 Task: Look for space in Lower Earley, United Kingdom from 6th September, 2023 to 15th September, 2023 for 6 adults in price range Rs.8000 to Rs.12000. Place can be entire place or private room with 6 bedrooms having 6 beds and 6 bathrooms. Property type can be house, flat, guest house. Amenities needed are: wifi, TV, free parkinig on premises, gym, breakfast. Booking option can be shelf check-in. Required host language is English.
Action: Mouse moved to (557, 122)
Screenshot: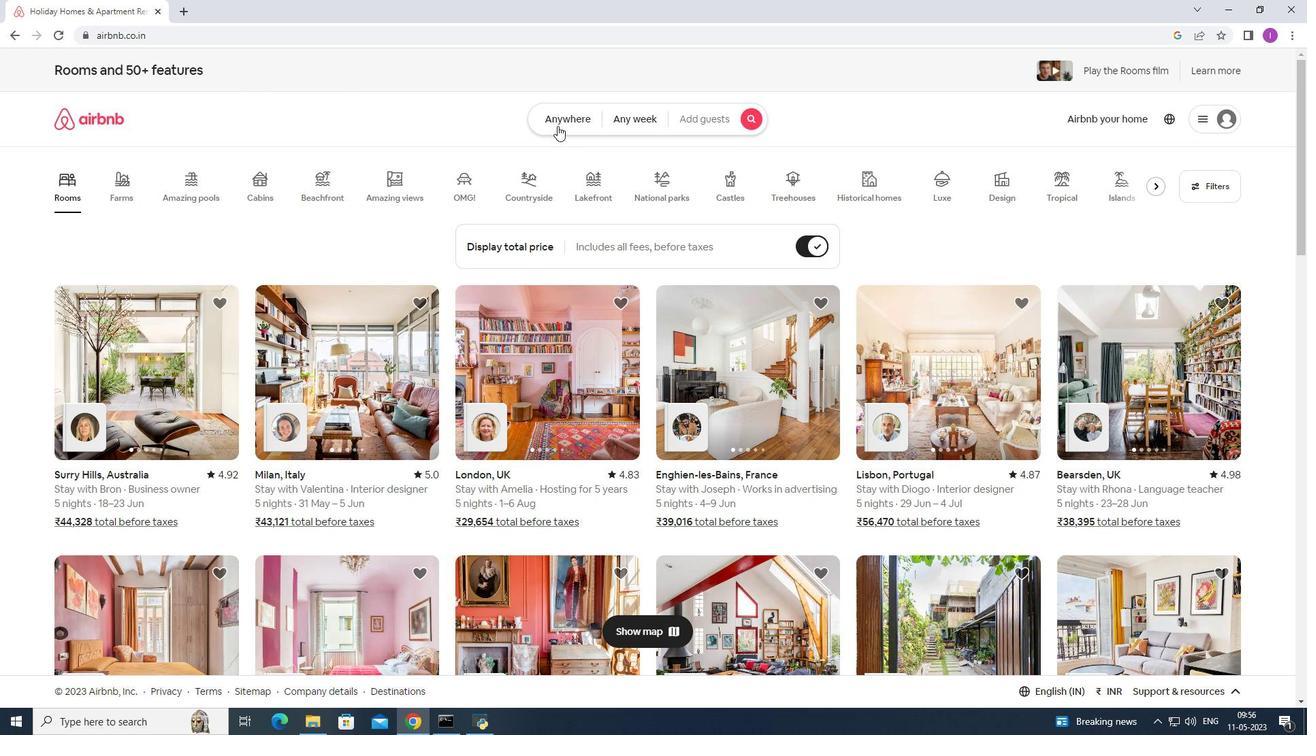 
Action: Mouse pressed left at (557, 122)
Screenshot: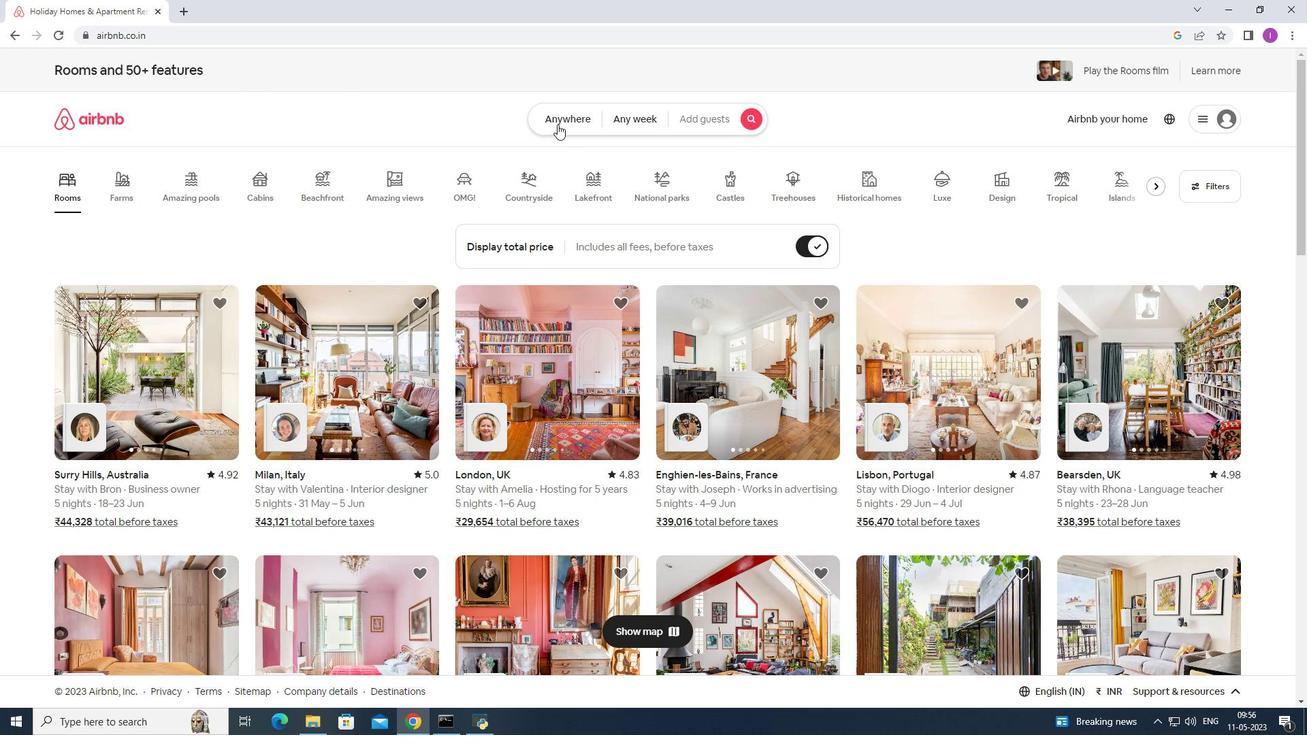 
Action: Mouse moved to (455, 174)
Screenshot: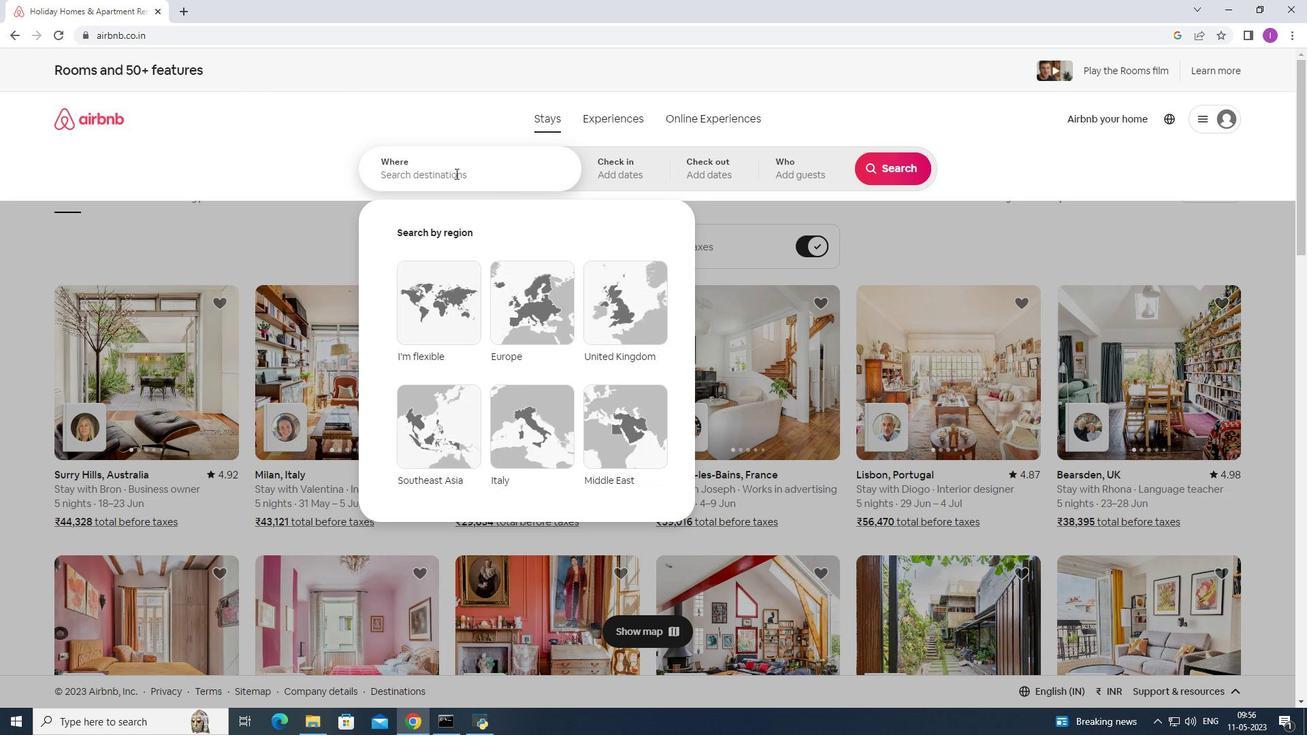 
Action: Mouse pressed left at (455, 174)
Screenshot: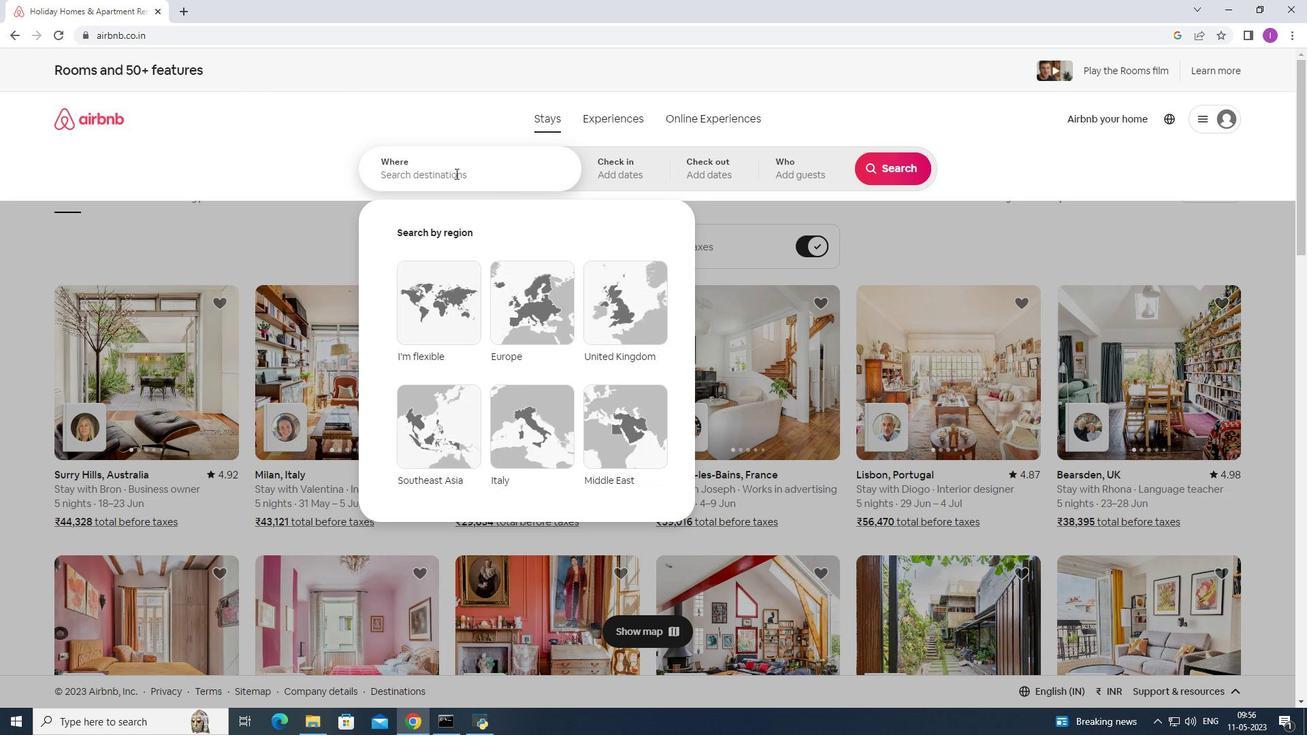 
Action: Mouse moved to (454, 198)
Screenshot: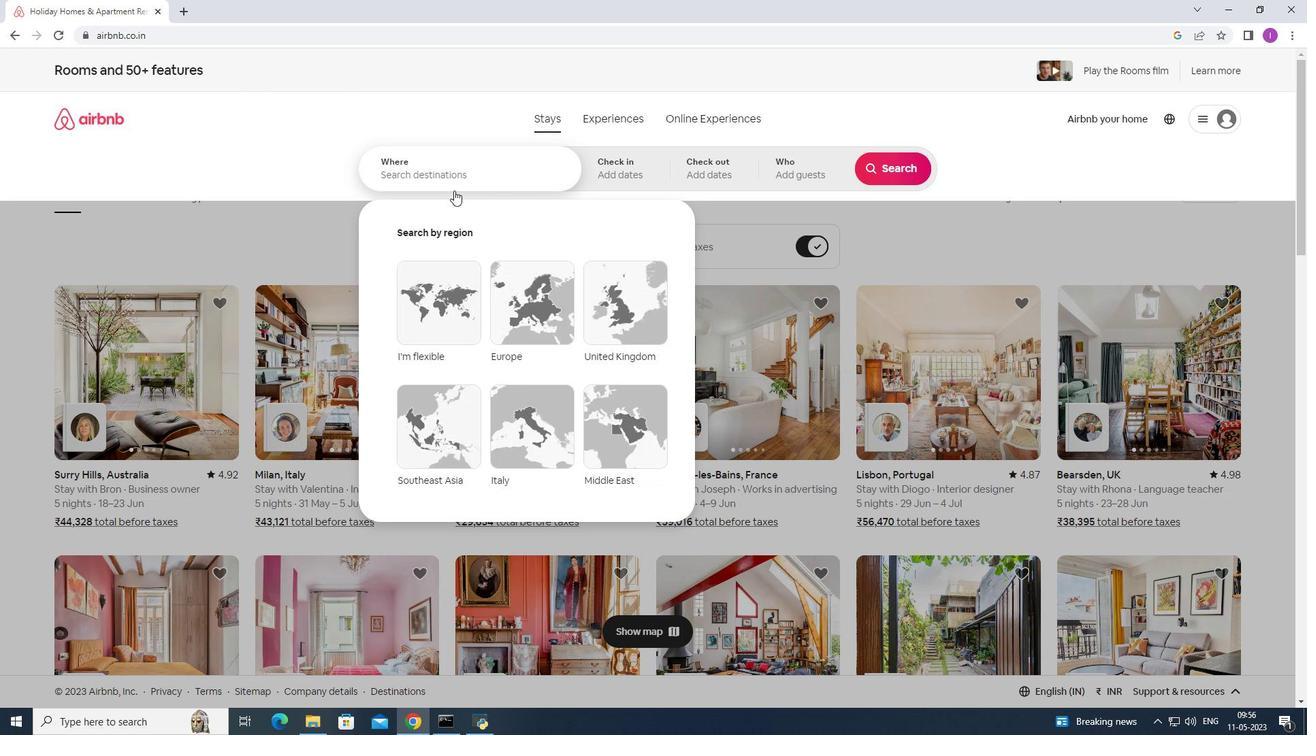 
Action: Key pressed <Key.shift>Lower<Key.space><Key.shift>Earlw<Key.backspace>ey,<Key.shift>United<Key.shift>Kingdom
Screenshot: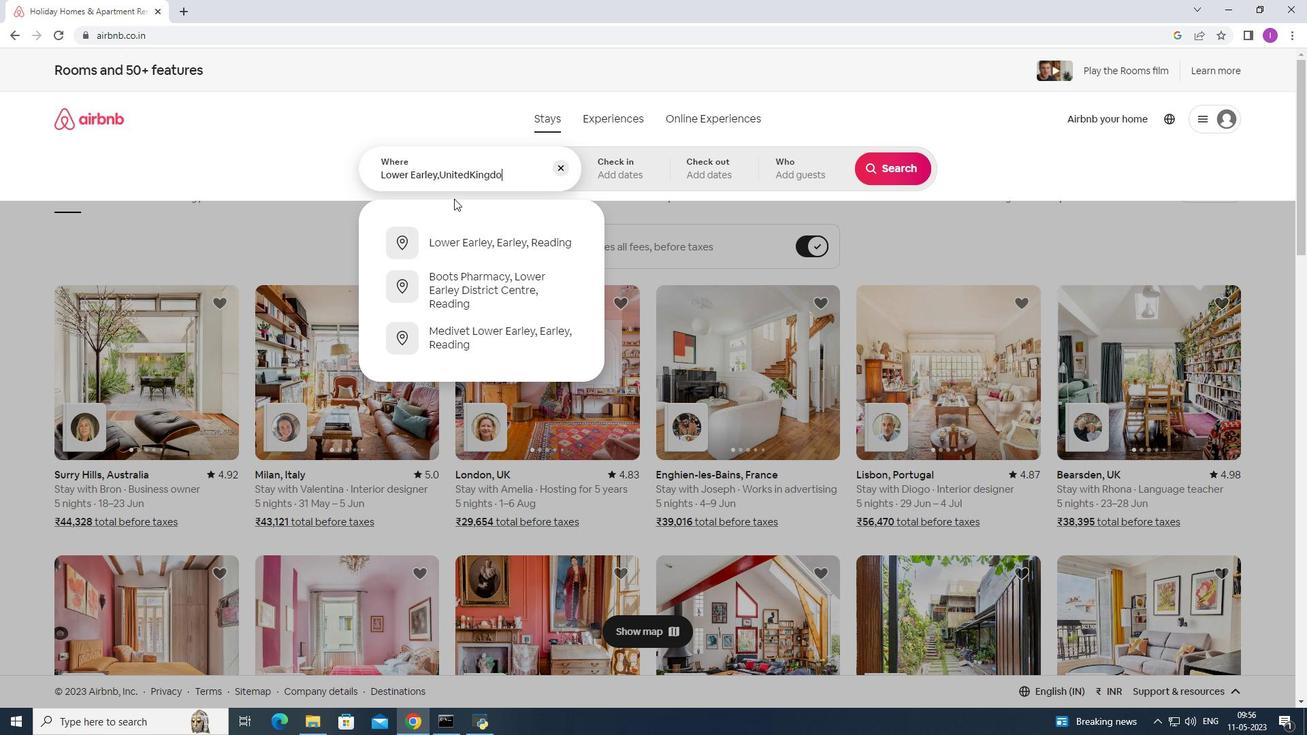 
Action: Mouse moved to (467, 174)
Screenshot: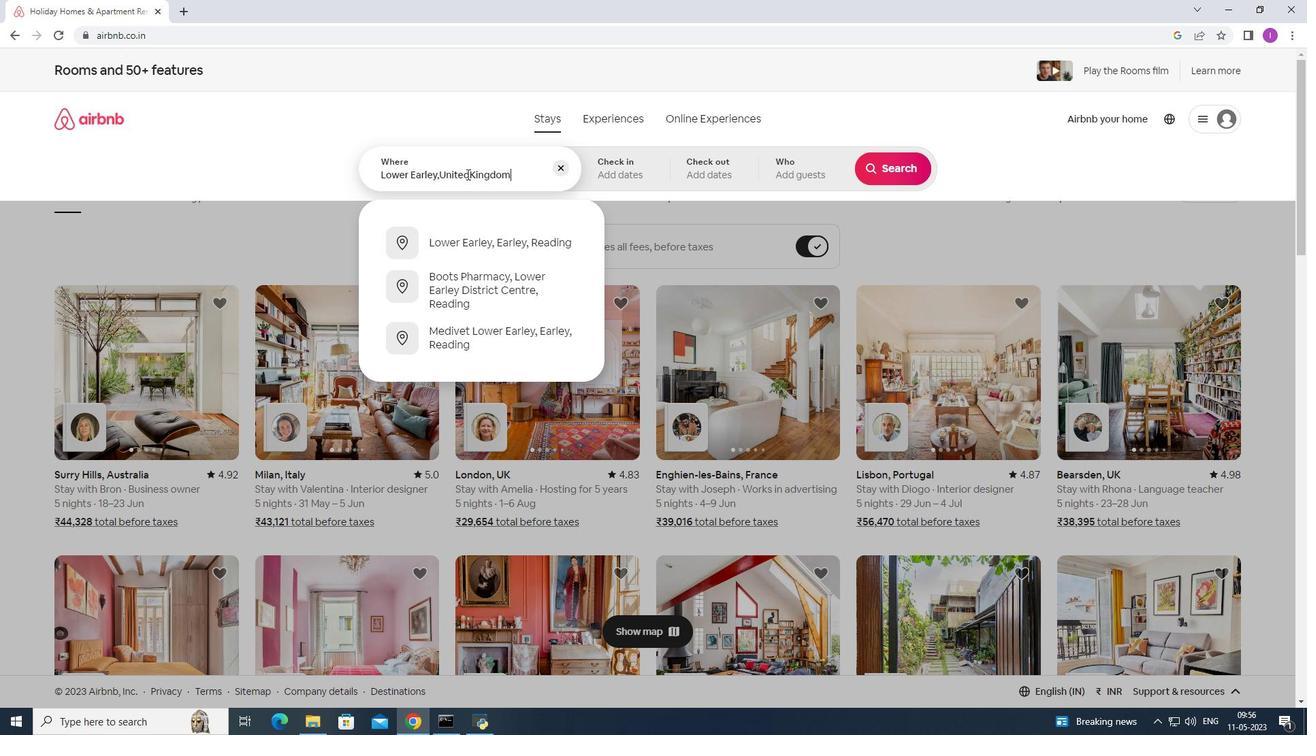 
Action: Mouse pressed left at (467, 174)
Screenshot: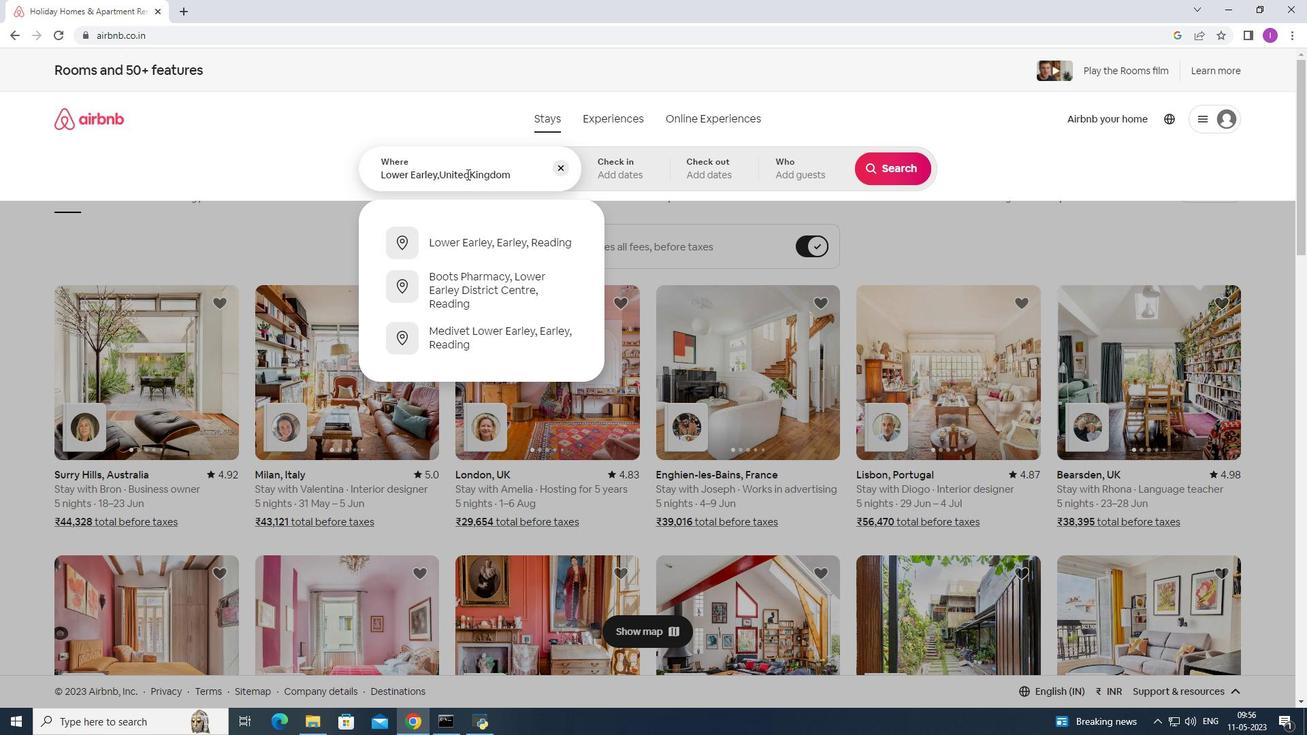 
Action: Mouse moved to (462, 184)
Screenshot: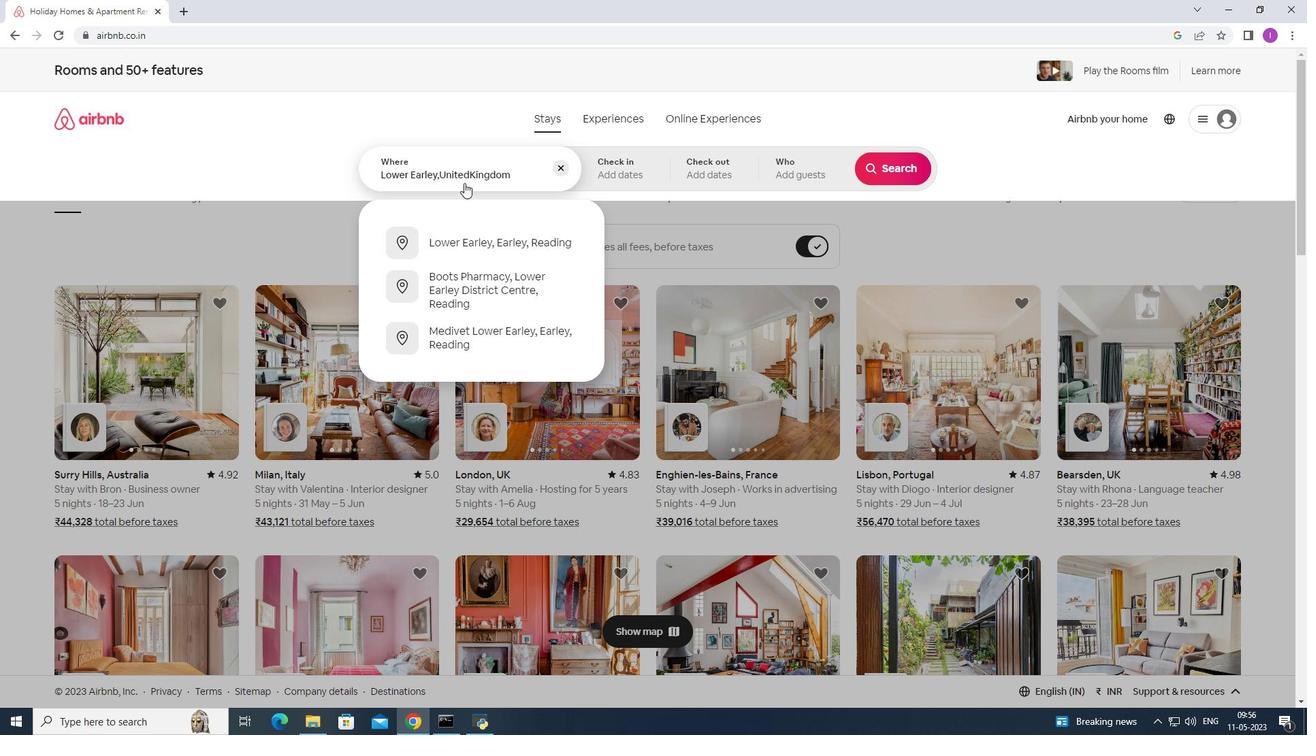 
Action: Key pressed <Key.space>
Screenshot: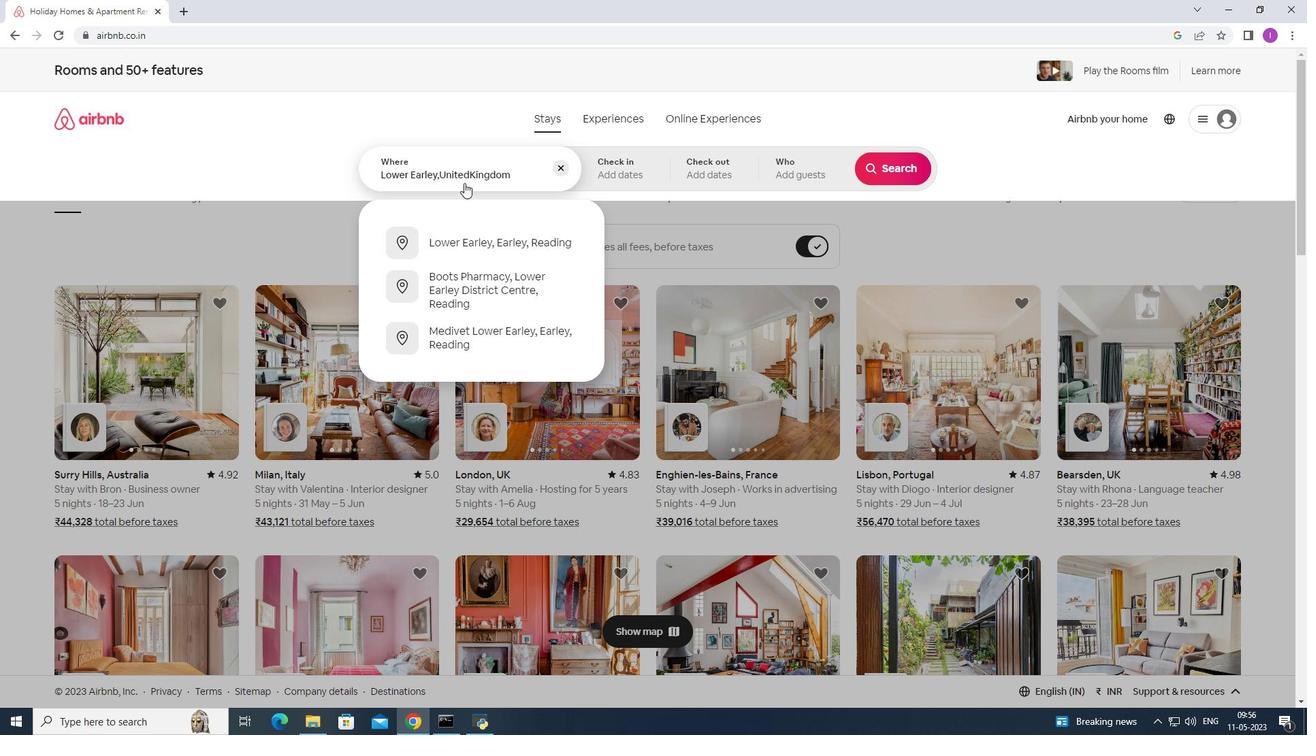 
Action: Mouse moved to (625, 171)
Screenshot: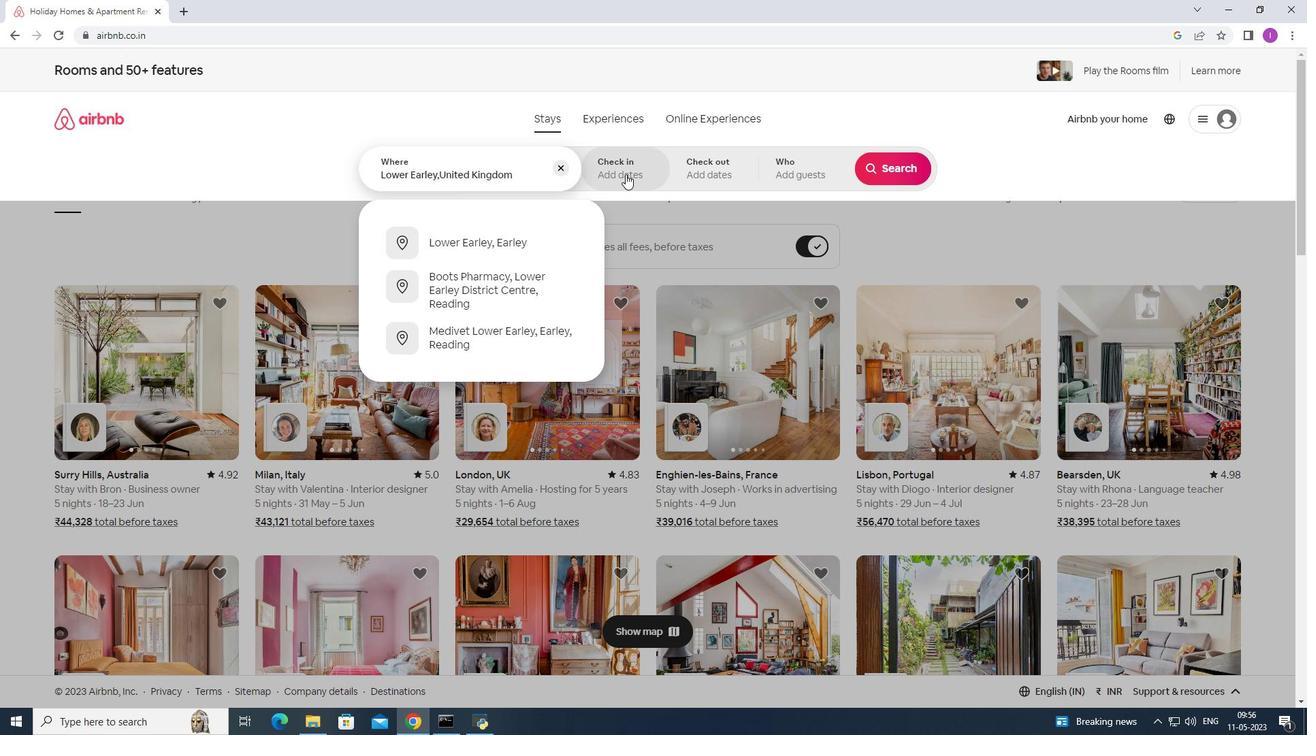 
Action: Mouse pressed left at (625, 171)
Screenshot: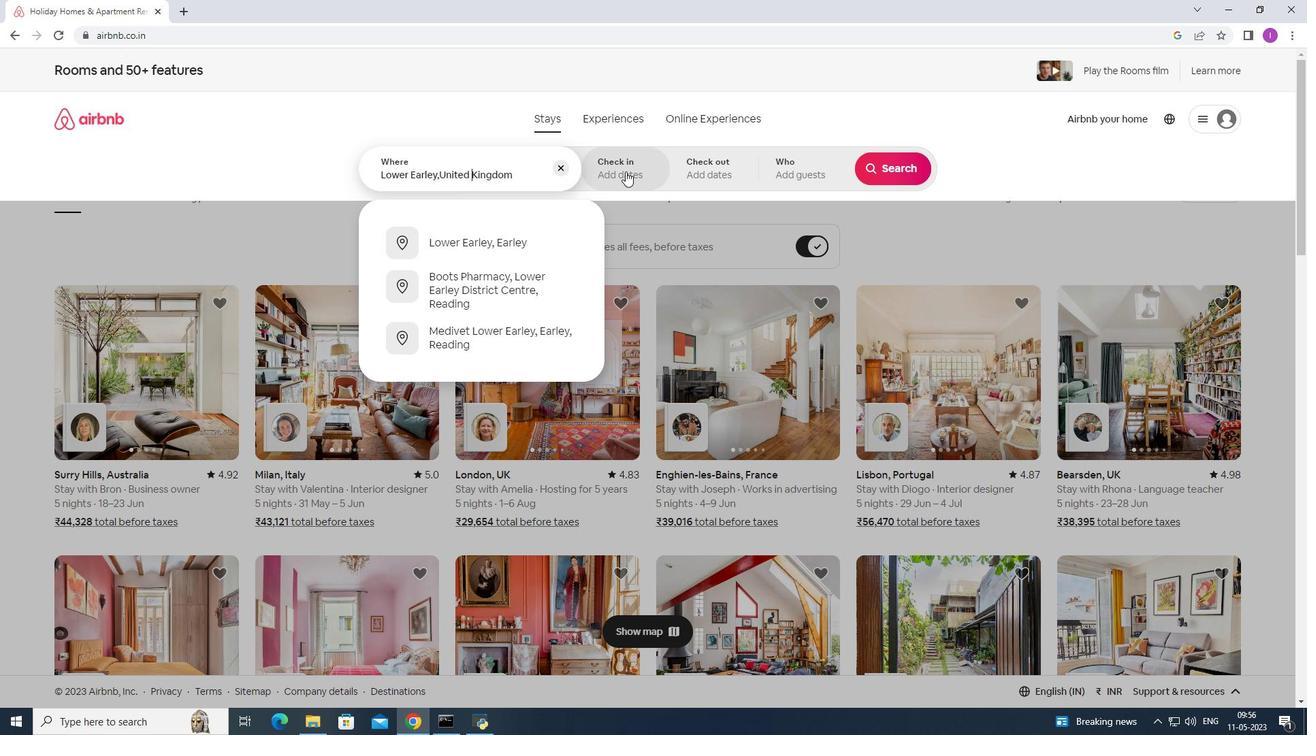 
Action: Mouse moved to (891, 277)
Screenshot: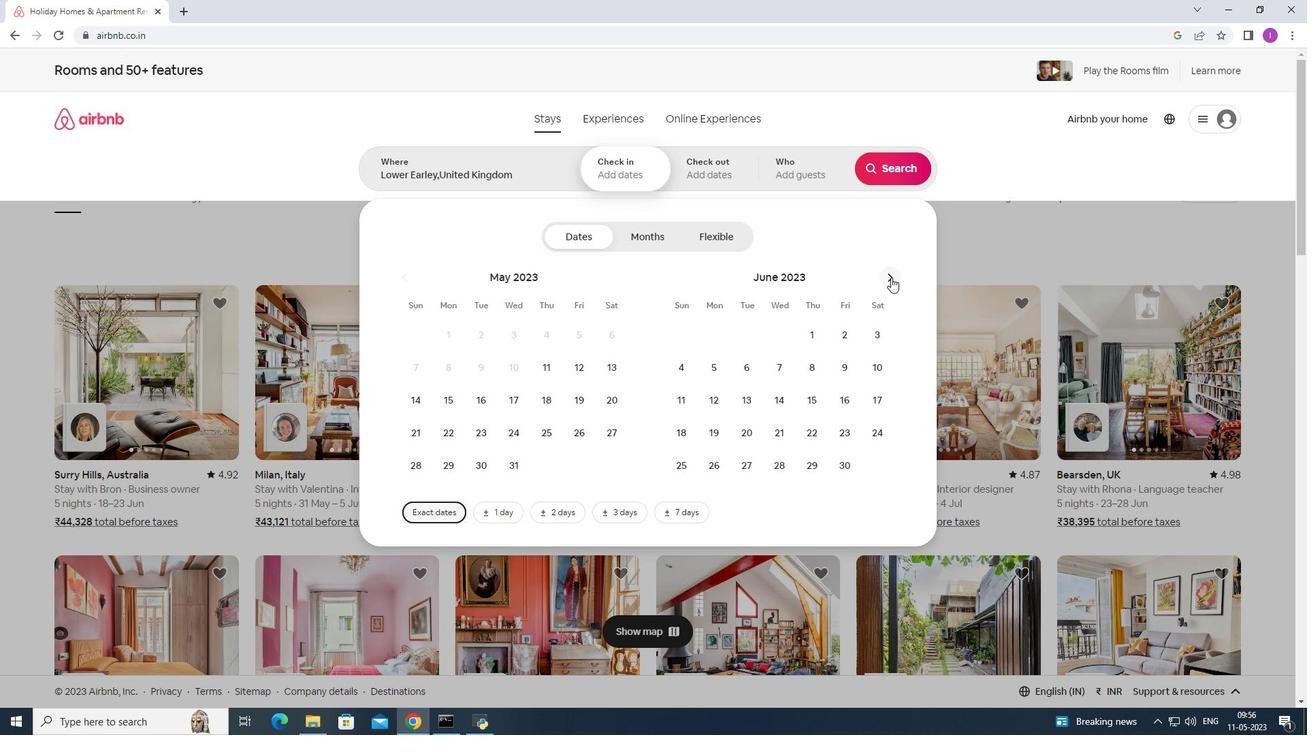 
Action: Mouse pressed left at (891, 277)
Screenshot: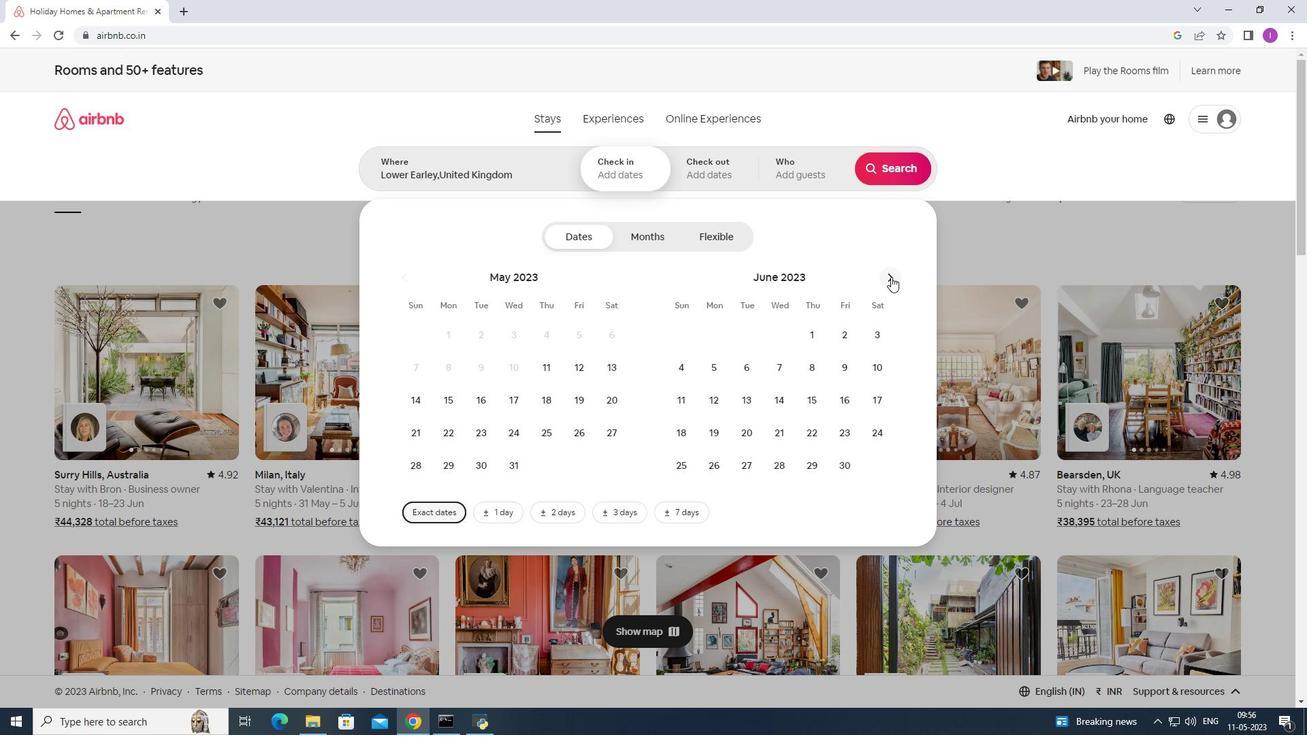 
Action: Mouse pressed left at (891, 277)
Screenshot: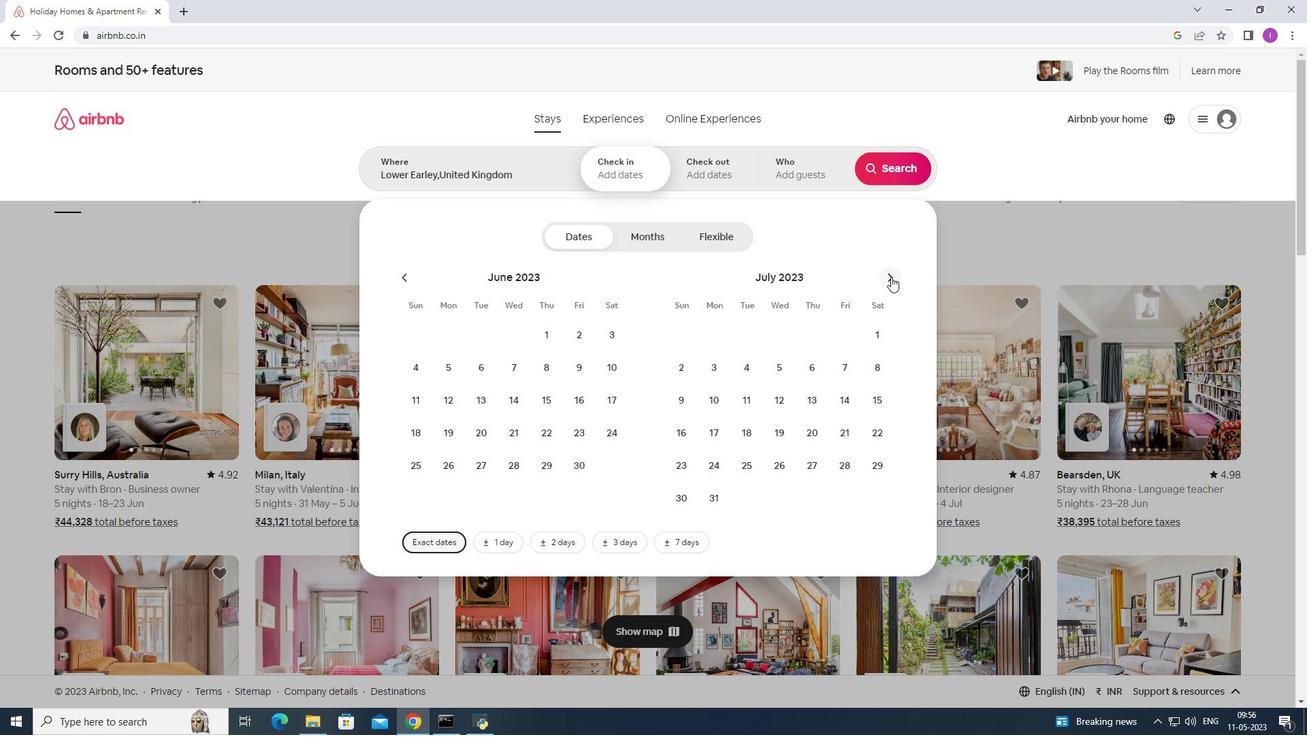 
Action: Mouse pressed left at (891, 277)
Screenshot: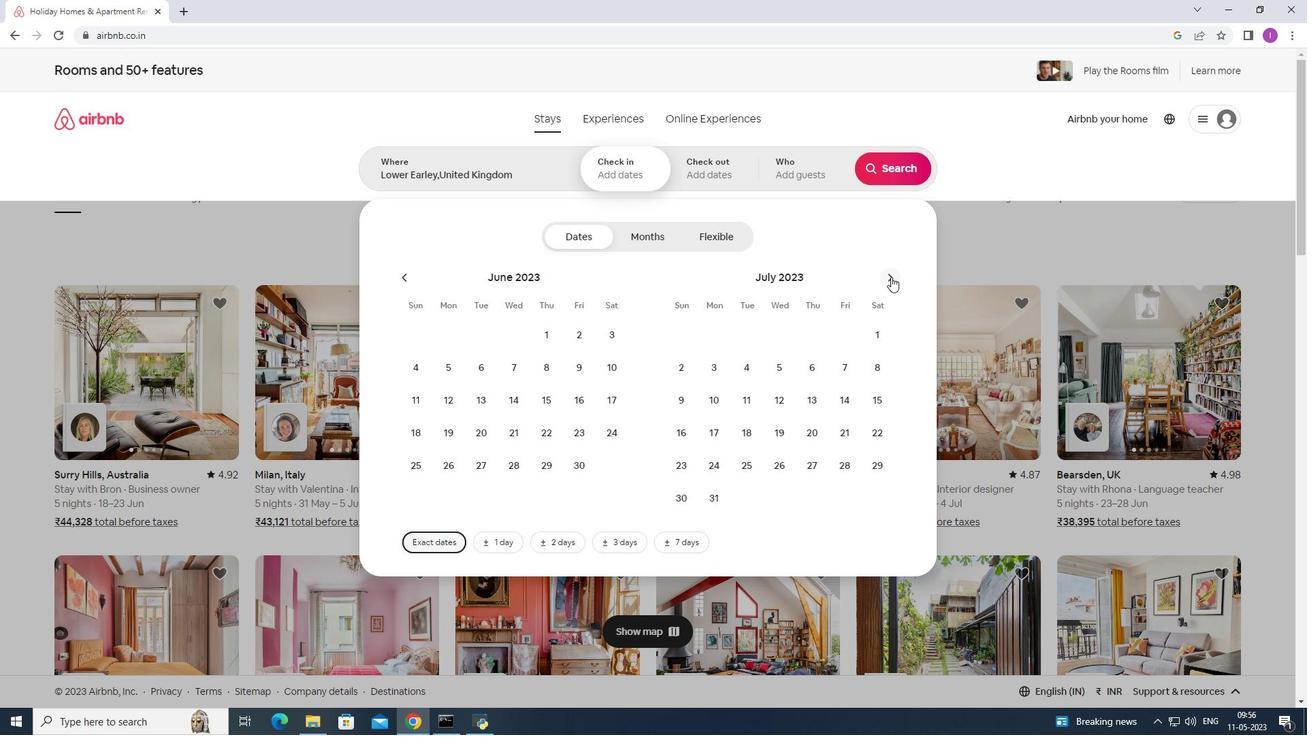 
Action: Mouse pressed left at (891, 277)
Screenshot: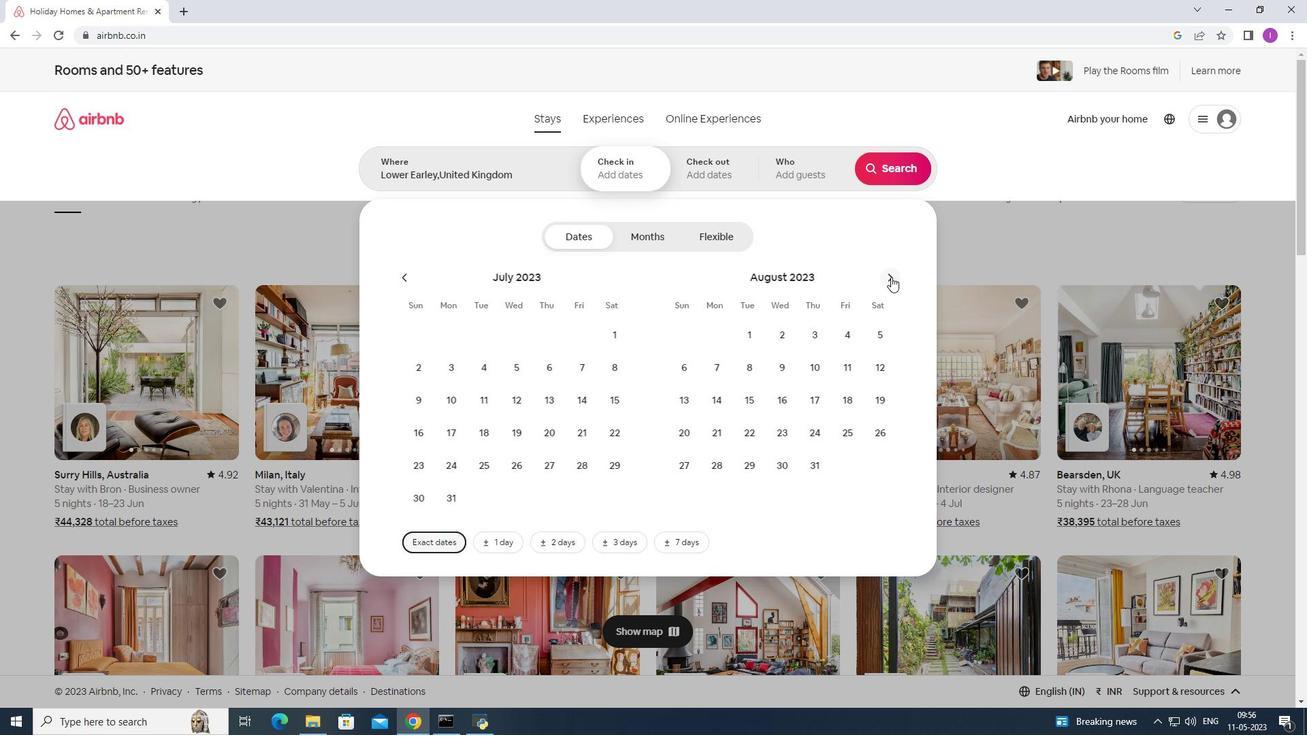 
Action: Mouse pressed left at (891, 277)
Screenshot: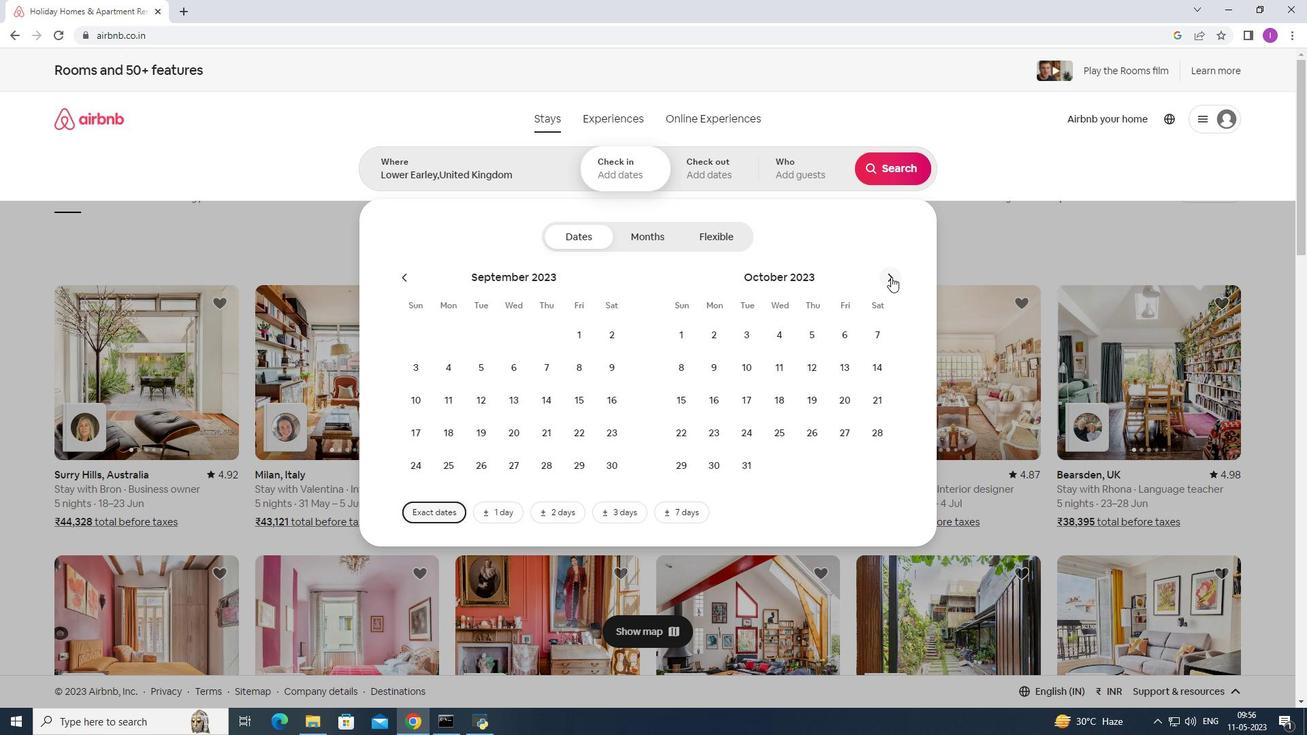 
Action: Mouse moved to (401, 282)
Screenshot: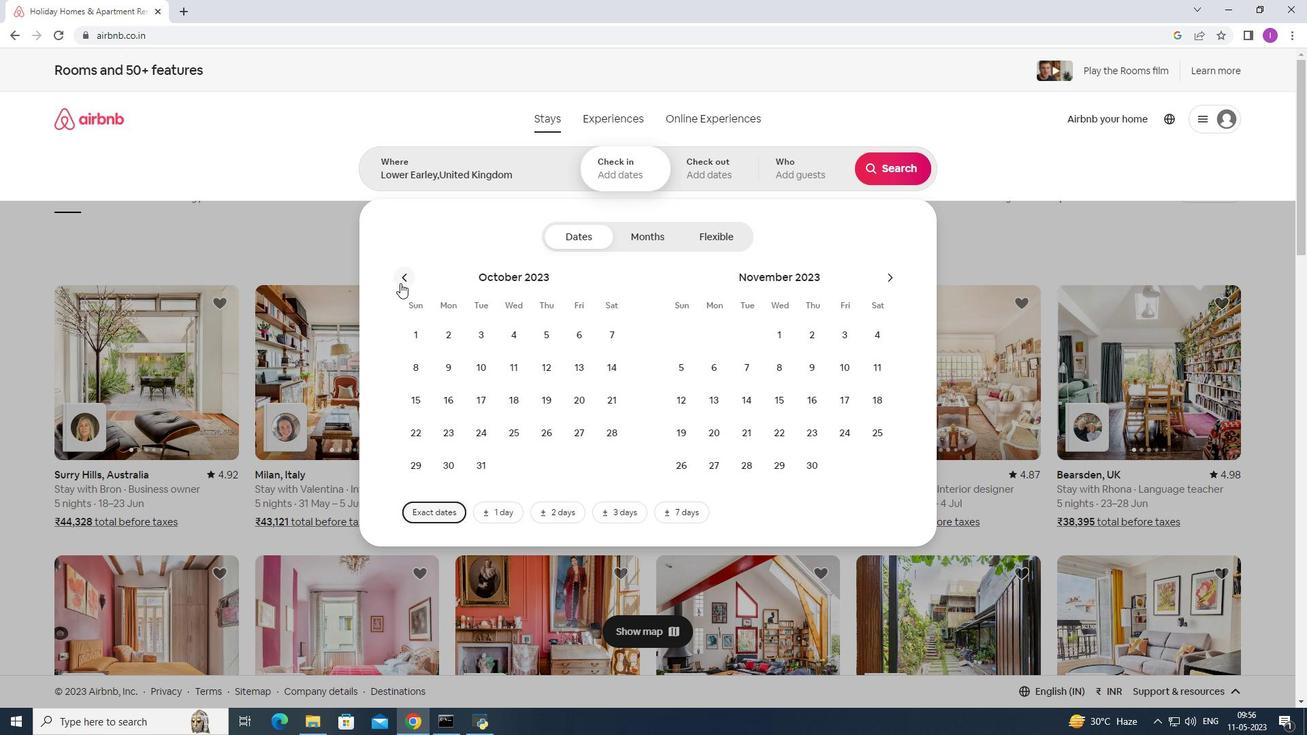 
Action: Mouse pressed left at (401, 282)
Screenshot: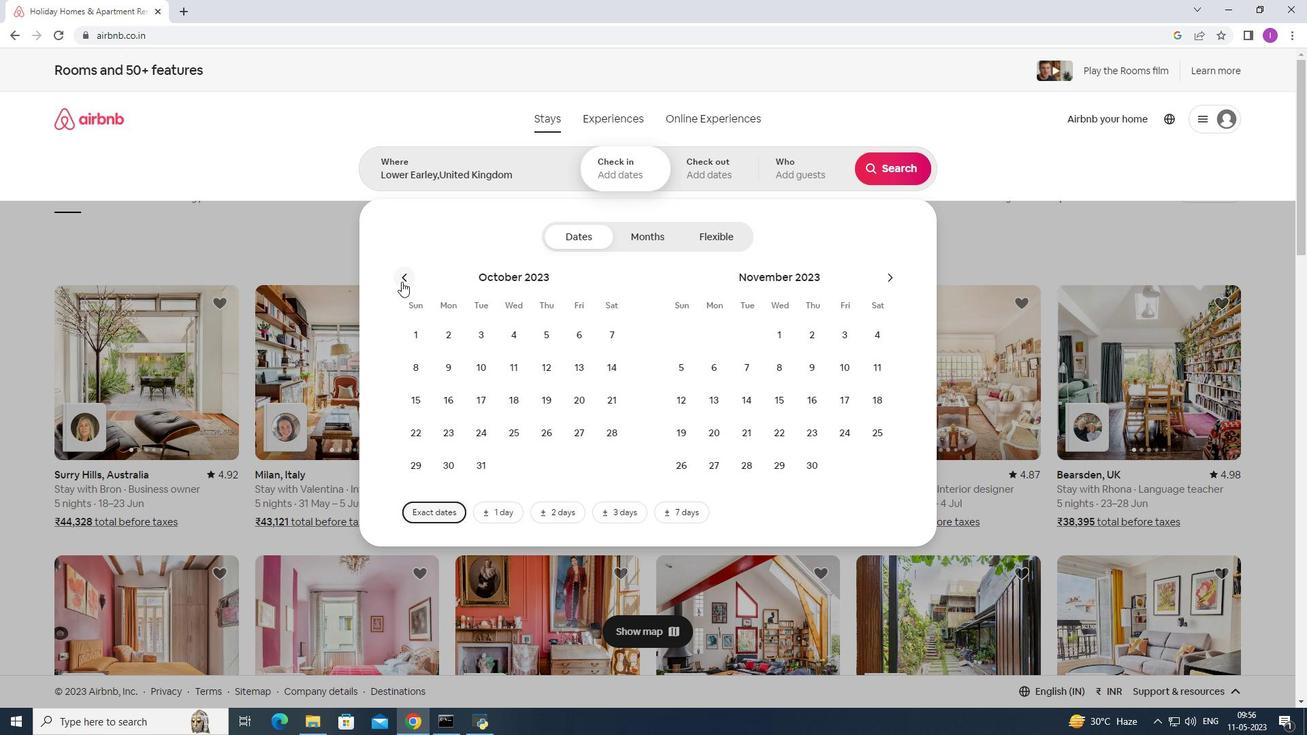 
Action: Mouse moved to (521, 368)
Screenshot: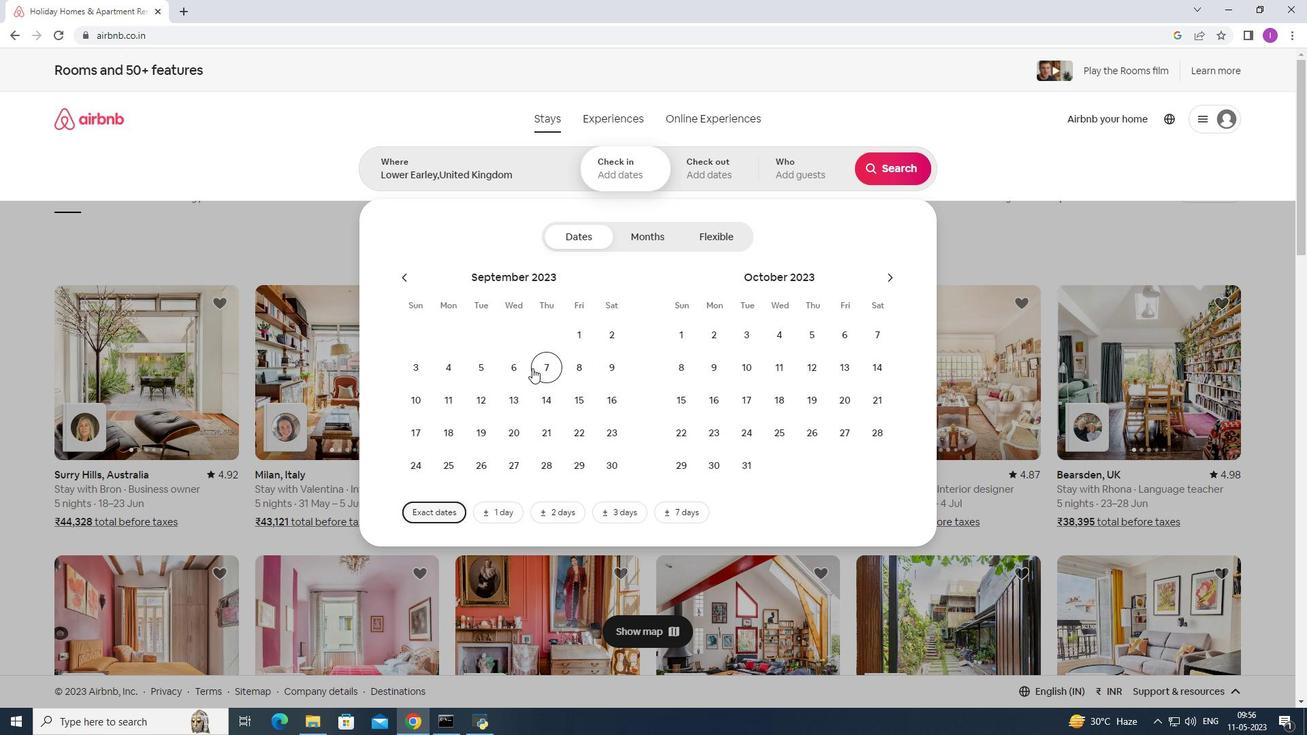 
Action: Mouse pressed left at (521, 368)
Screenshot: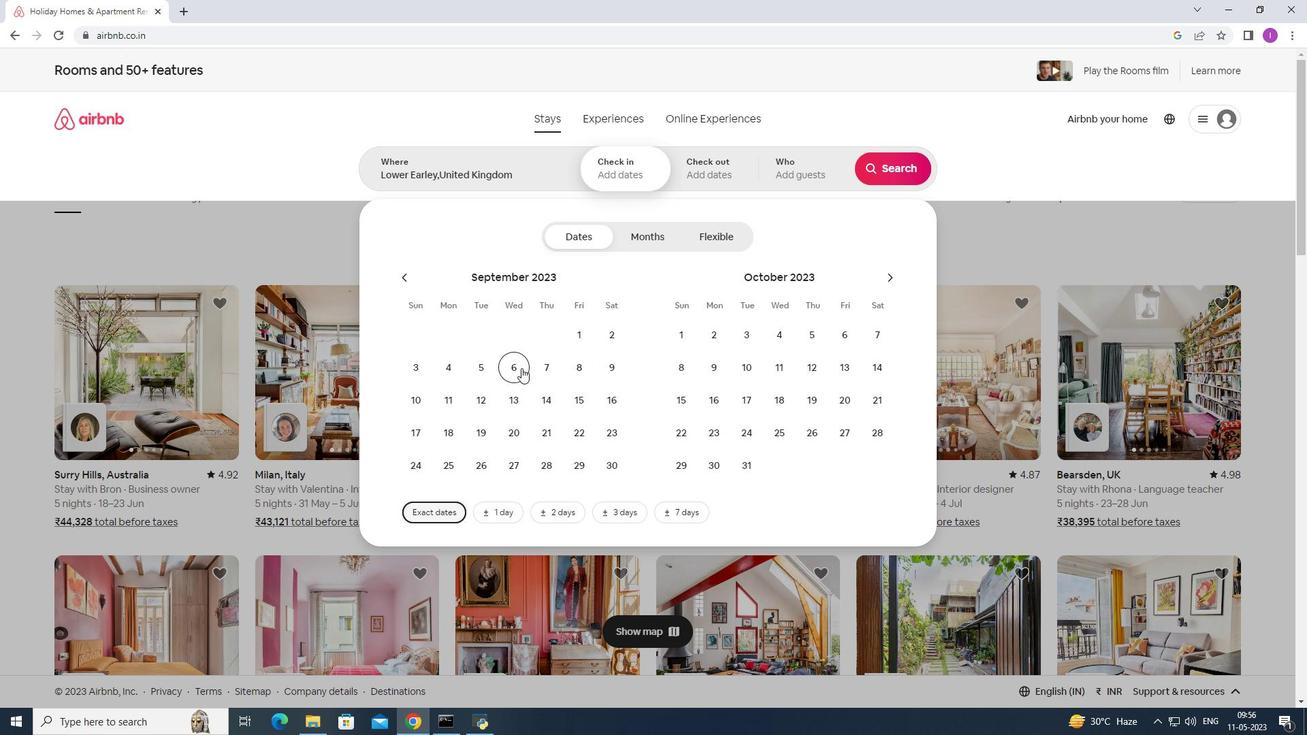
Action: Mouse moved to (582, 404)
Screenshot: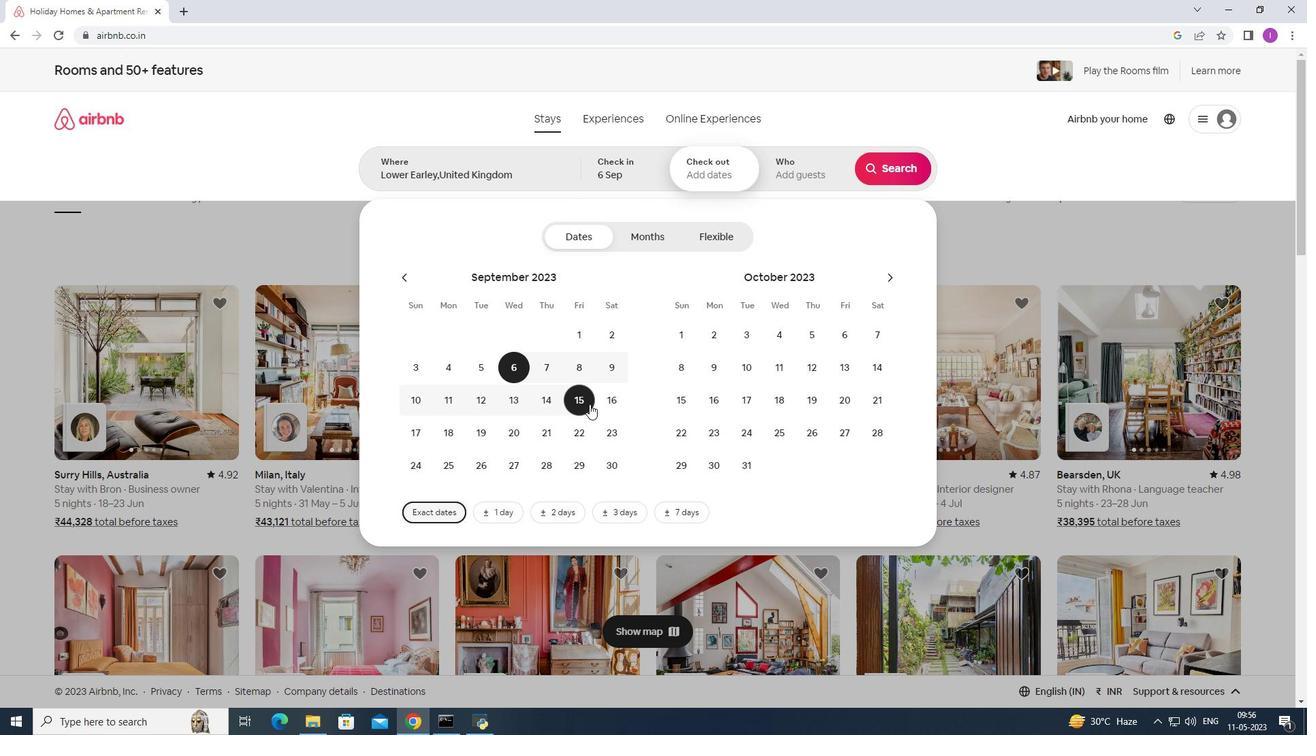
Action: Mouse pressed left at (582, 404)
Screenshot: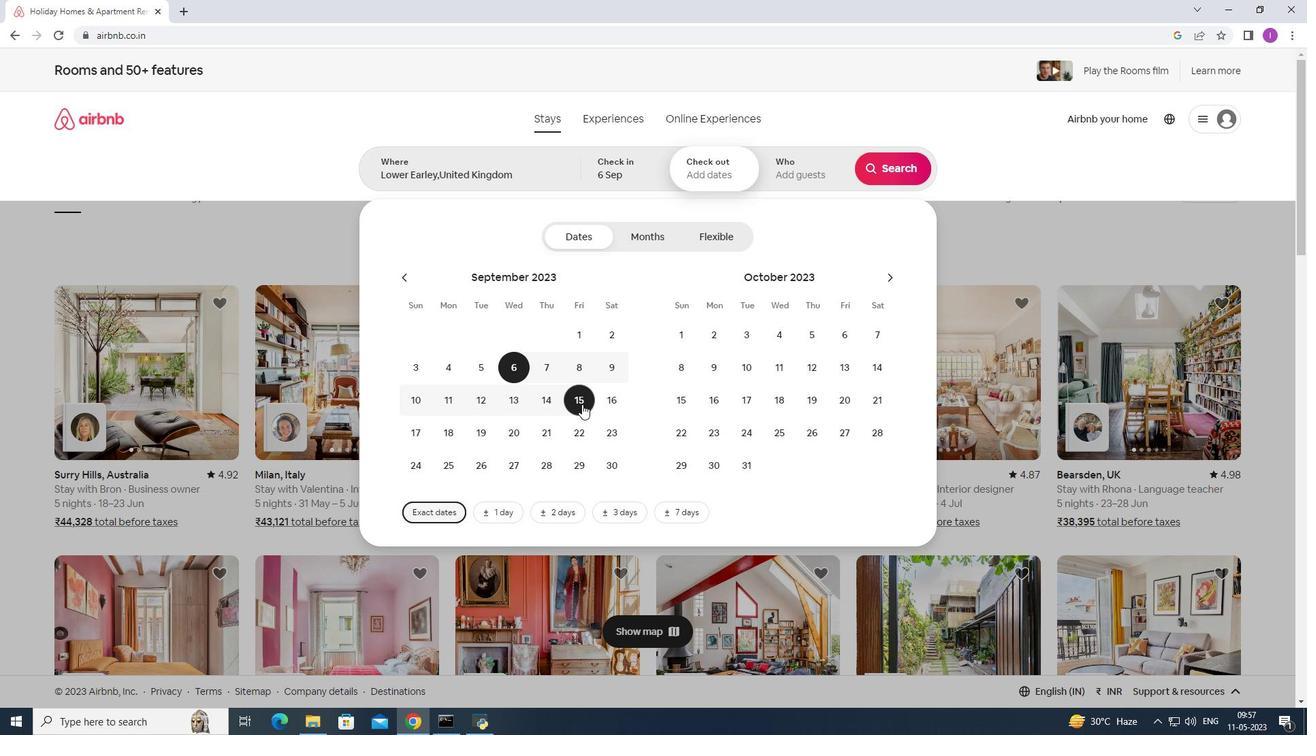 
Action: Mouse moved to (791, 169)
Screenshot: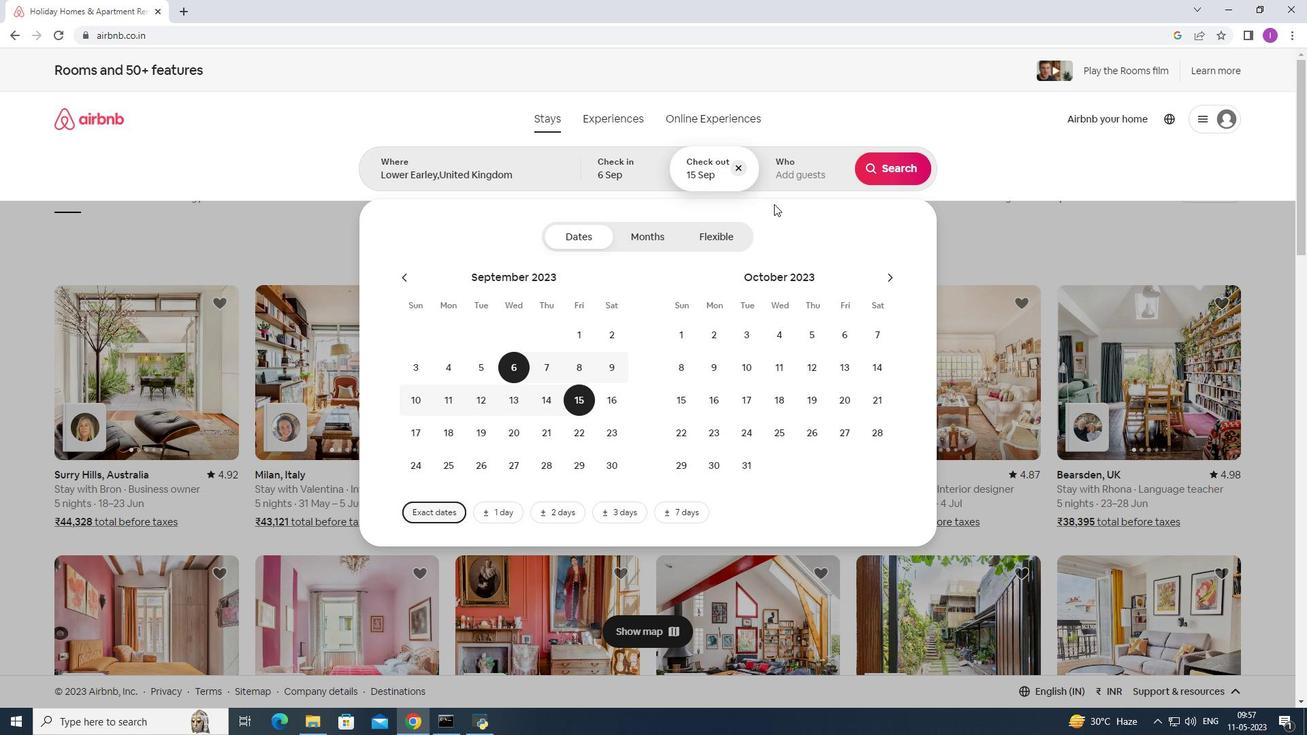 
Action: Mouse pressed left at (791, 169)
Screenshot: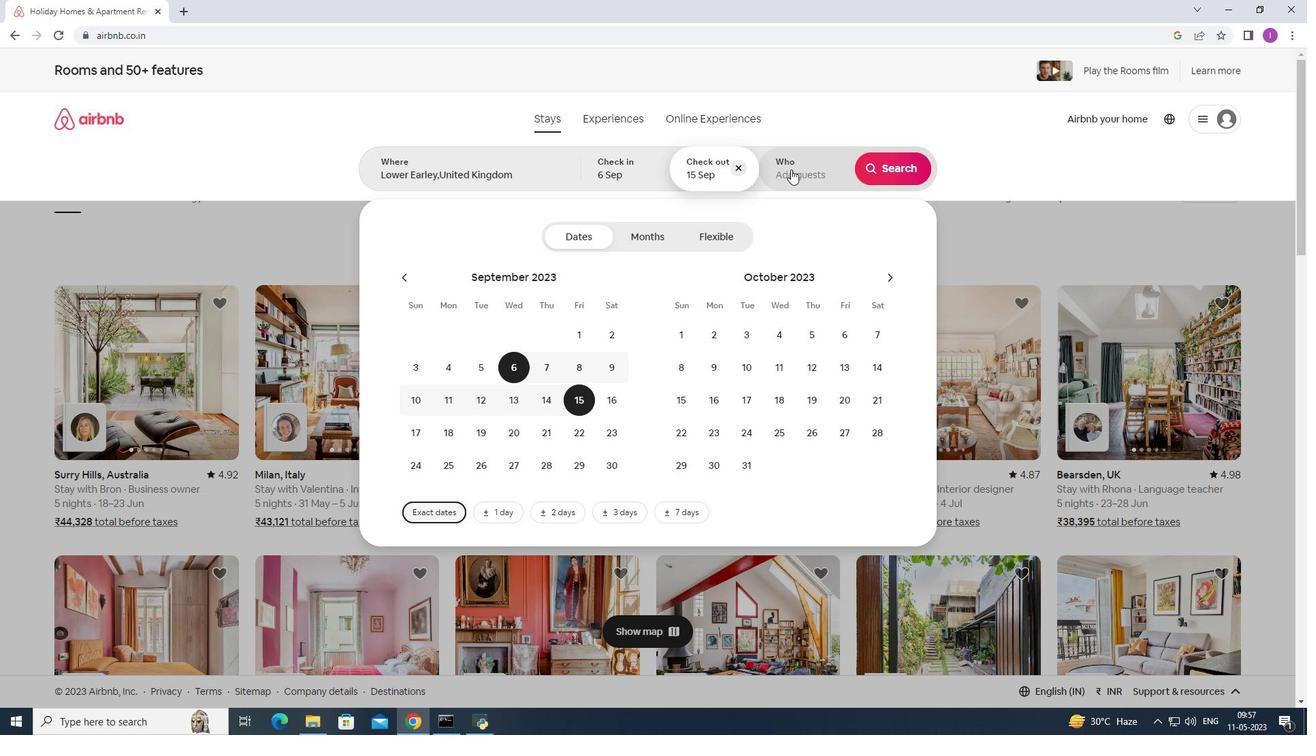 
Action: Mouse moved to (907, 237)
Screenshot: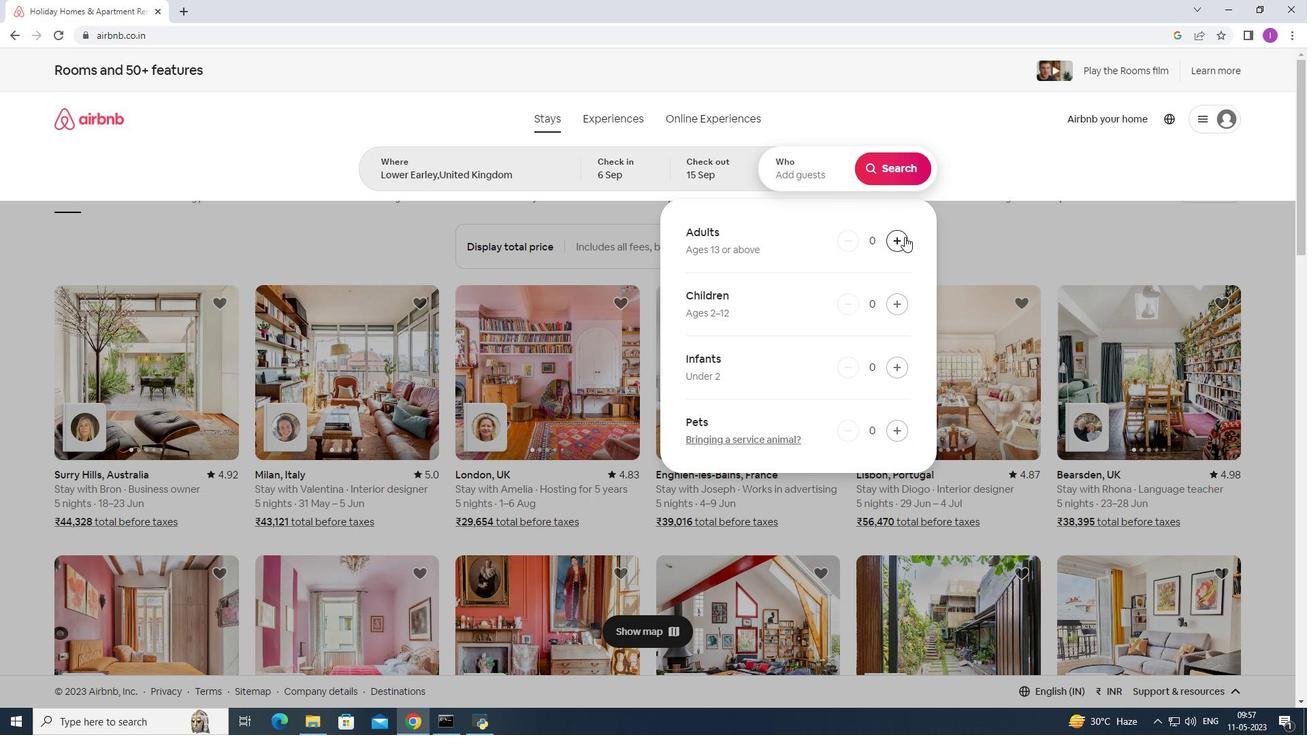 
Action: Mouse pressed left at (907, 237)
Screenshot: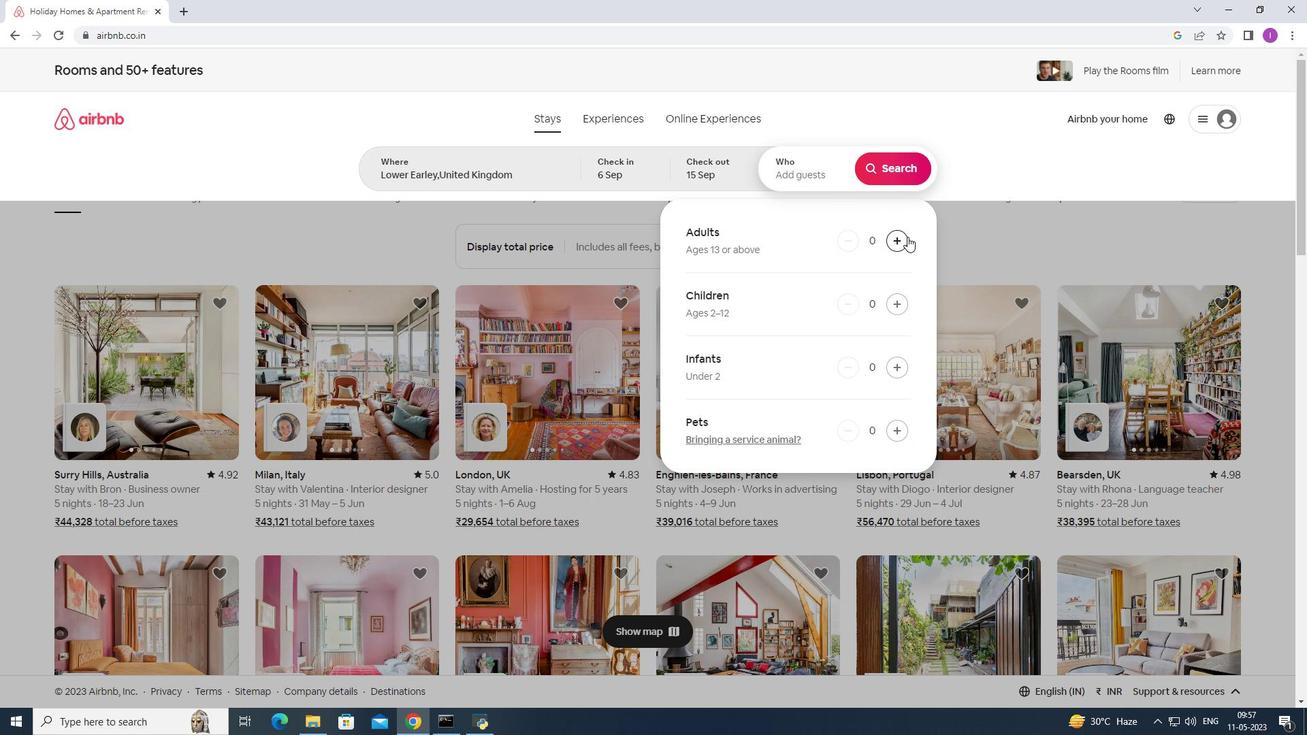 
Action: Mouse moved to (903, 240)
Screenshot: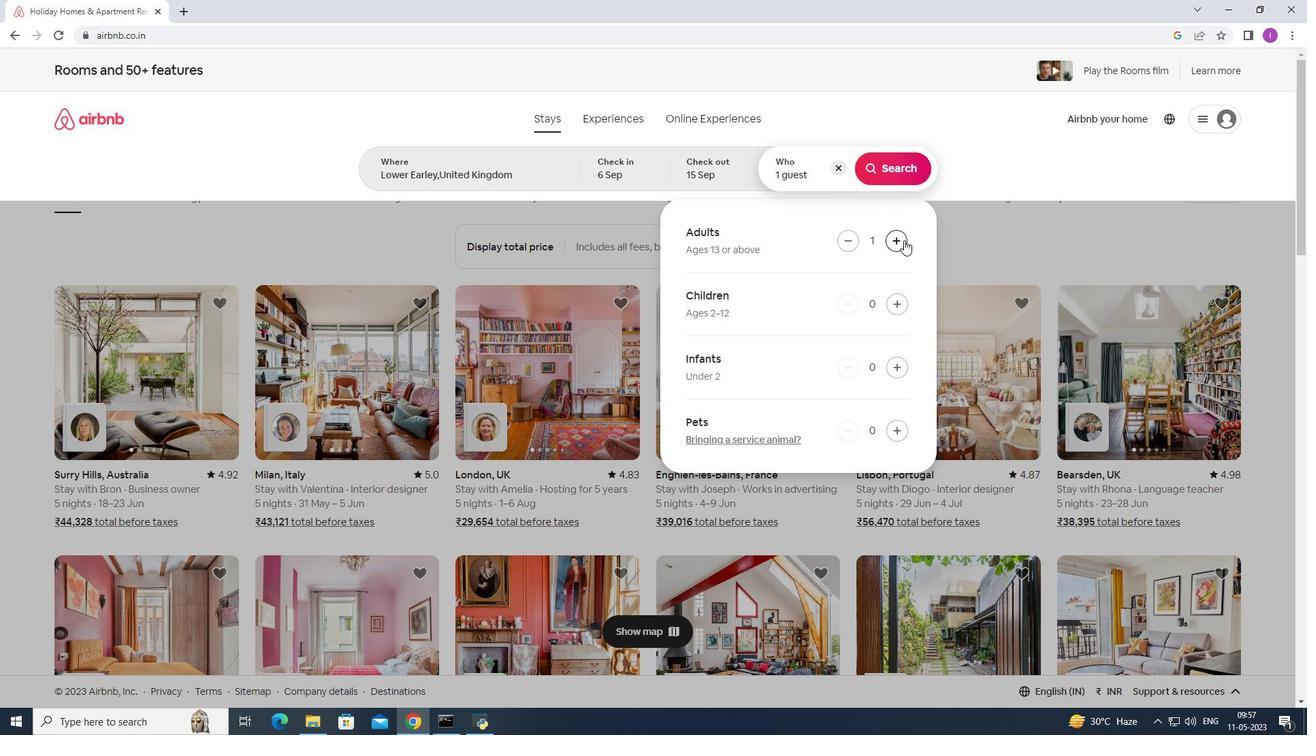 
Action: Mouse pressed left at (903, 240)
Screenshot: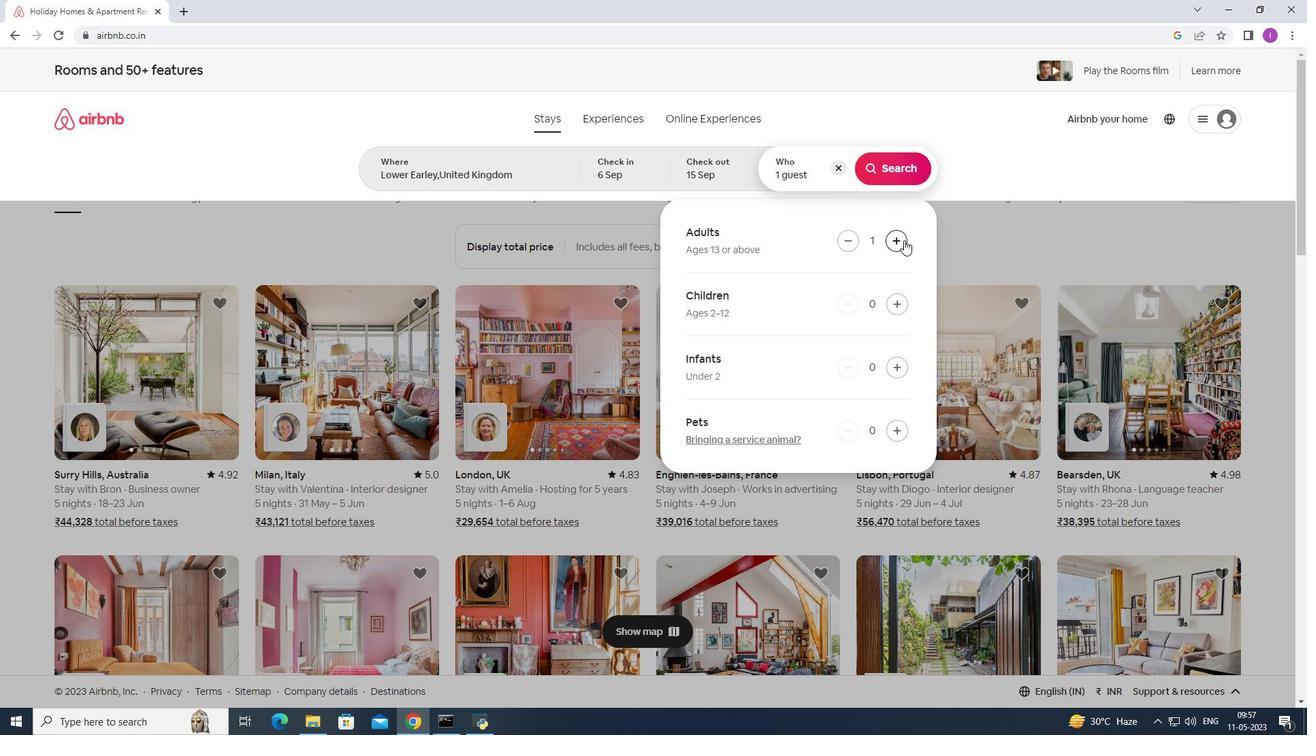 
Action: Mouse pressed left at (903, 240)
Screenshot: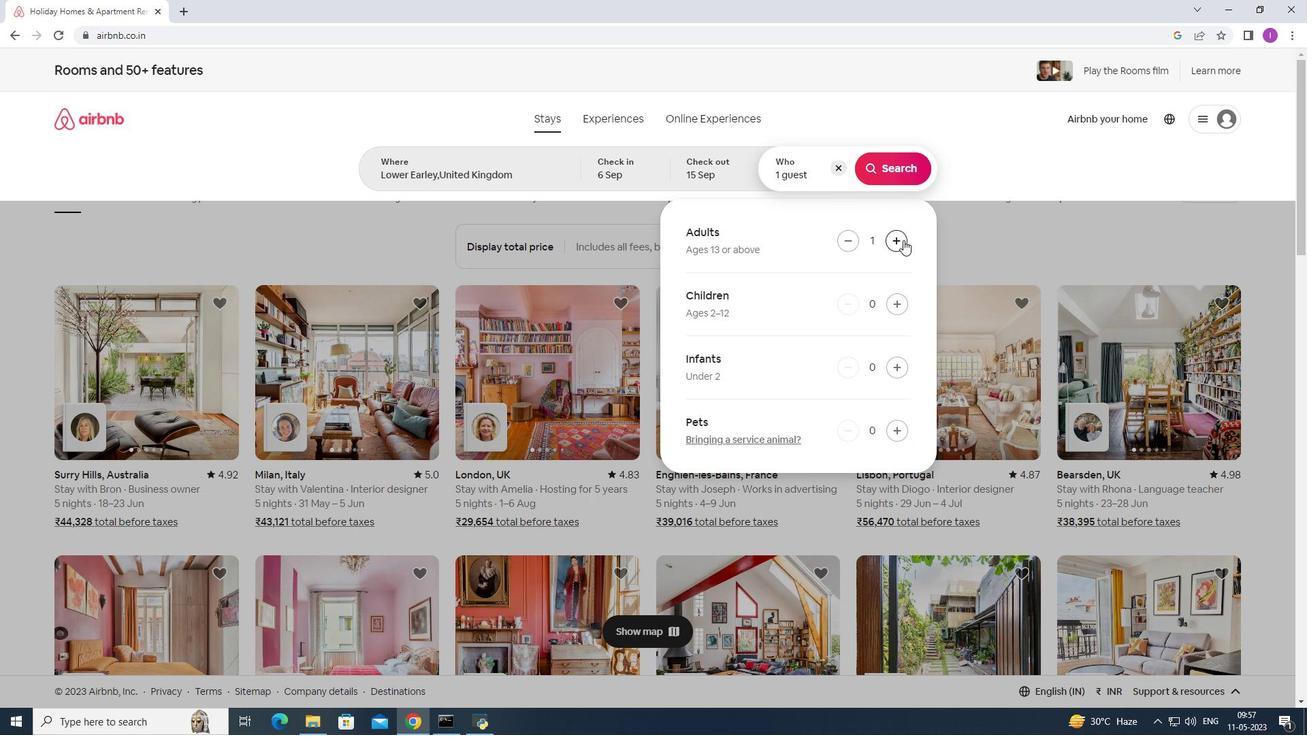 
Action: Mouse pressed left at (903, 240)
Screenshot: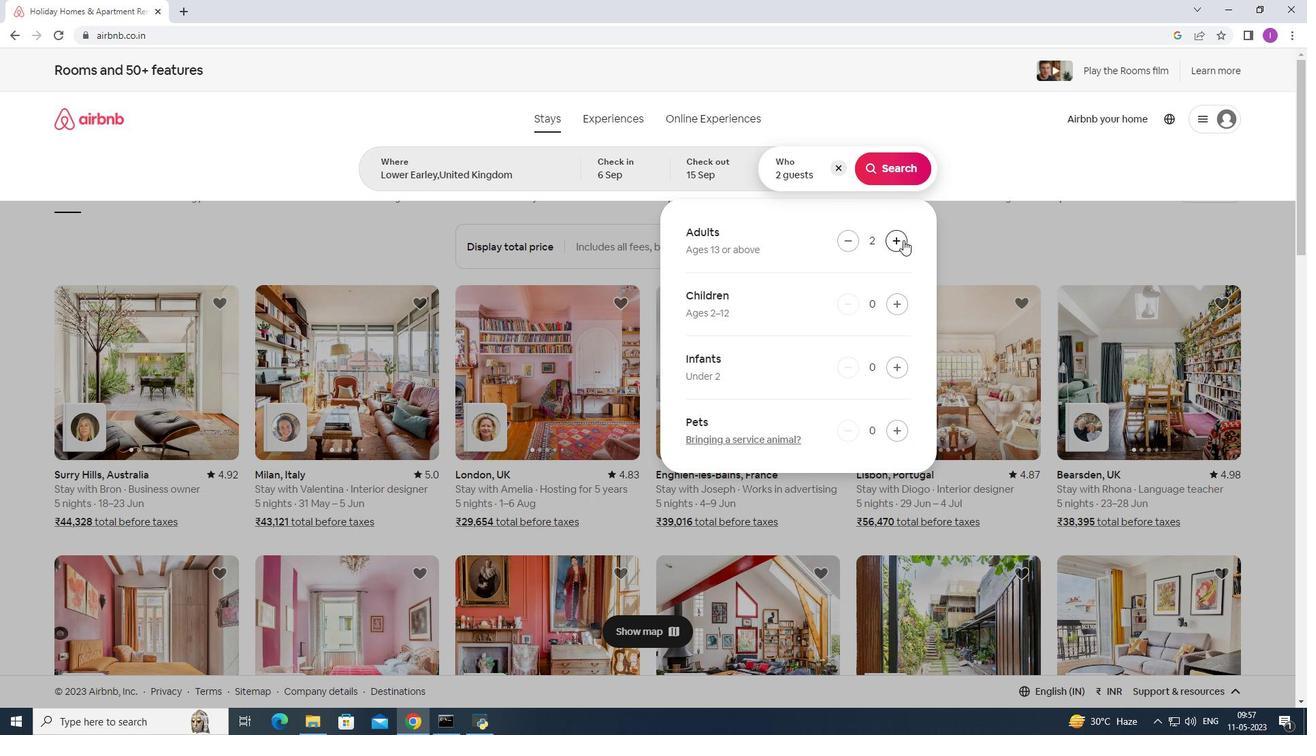
Action: Mouse pressed left at (903, 240)
Screenshot: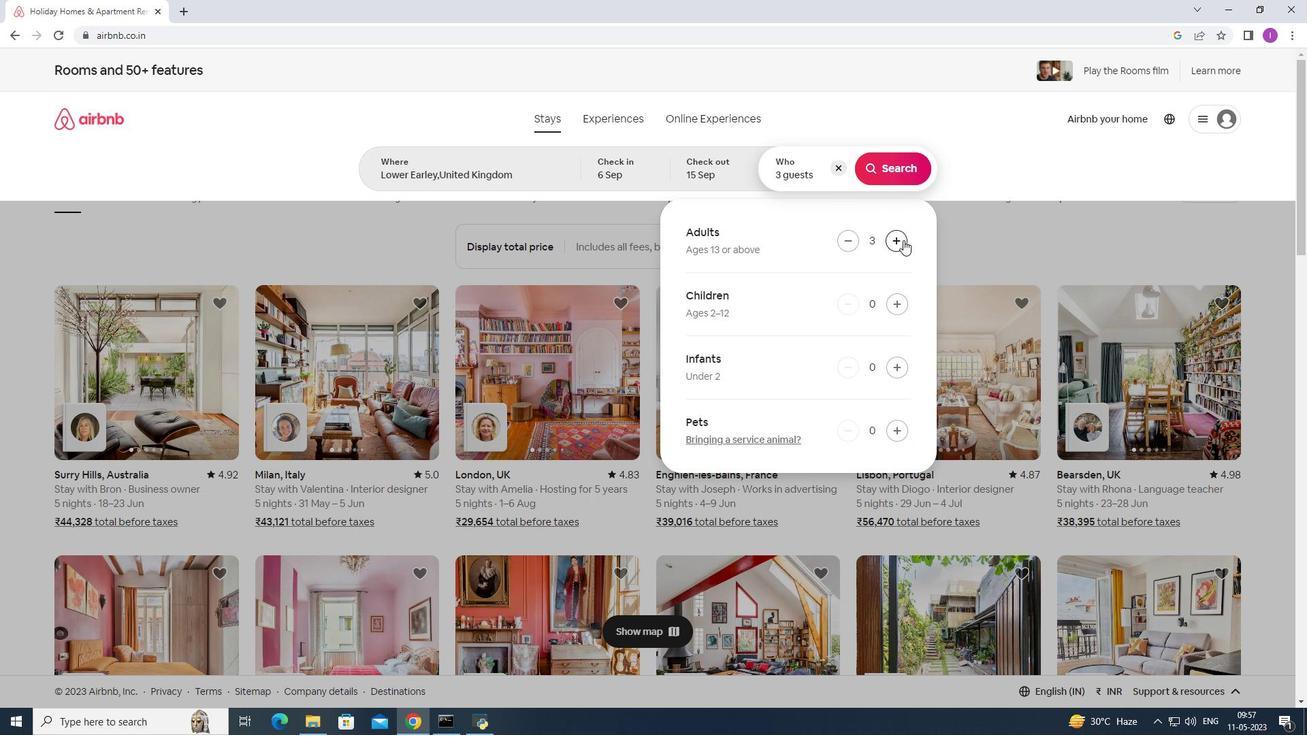 
Action: Mouse pressed left at (903, 240)
Screenshot: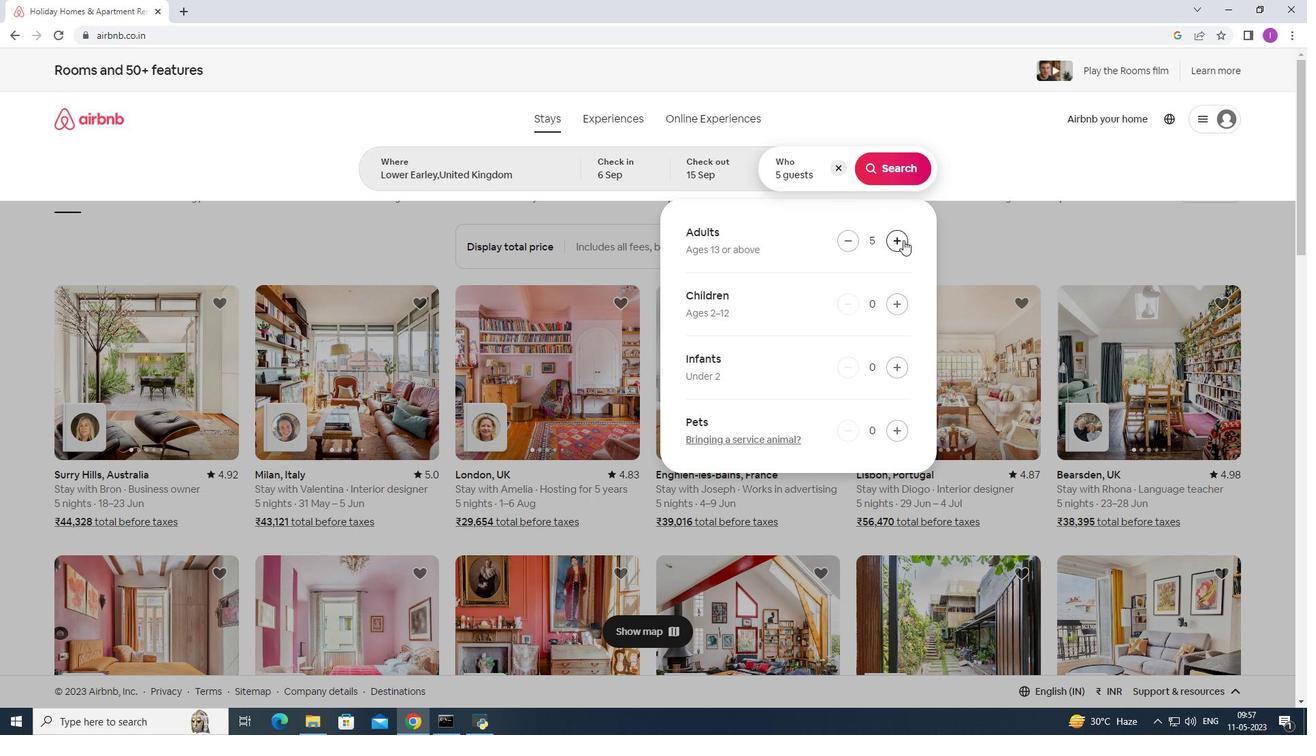 
Action: Mouse moved to (883, 173)
Screenshot: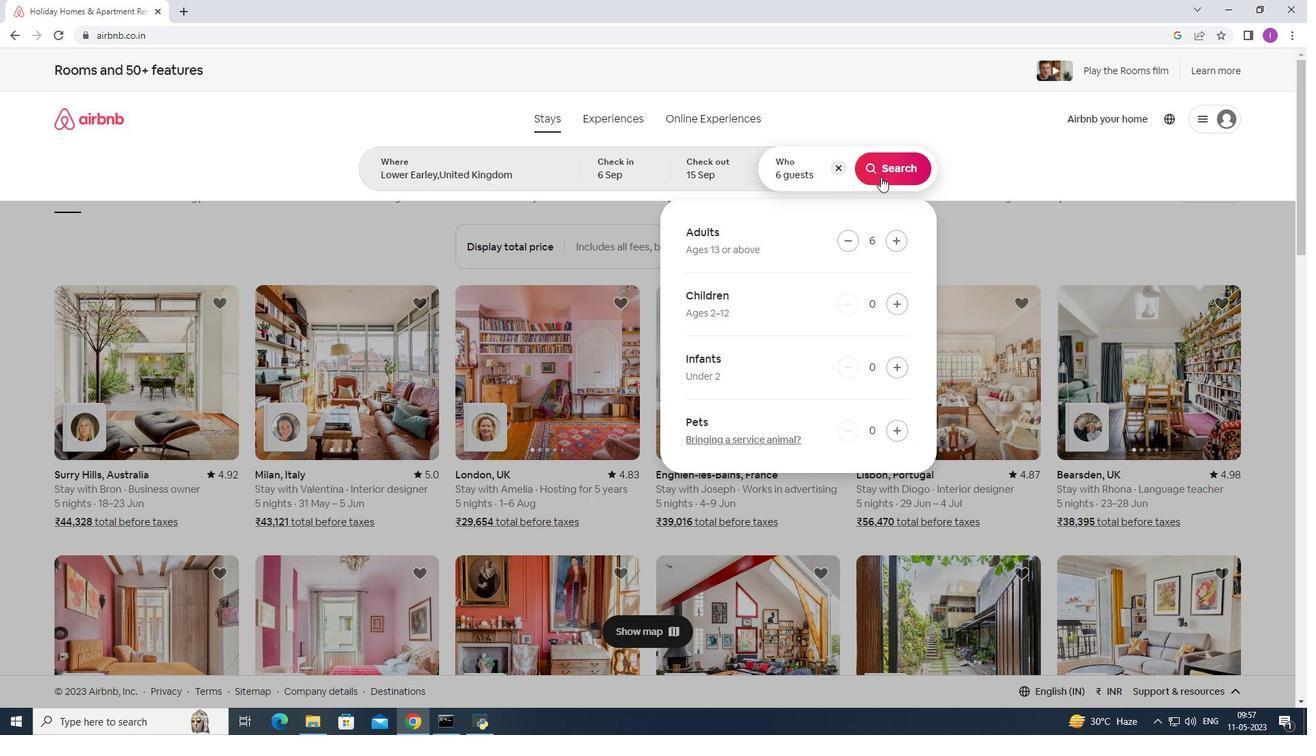 
Action: Mouse pressed left at (883, 173)
Screenshot: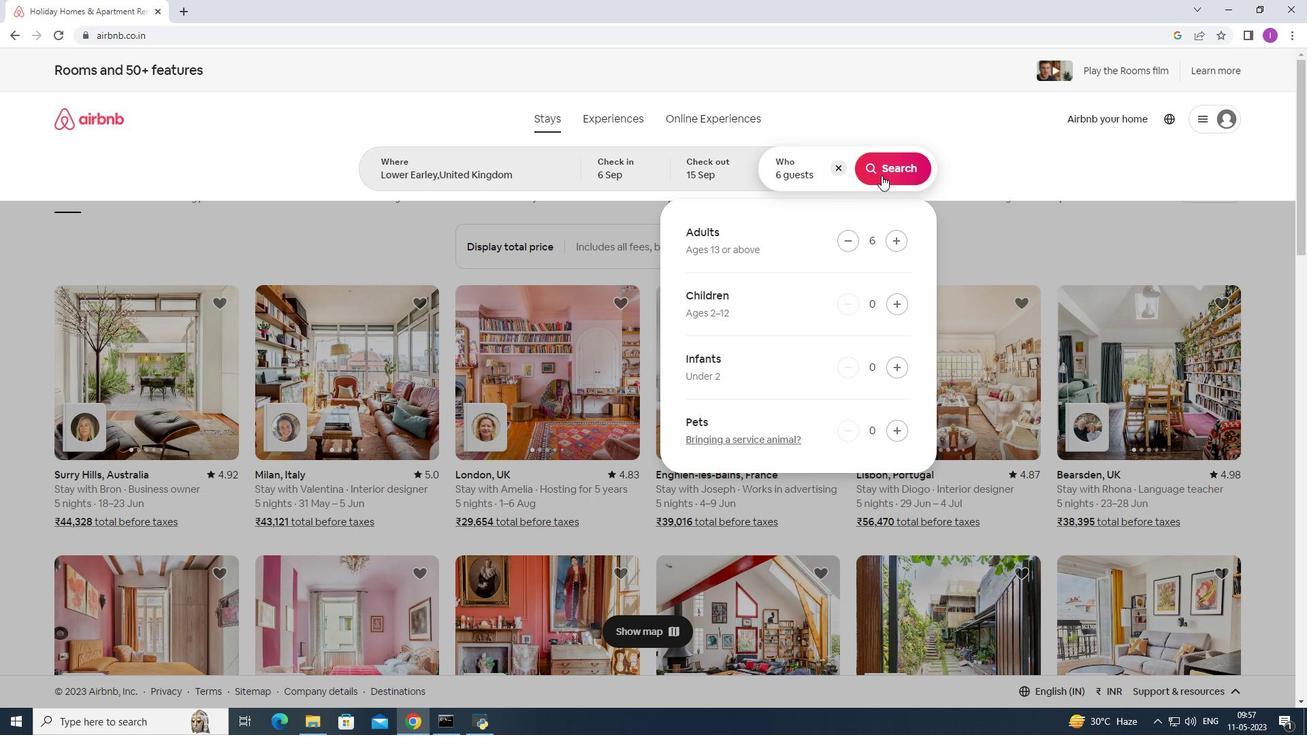 
Action: Mouse moved to (1243, 123)
Screenshot: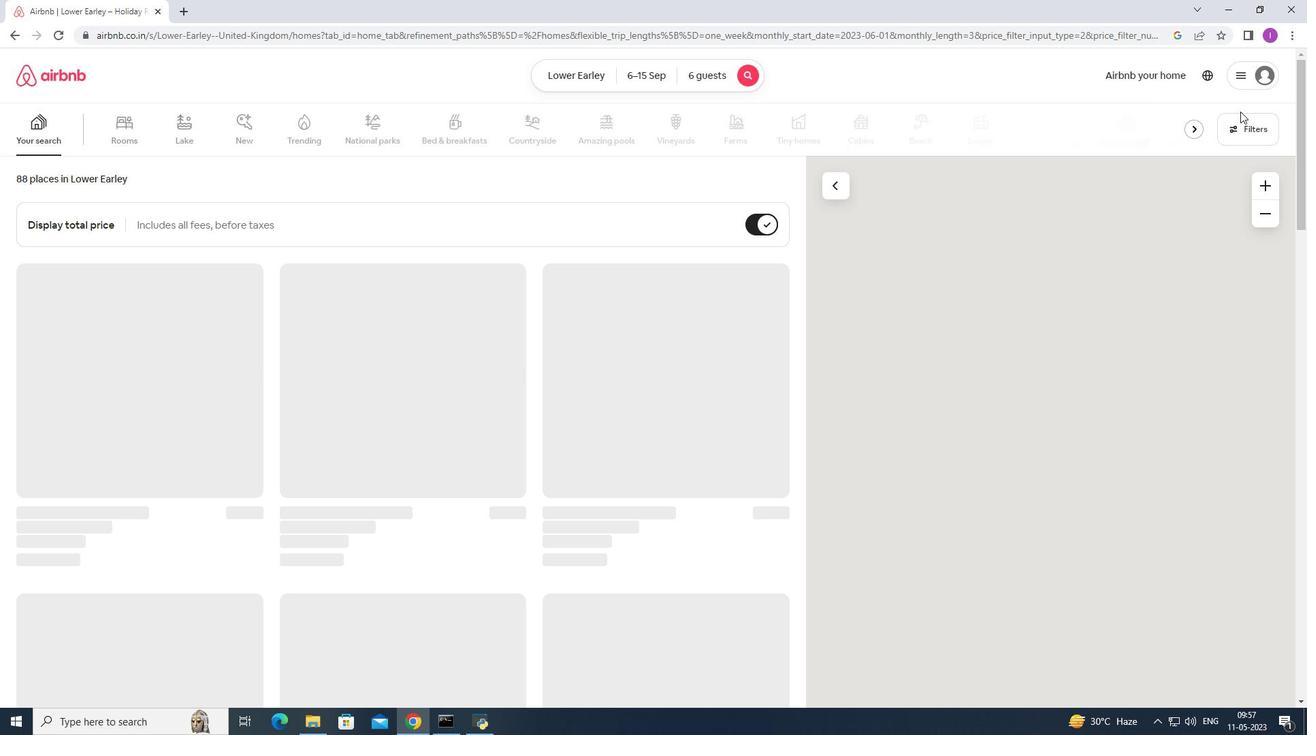 
Action: Mouse pressed left at (1243, 123)
Screenshot: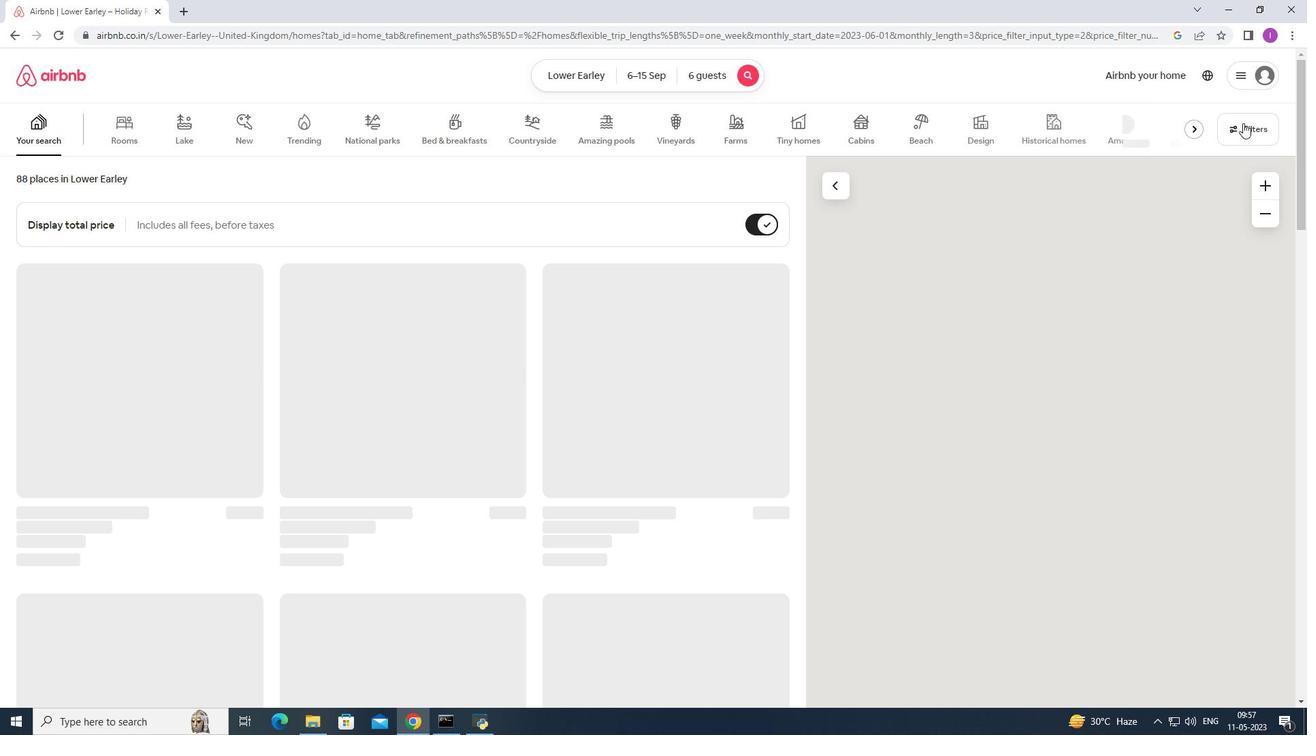 
Action: Mouse moved to (733, 462)
Screenshot: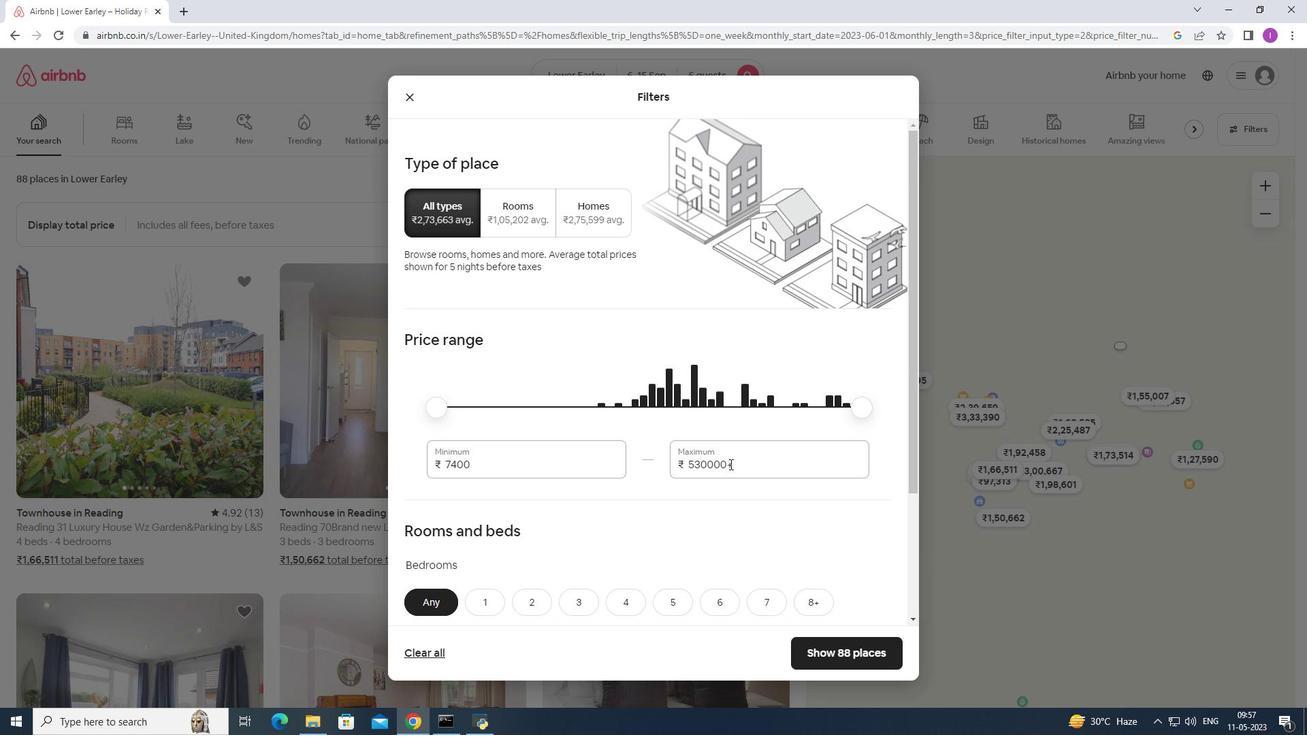
Action: Mouse pressed left at (733, 462)
Screenshot: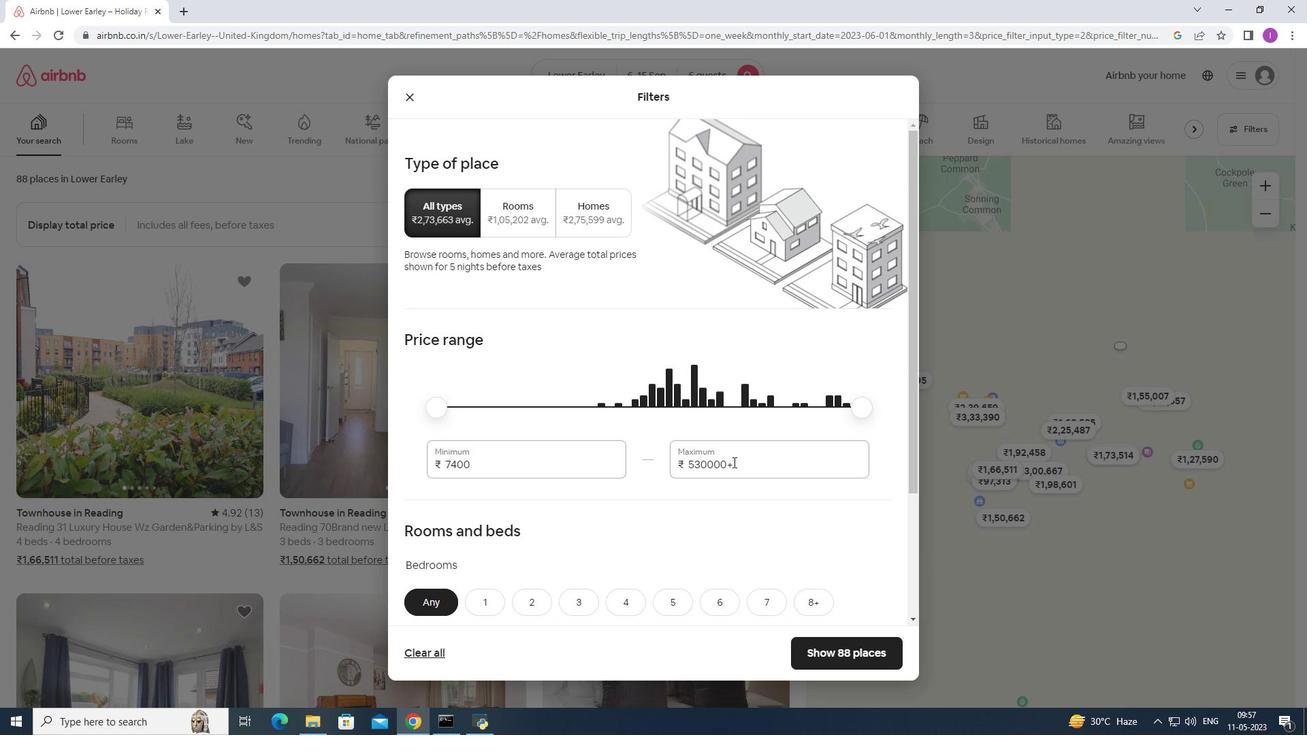 
Action: Mouse moved to (680, 457)
Screenshot: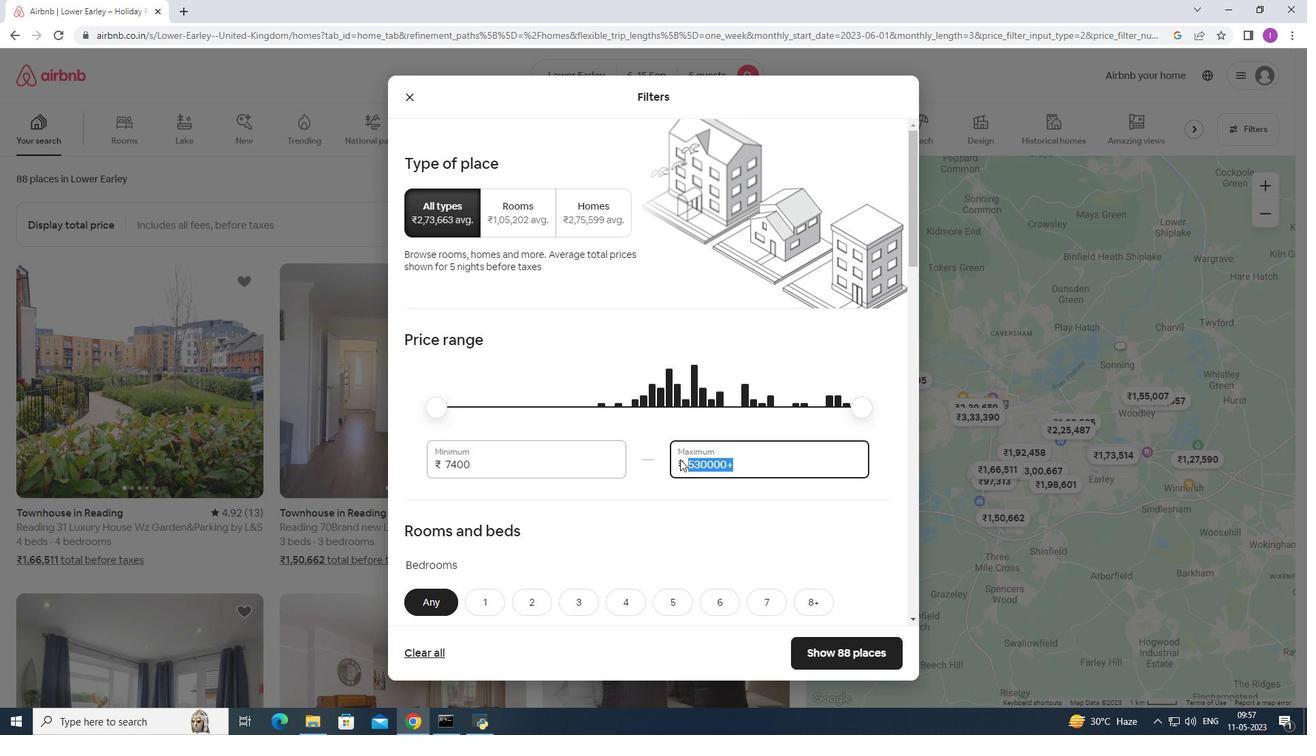 
Action: Key pressed 12
Screenshot: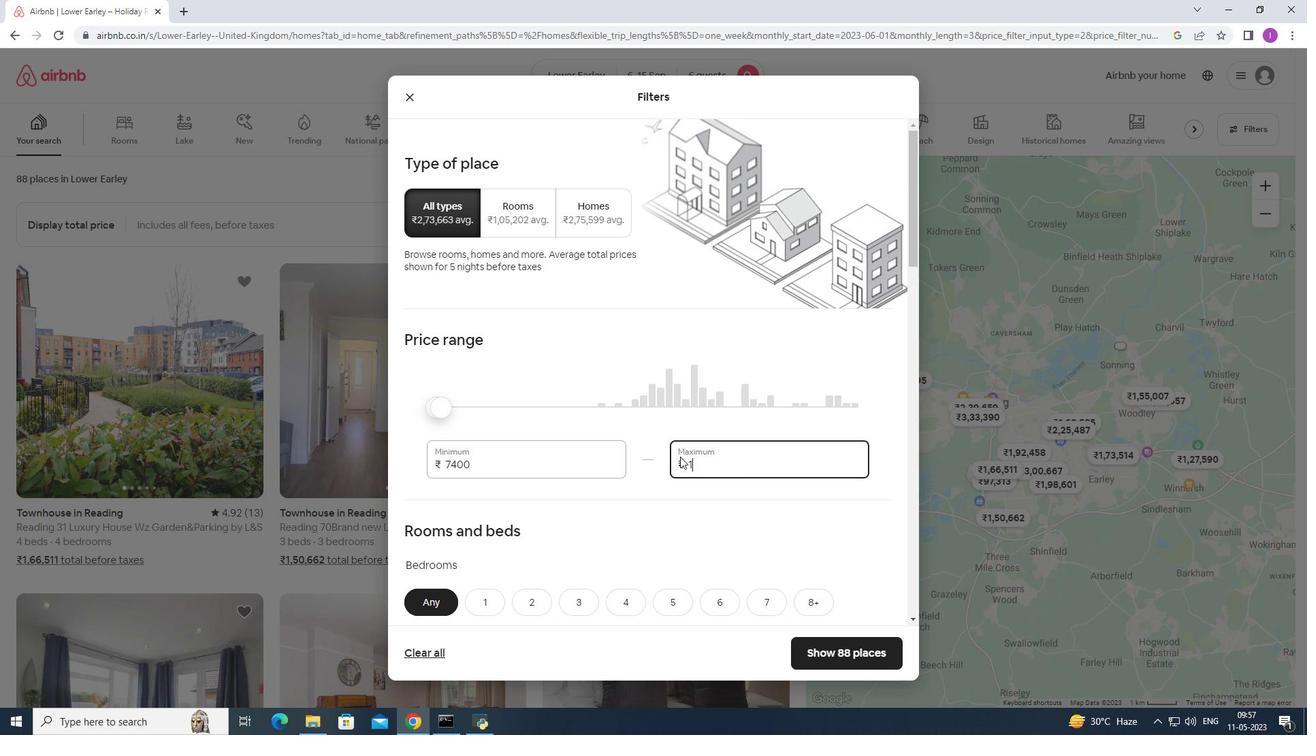 
Action: Mouse moved to (679, 453)
Screenshot: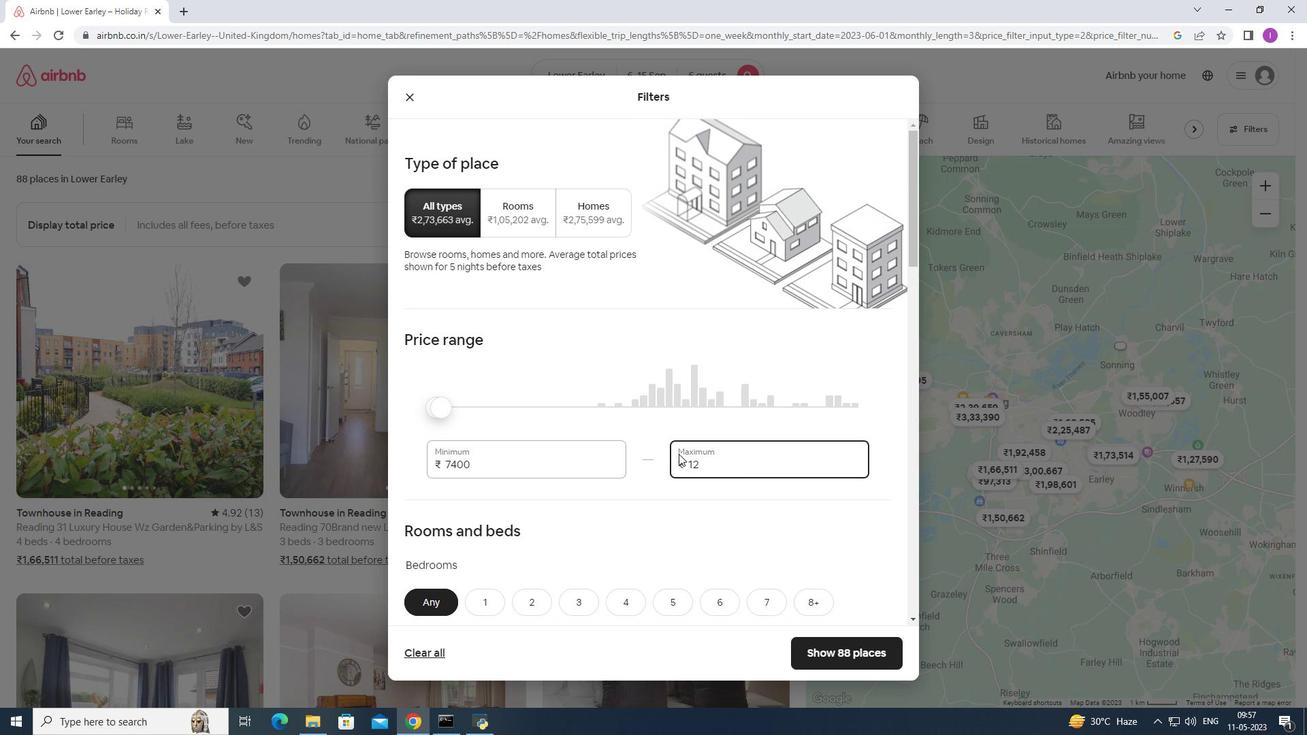 
Action: Key pressed 0
Screenshot: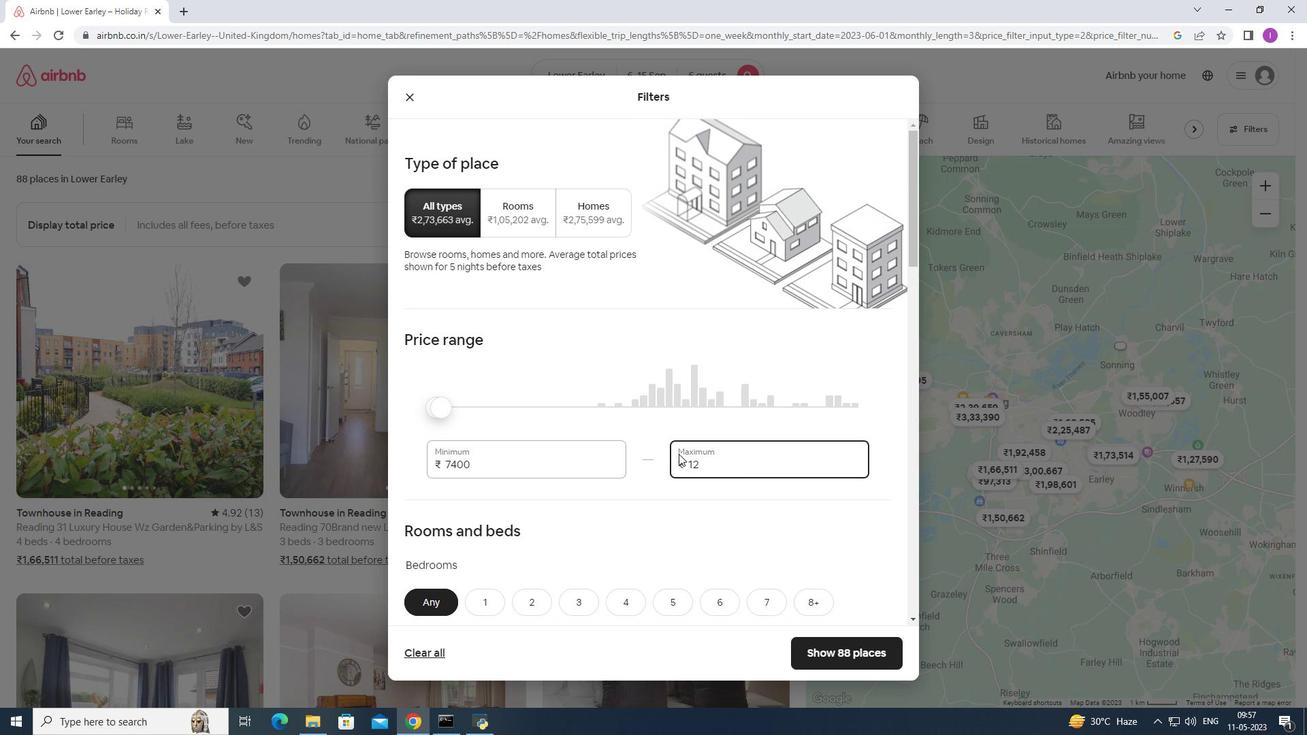 
Action: Mouse moved to (679, 452)
Screenshot: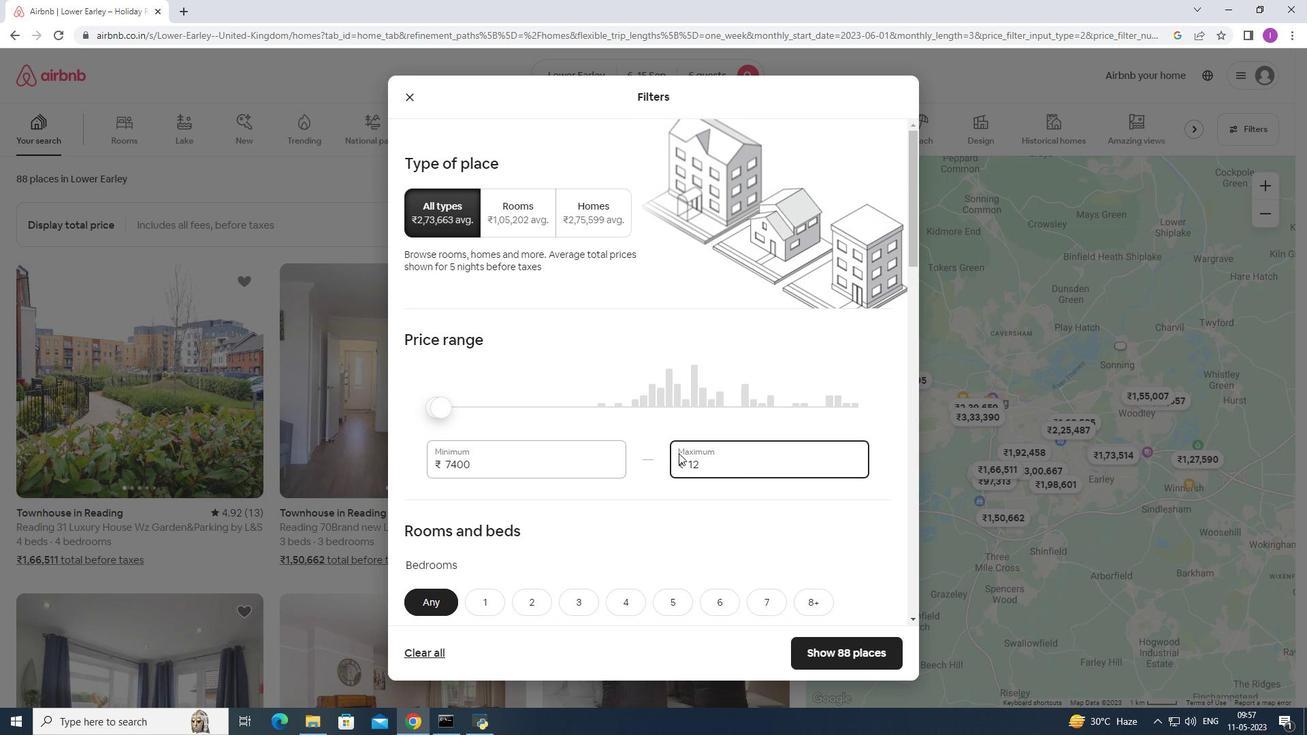 
Action: Key pressed 00
Screenshot: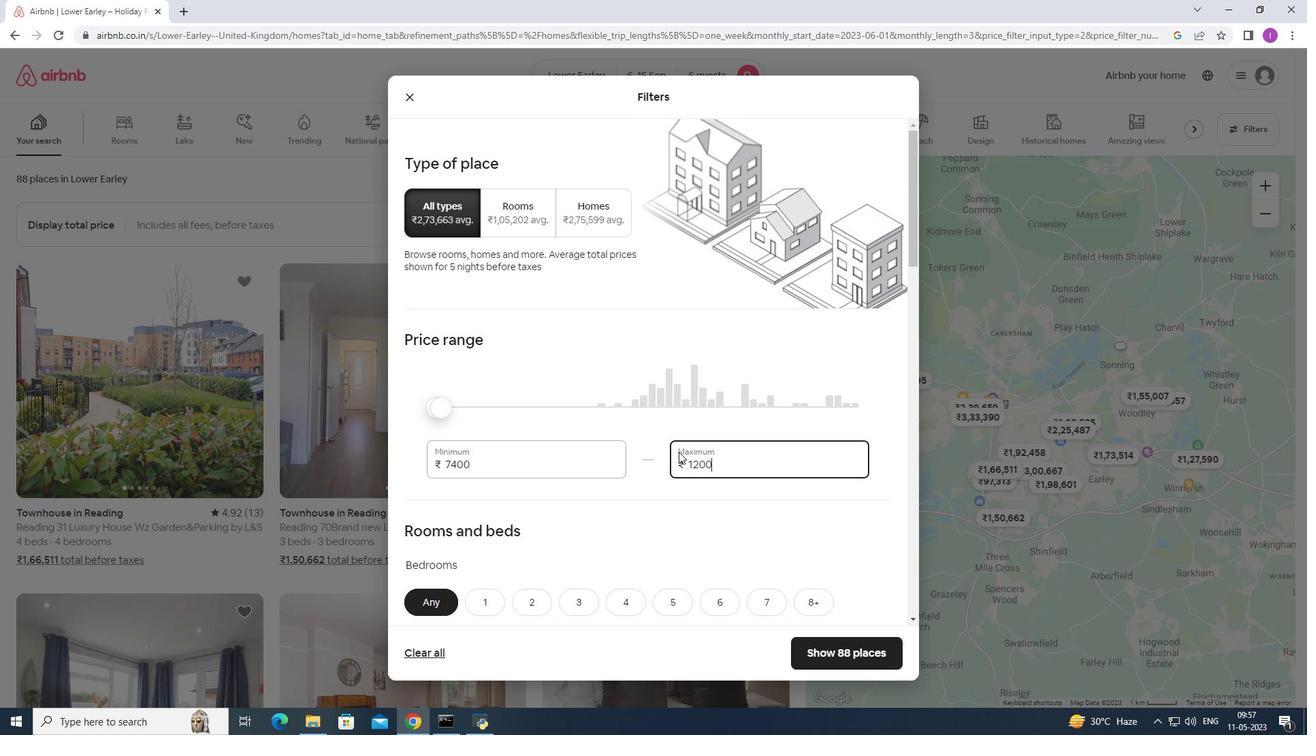 
Action: Mouse moved to (482, 465)
Screenshot: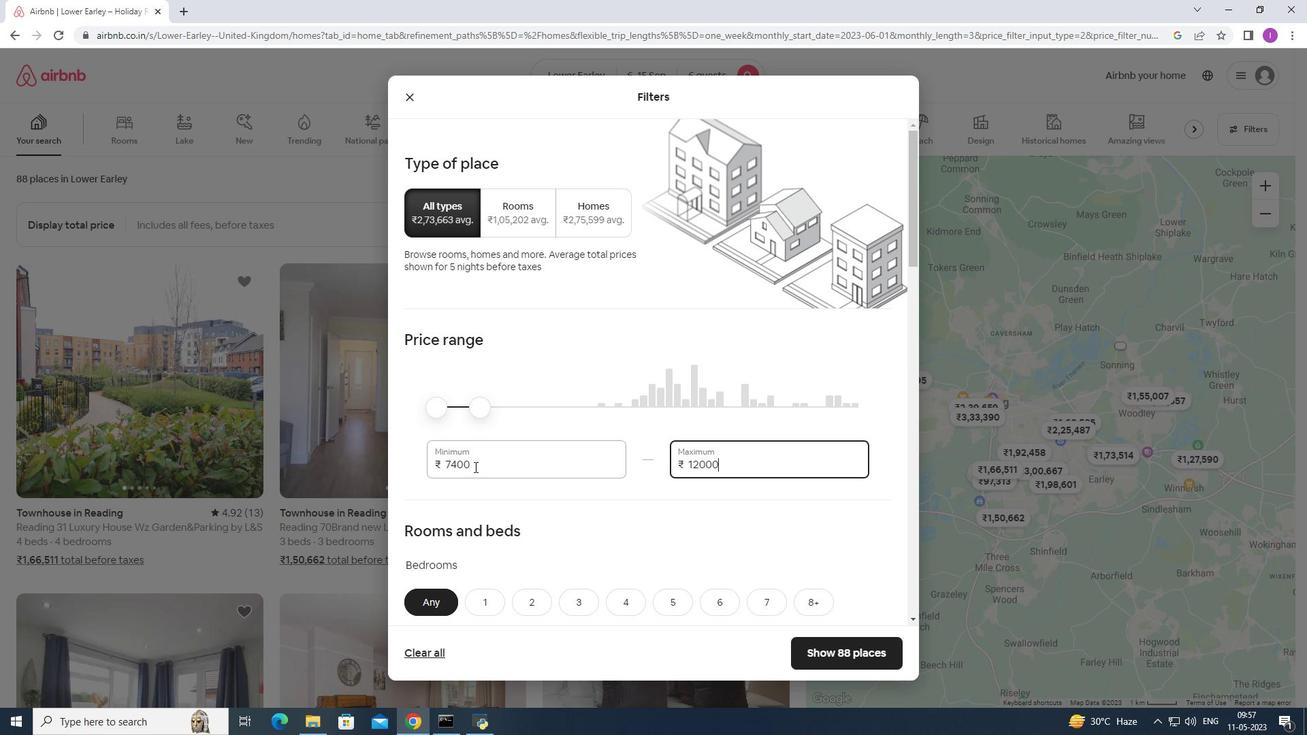 
Action: Mouse pressed left at (482, 465)
Screenshot: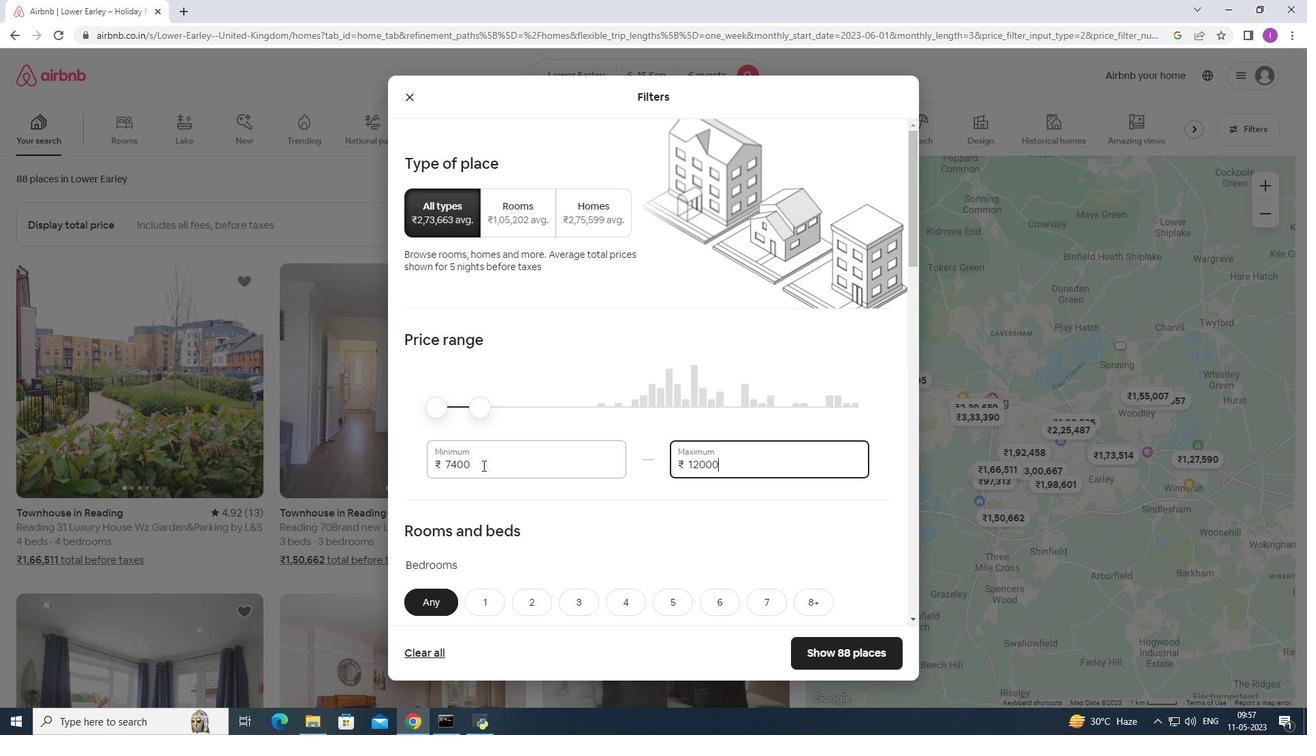 
Action: Mouse moved to (437, 451)
Screenshot: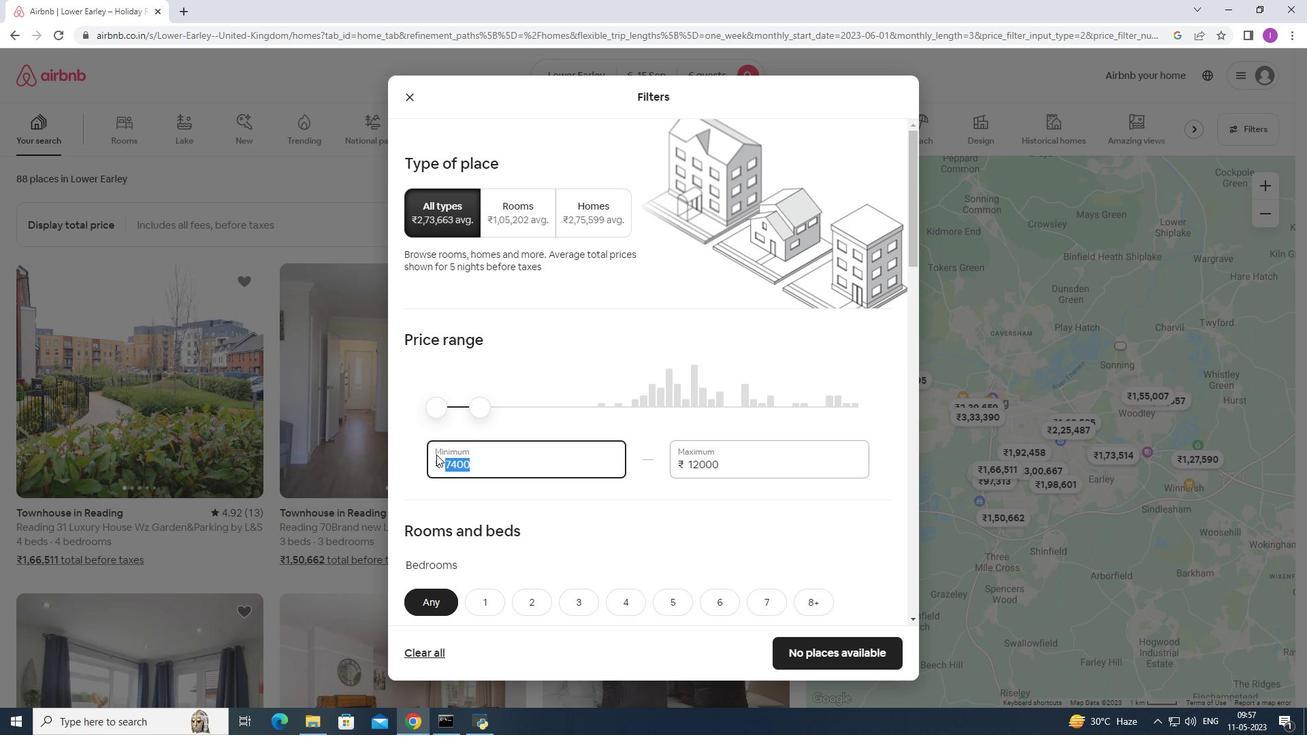 
Action: Key pressed 8
Screenshot: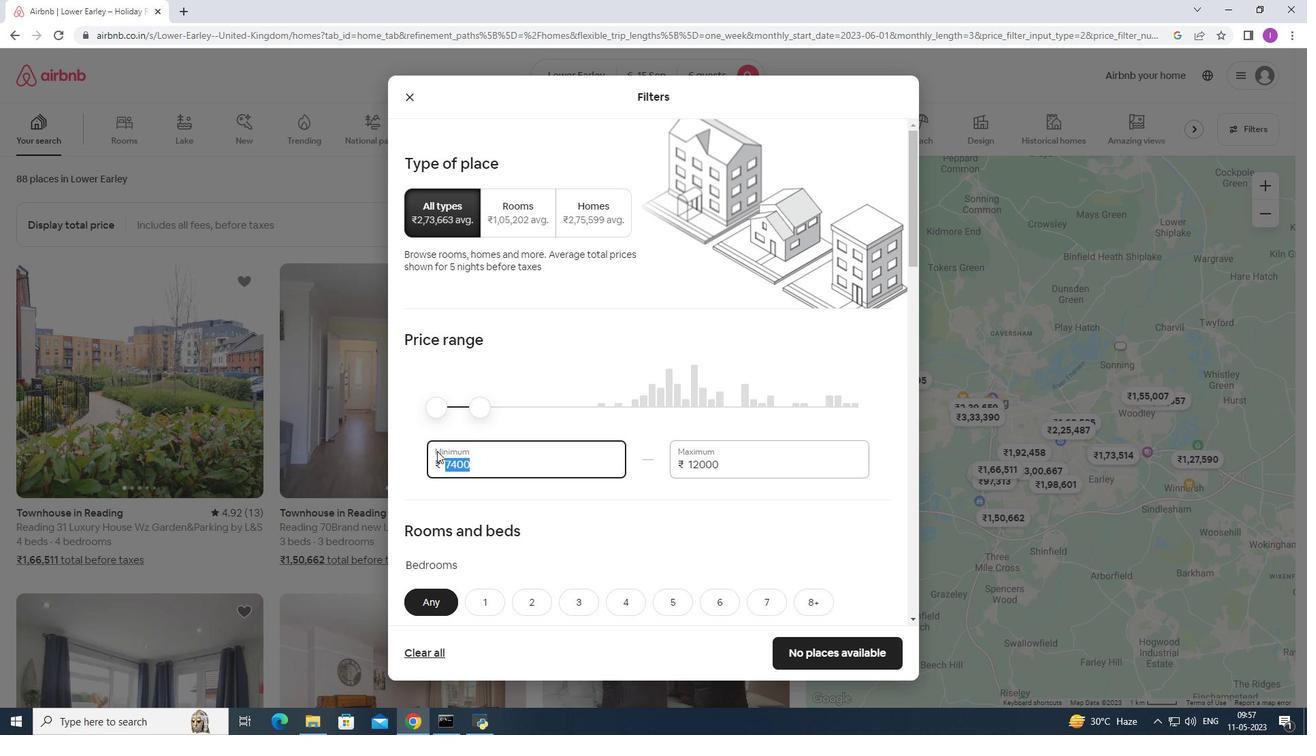 
Action: Mouse moved to (437, 448)
Screenshot: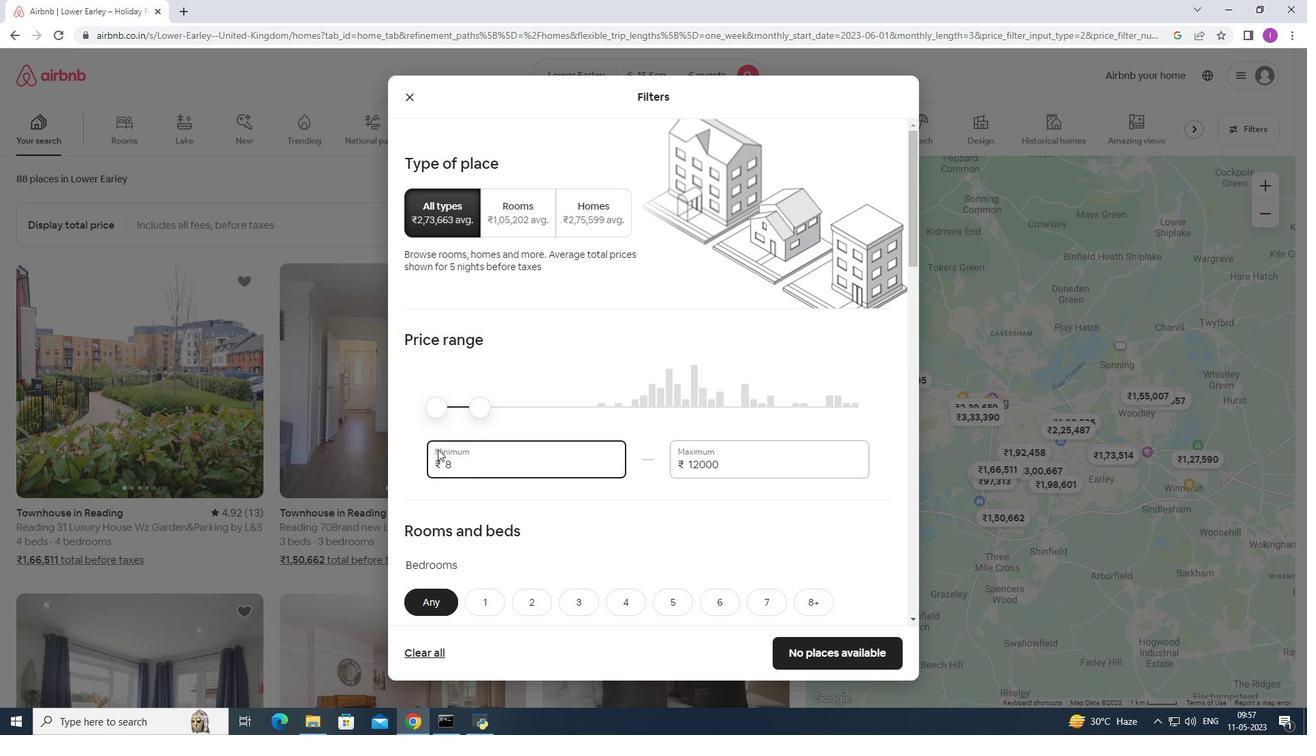 
Action: Key pressed 000
Screenshot: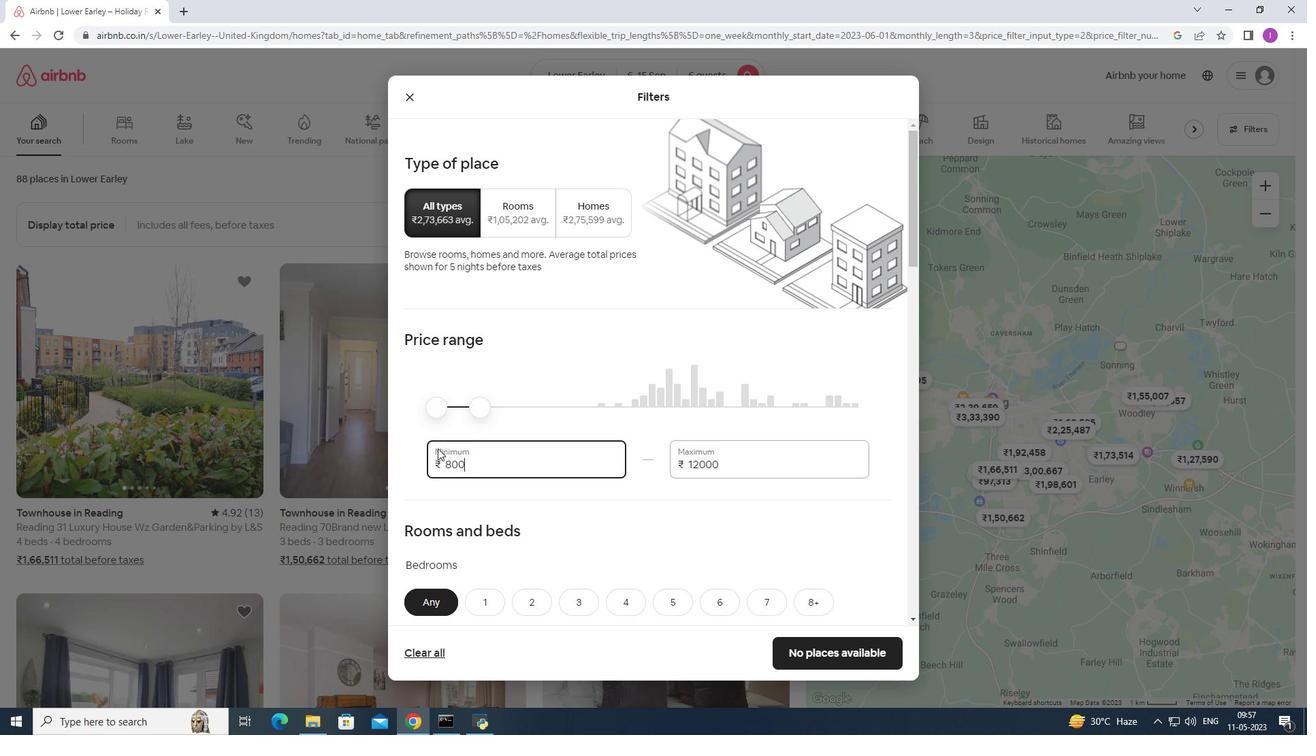 
Action: Mouse moved to (483, 464)
Screenshot: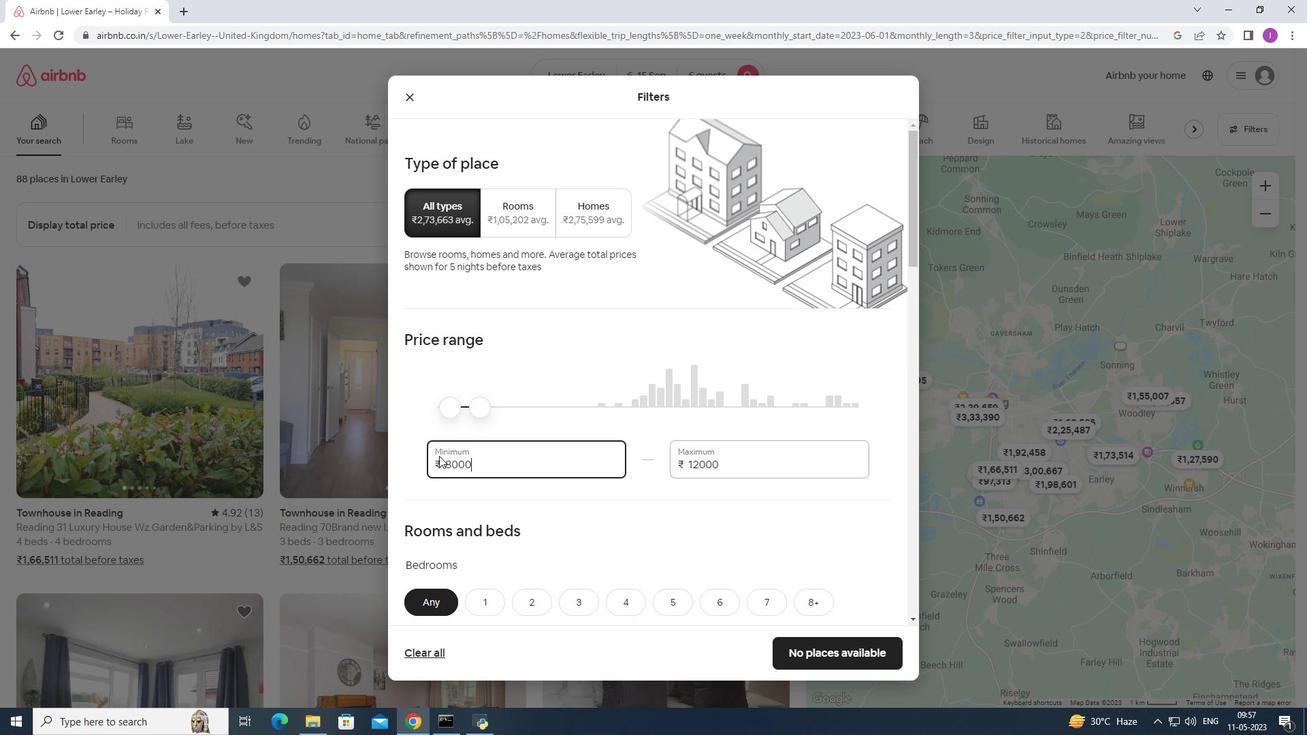
Action: Mouse scrolled (483, 463) with delta (0, 0)
Screenshot: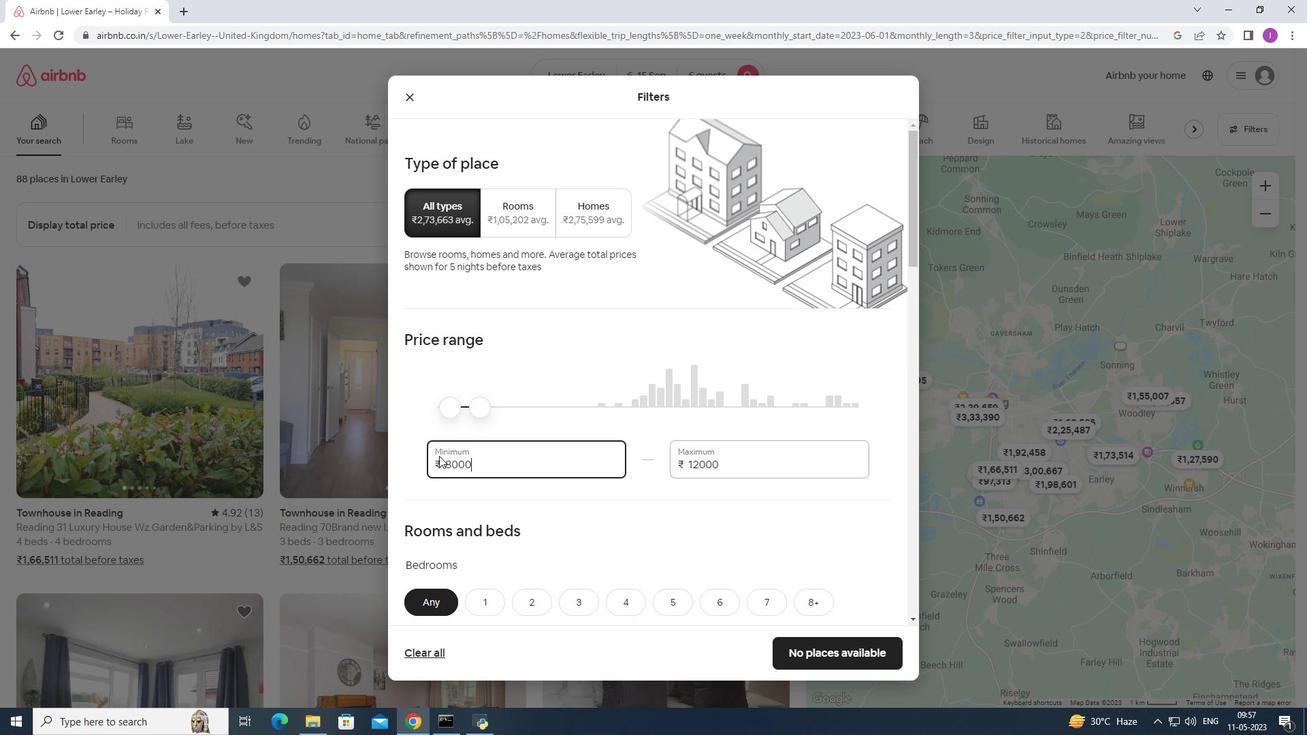
Action: Mouse moved to (484, 465)
Screenshot: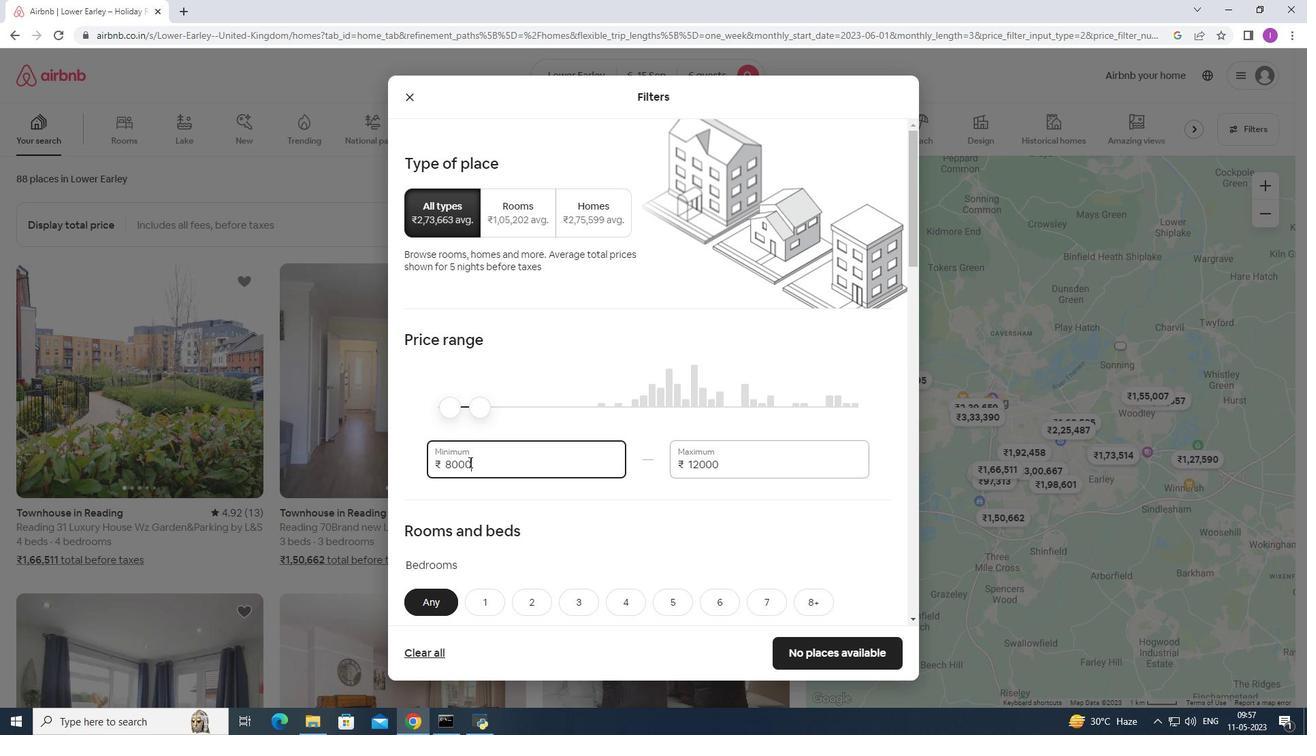 
Action: Mouse scrolled (484, 465) with delta (0, 0)
Screenshot: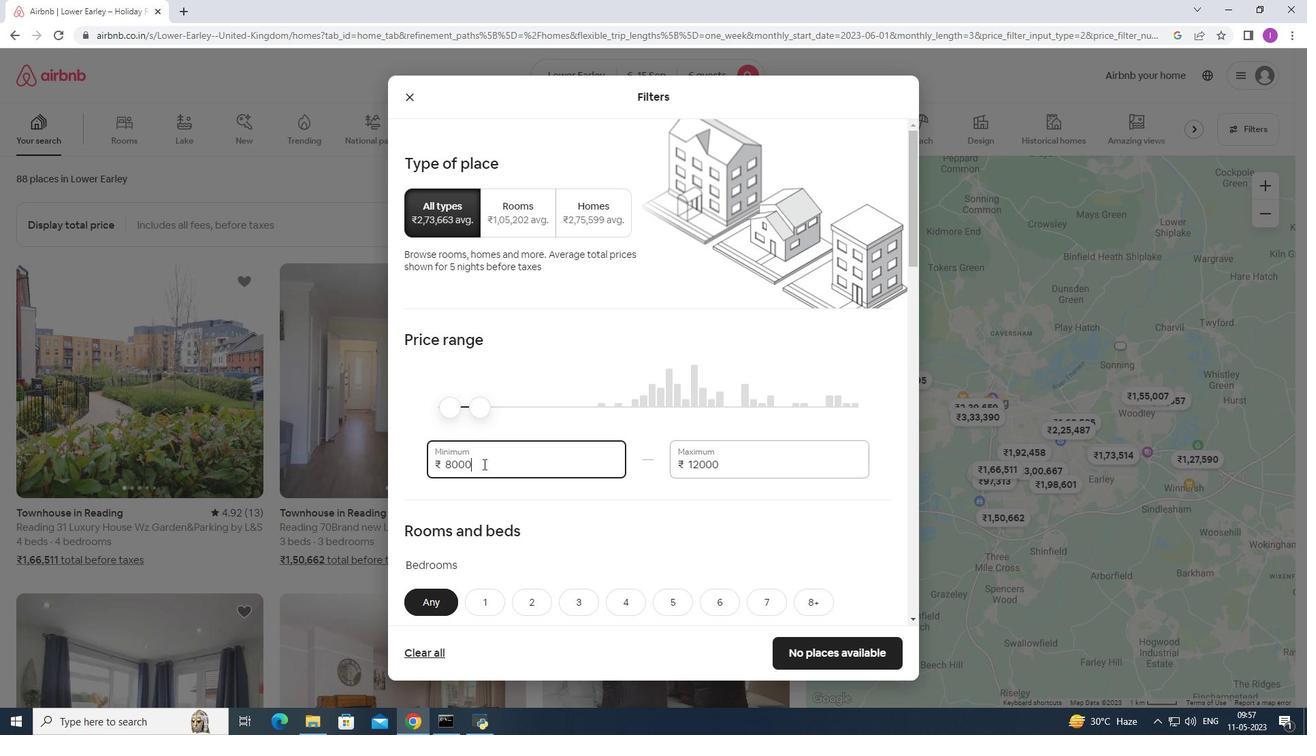 
Action: Mouse moved to (485, 465)
Screenshot: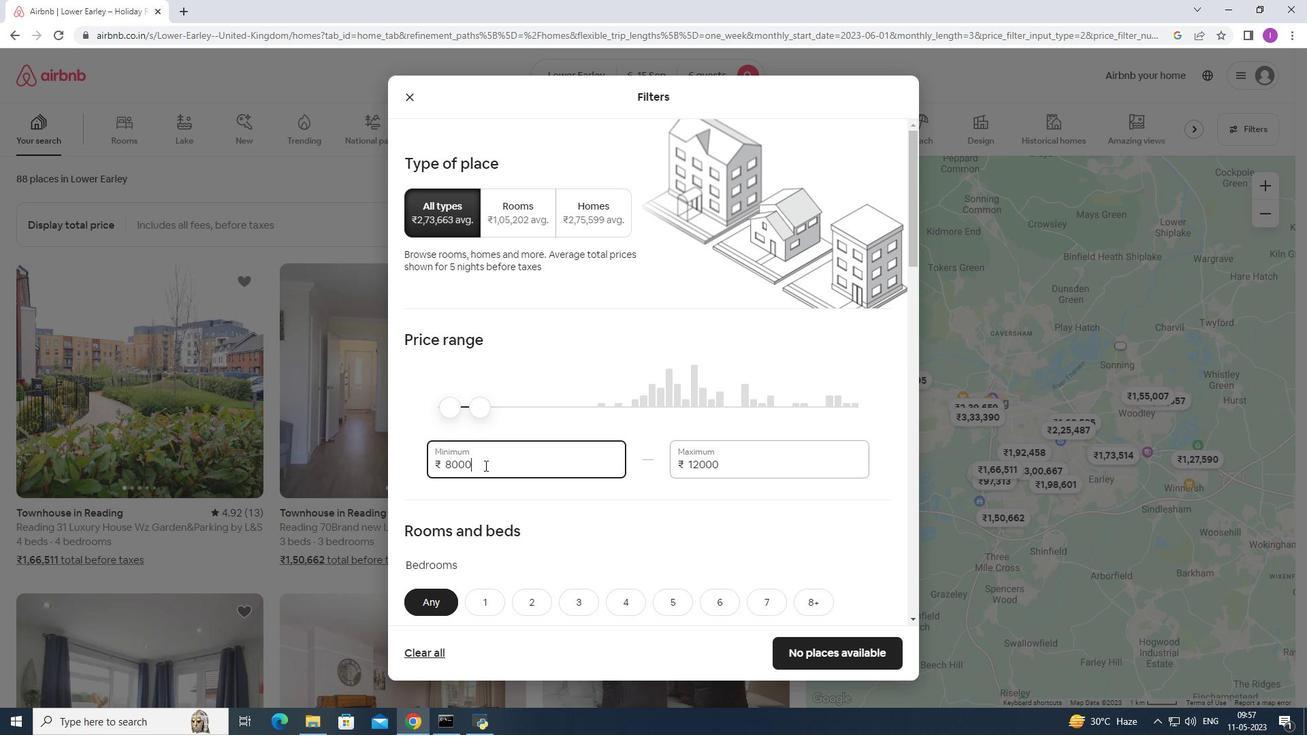 
Action: Mouse scrolled (485, 465) with delta (0, 0)
Screenshot: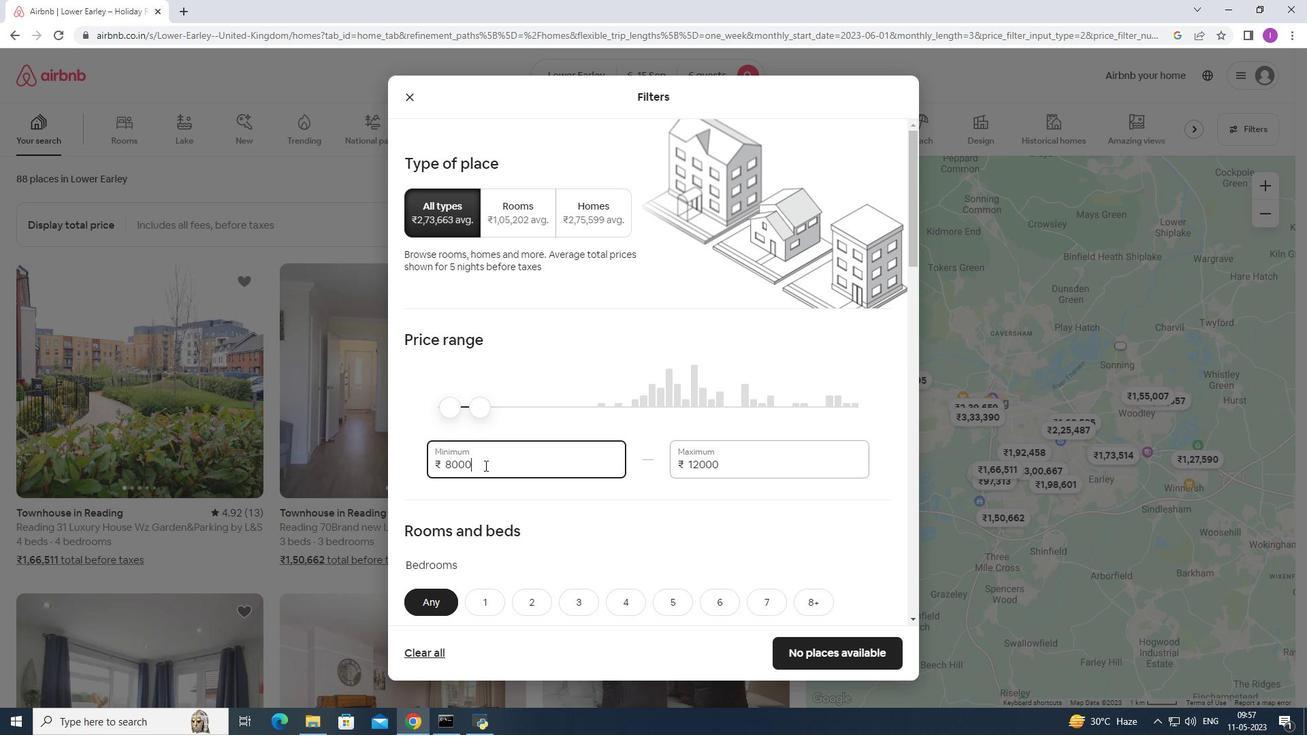 
Action: Mouse moved to (505, 470)
Screenshot: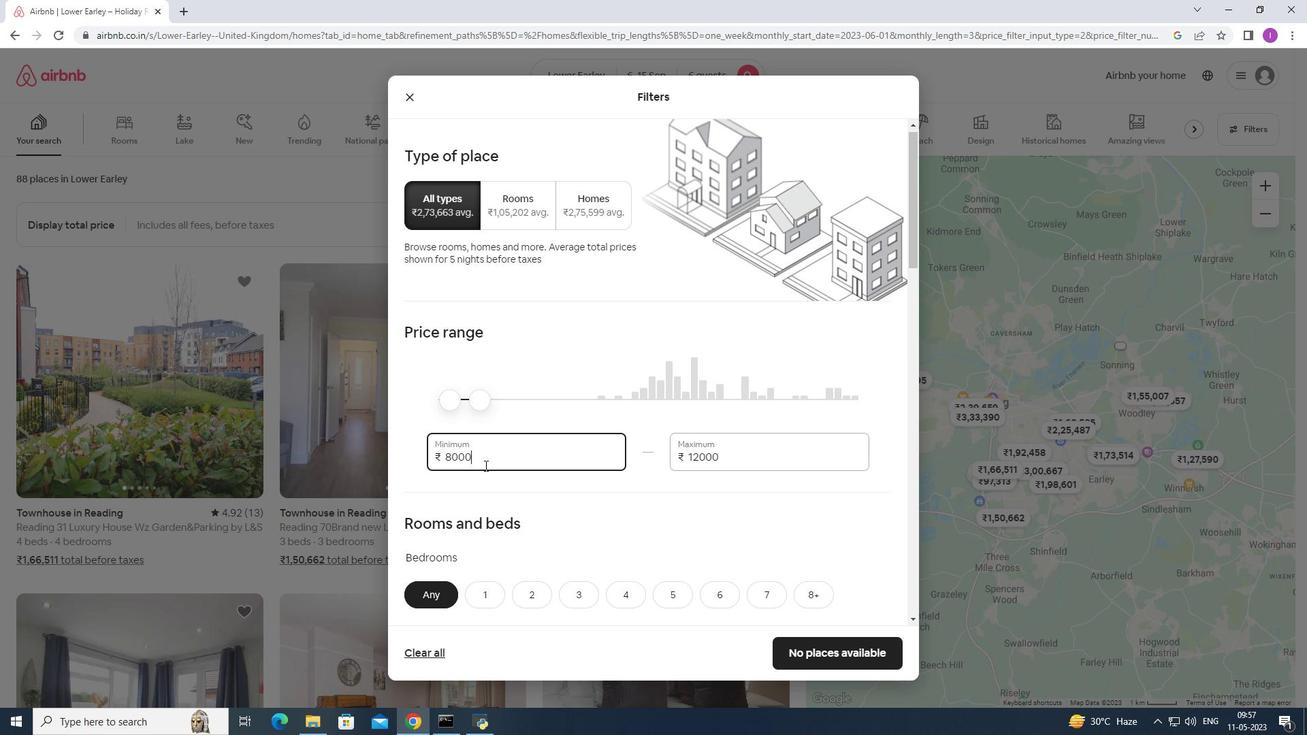 
Action: Mouse scrolled (502, 467) with delta (0, 0)
Screenshot: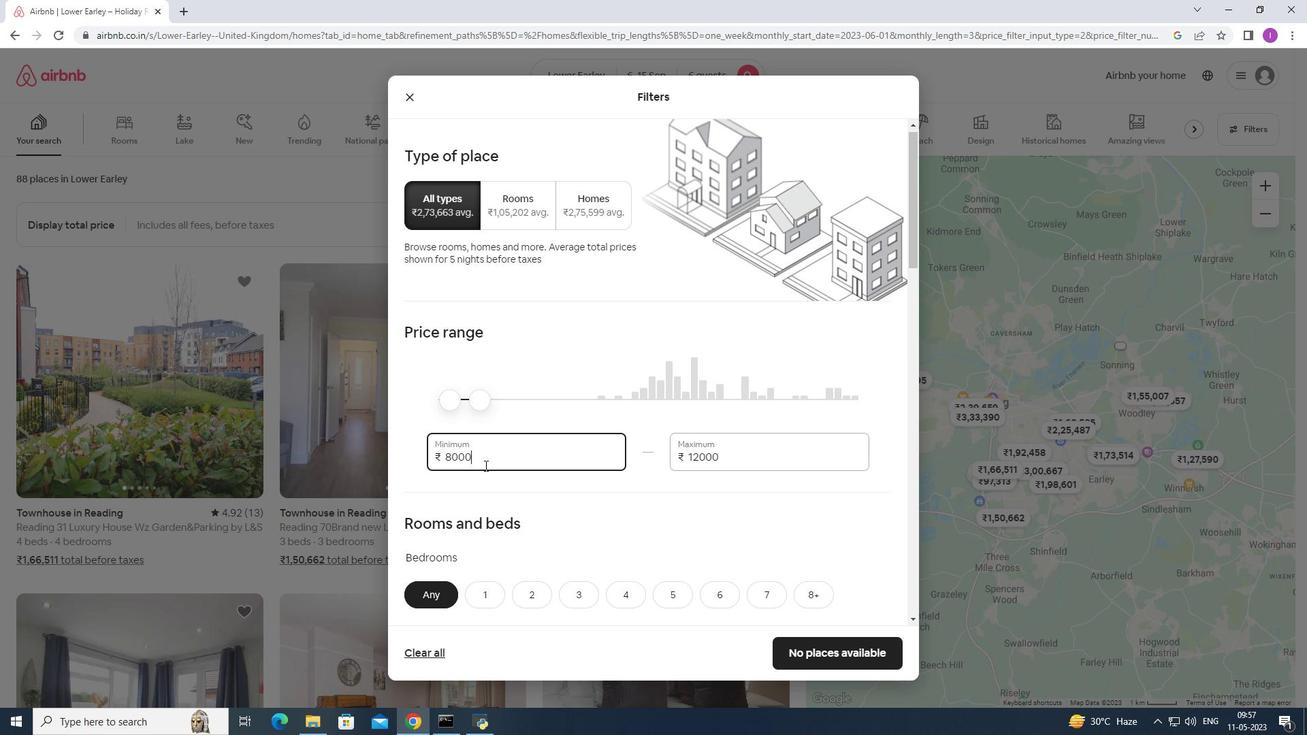 
Action: Mouse moved to (551, 446)
Screenshot: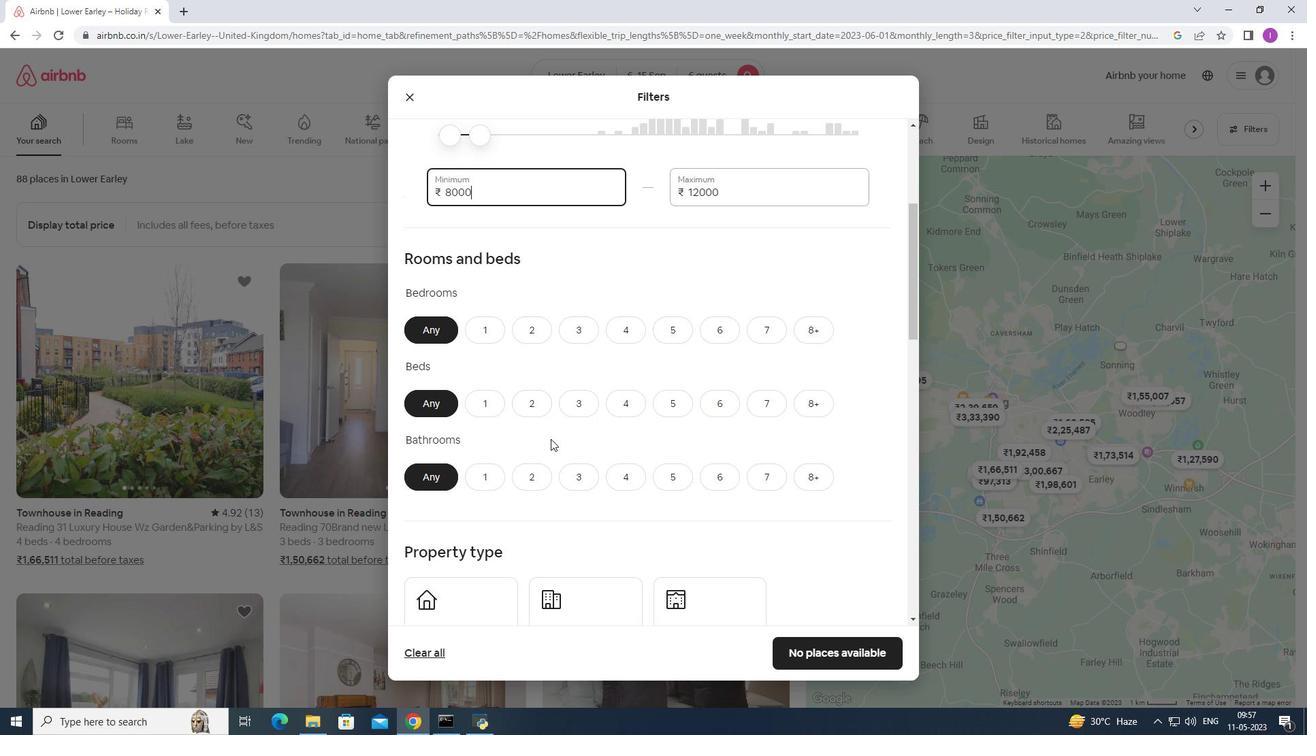 
Action: Mouse scrolled (551, 445) with delta (0, 0)
Screenshot: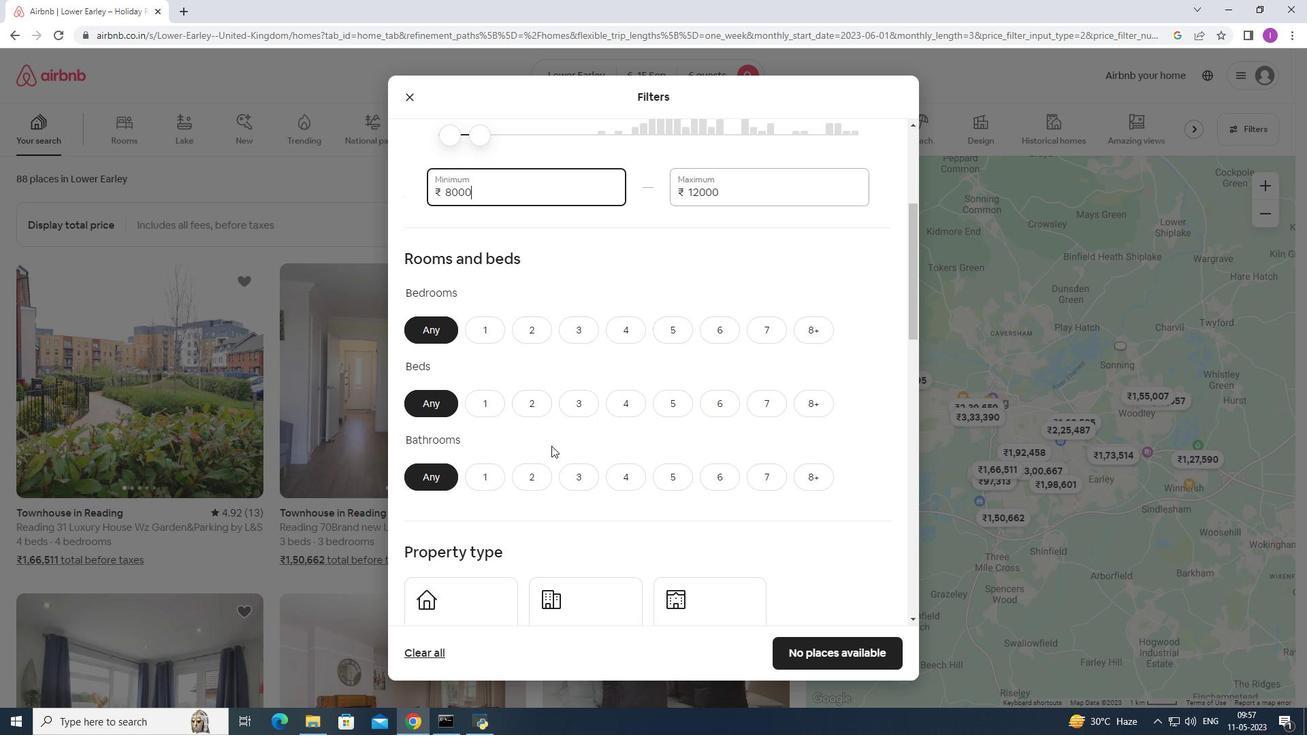 
Action: Mouse moved to (714, 262)
Screenshot: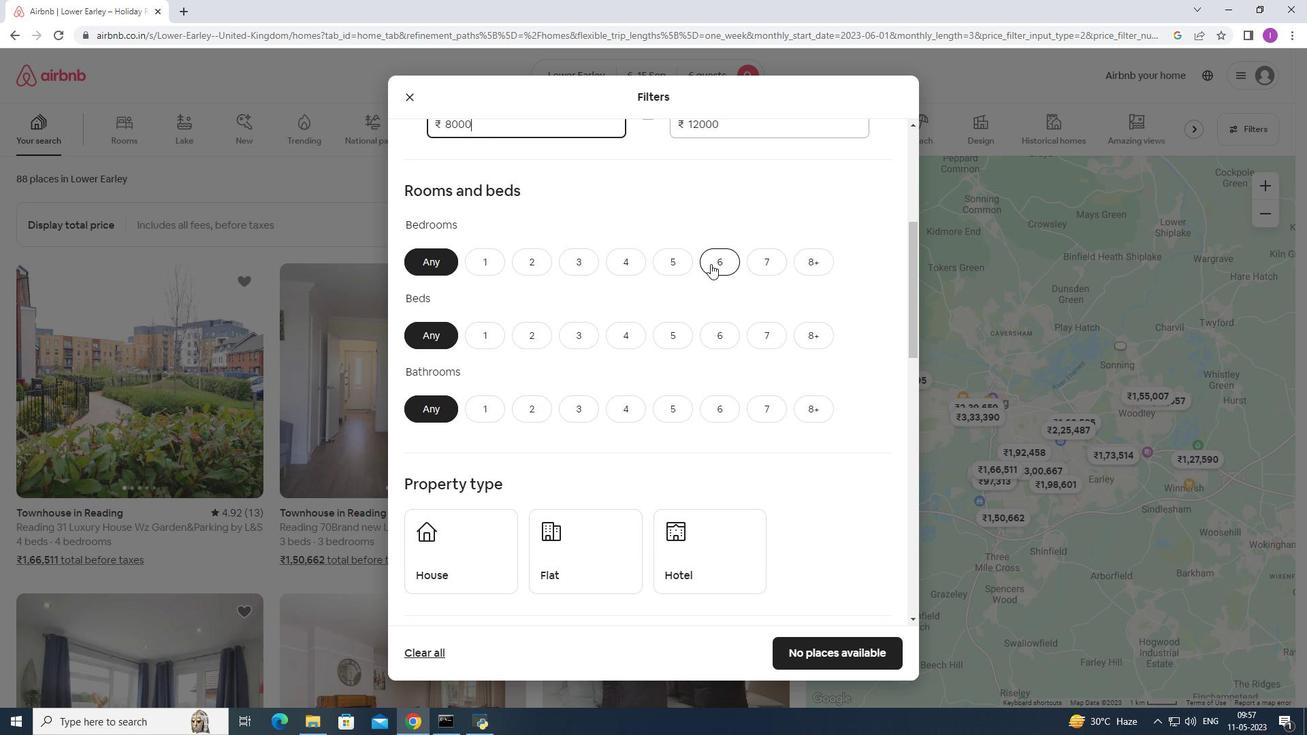 
Action: Mouse pressed left at (714, 262)
Screenshot: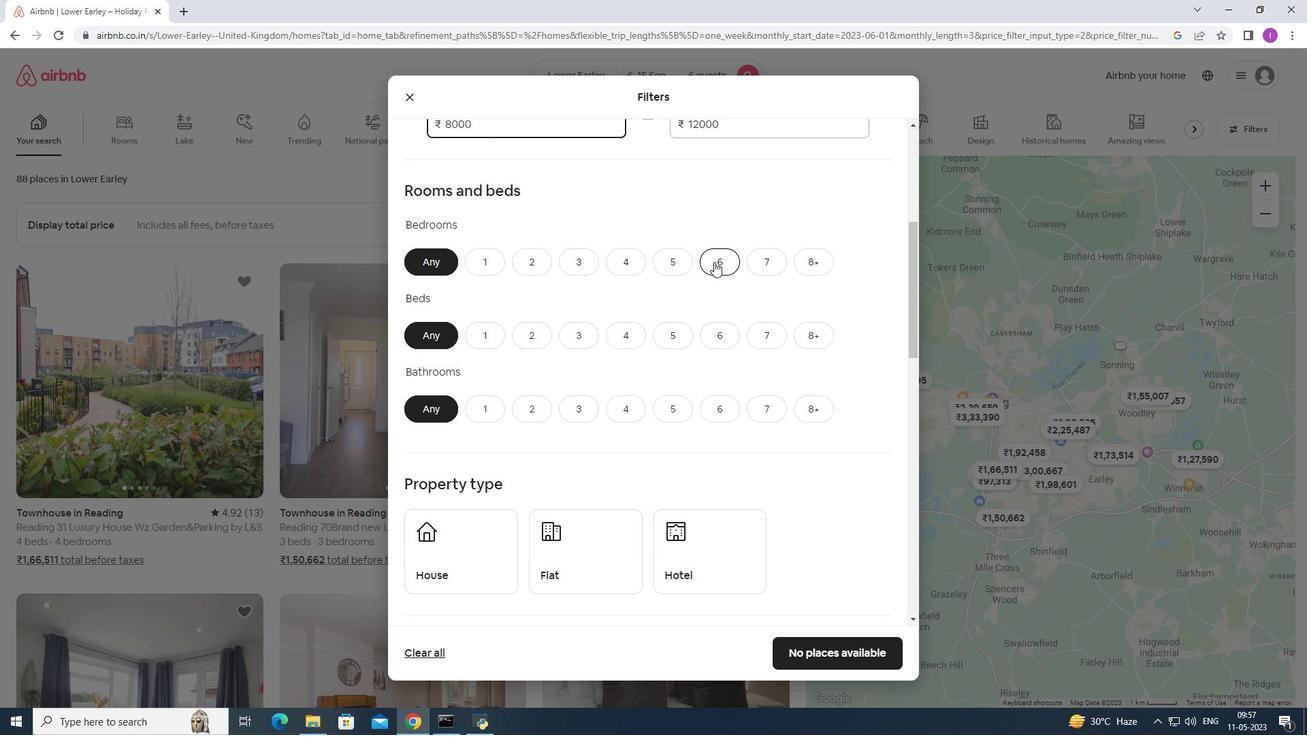 
Action: Mouse moved to (730, 340)
Screenshot: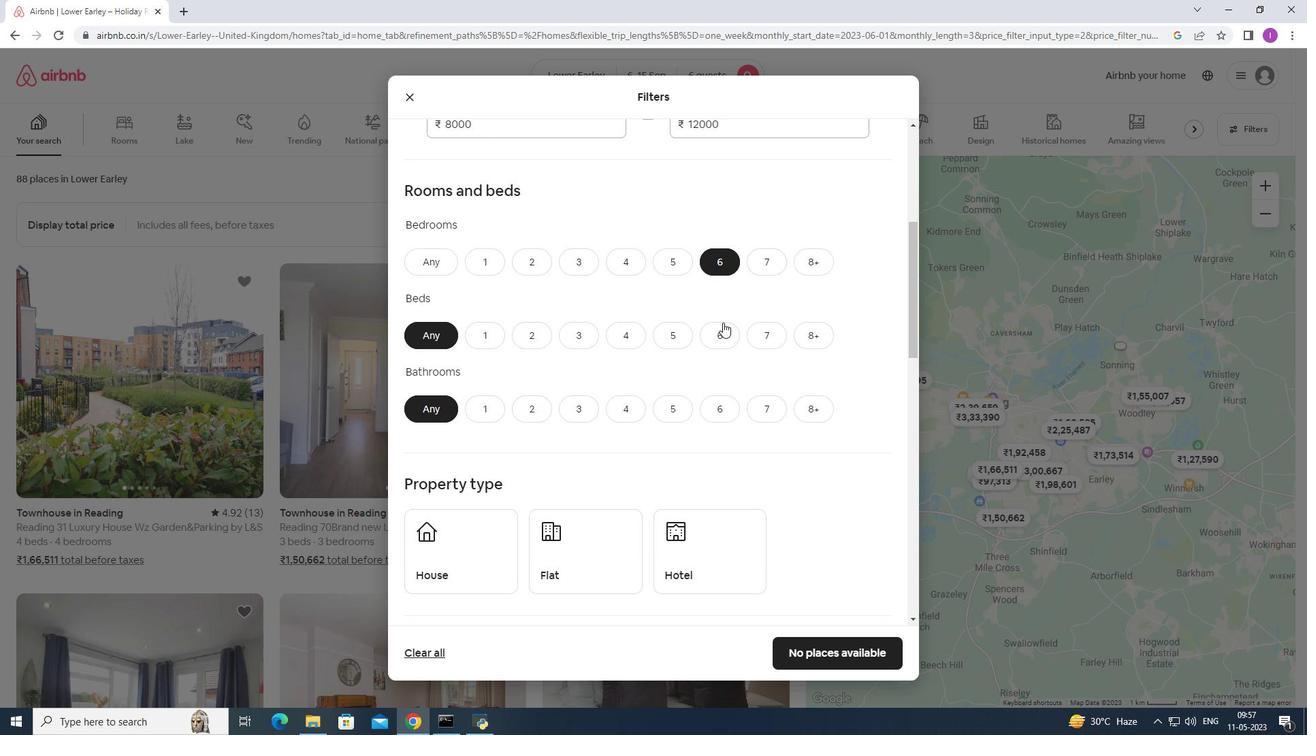 
Action: Mouse pressed left at (730, 340)
Screenshot: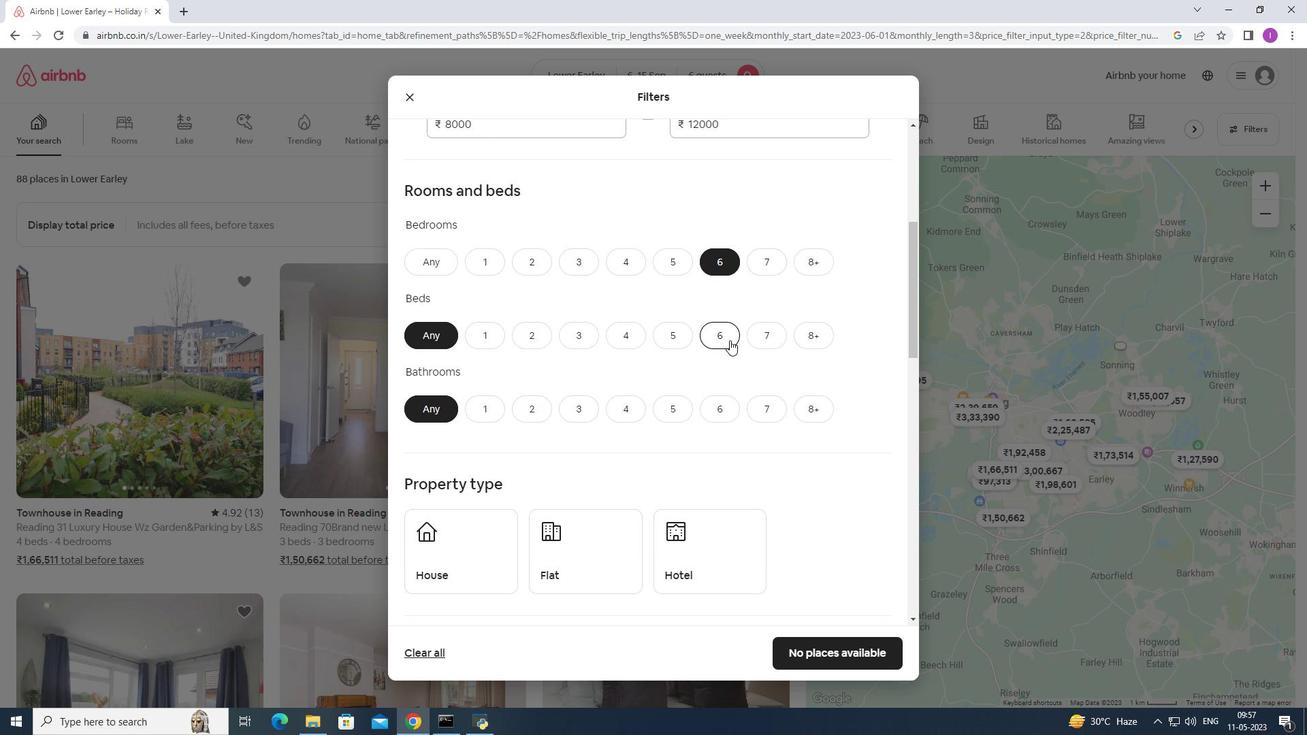 
Action: Mouse moved to (730, 417)
Screenshot: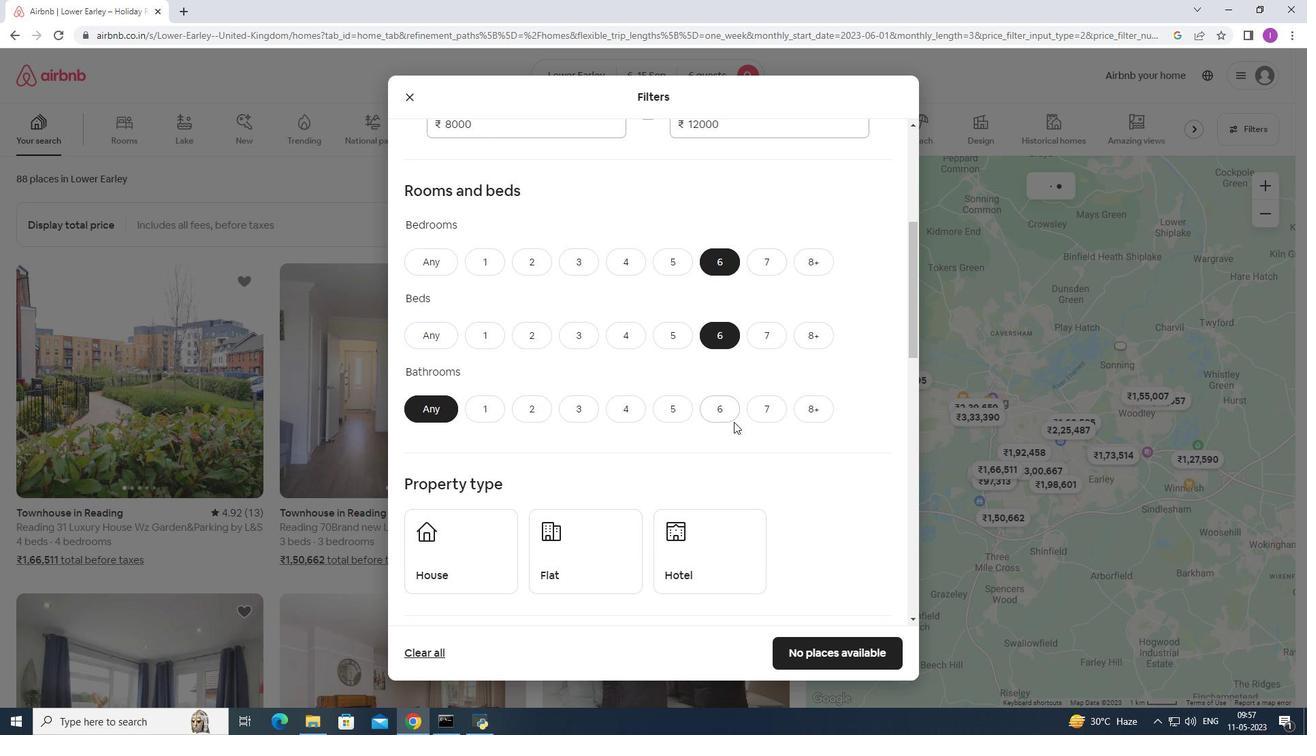 
Action: Mouse pressed left at (730, 417)
Screenshot: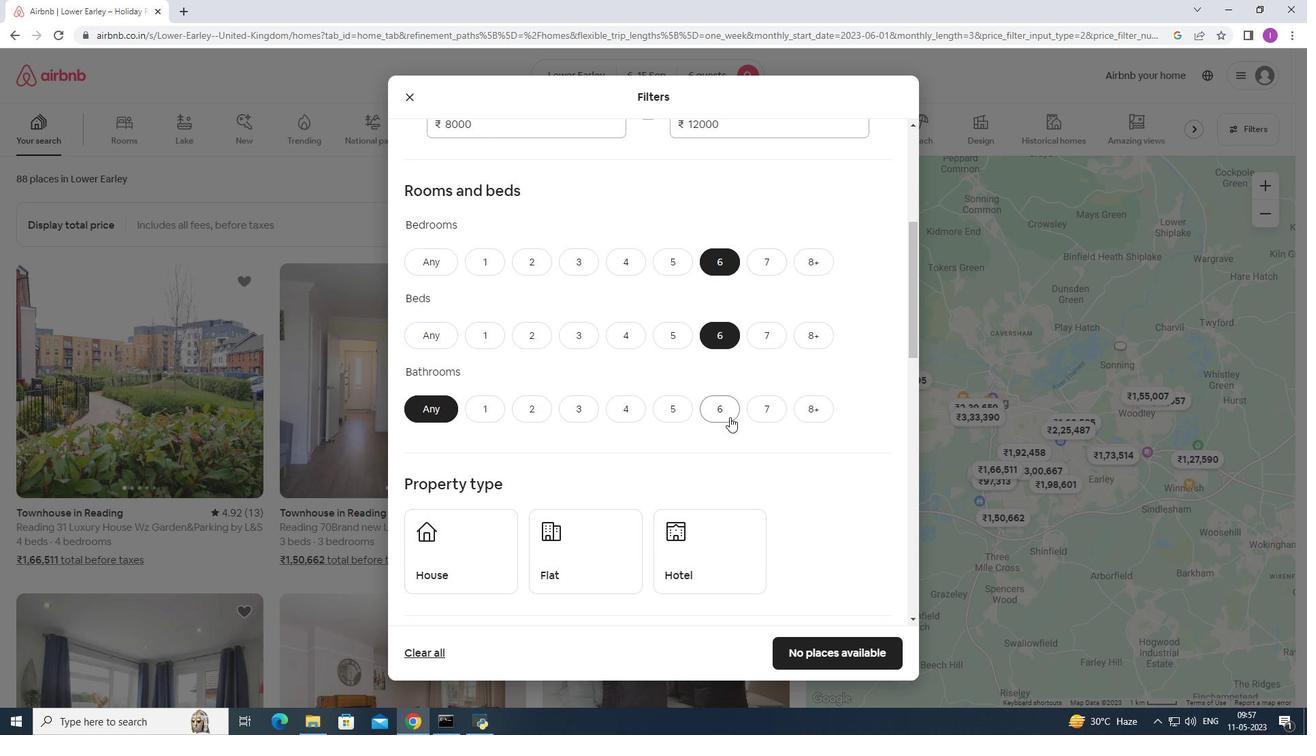 
Action: Mouse moved to (727, 388)
Screenshot: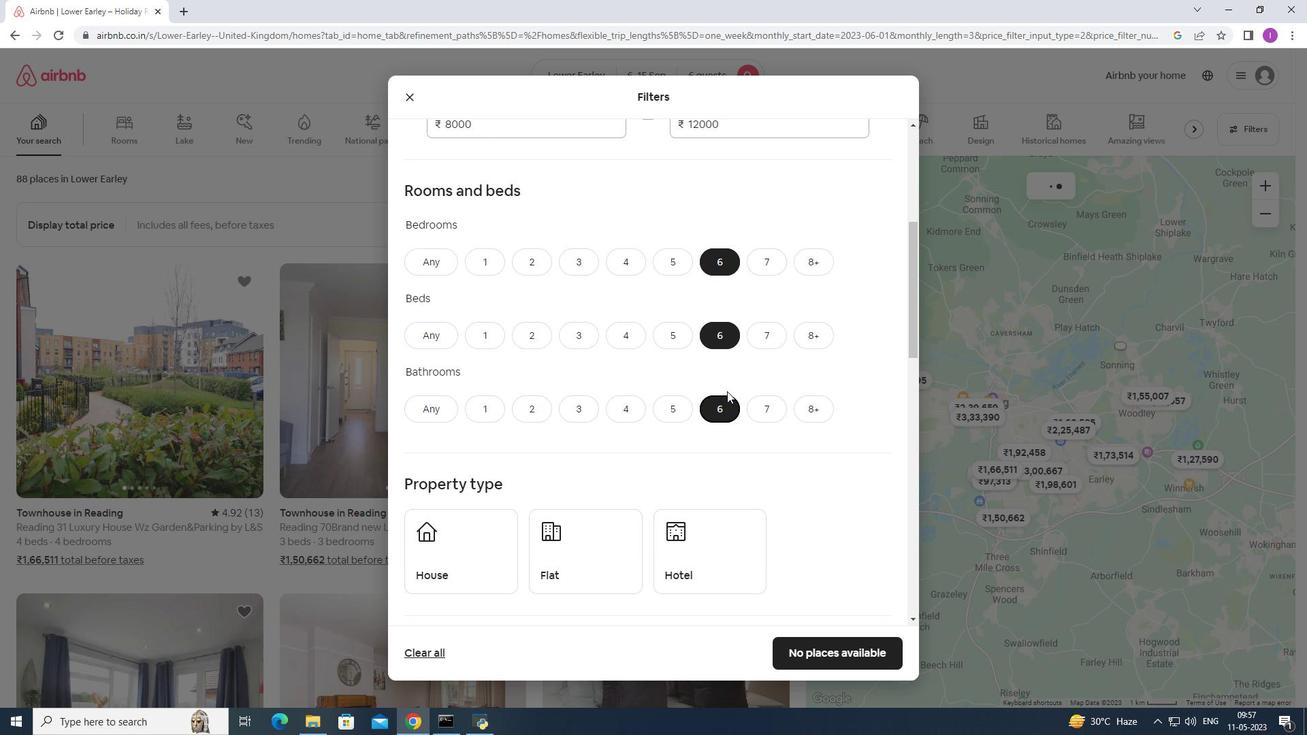 
Action: Mouse scrolled (727, 387) with delta (0, 0)
Screenshot: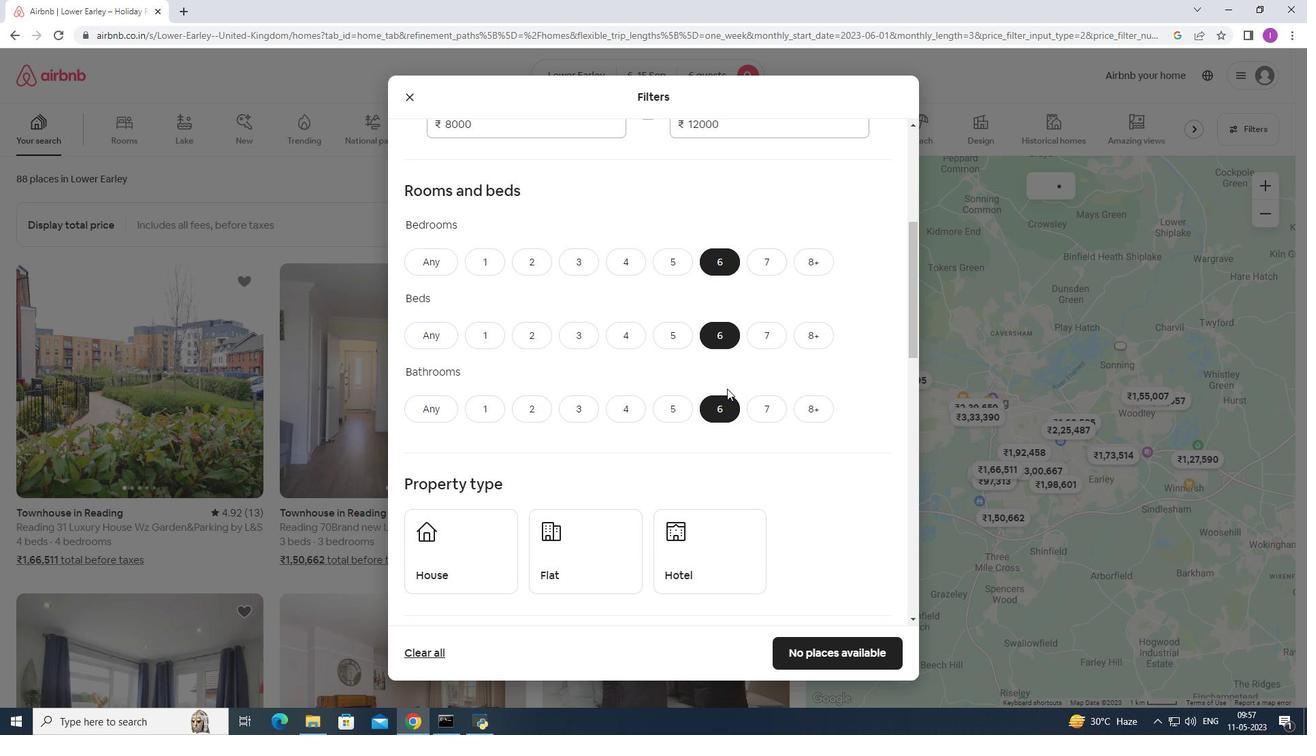 
Action: Mouse scrolled (727, 387) with delta (0, 0)
Screenshot: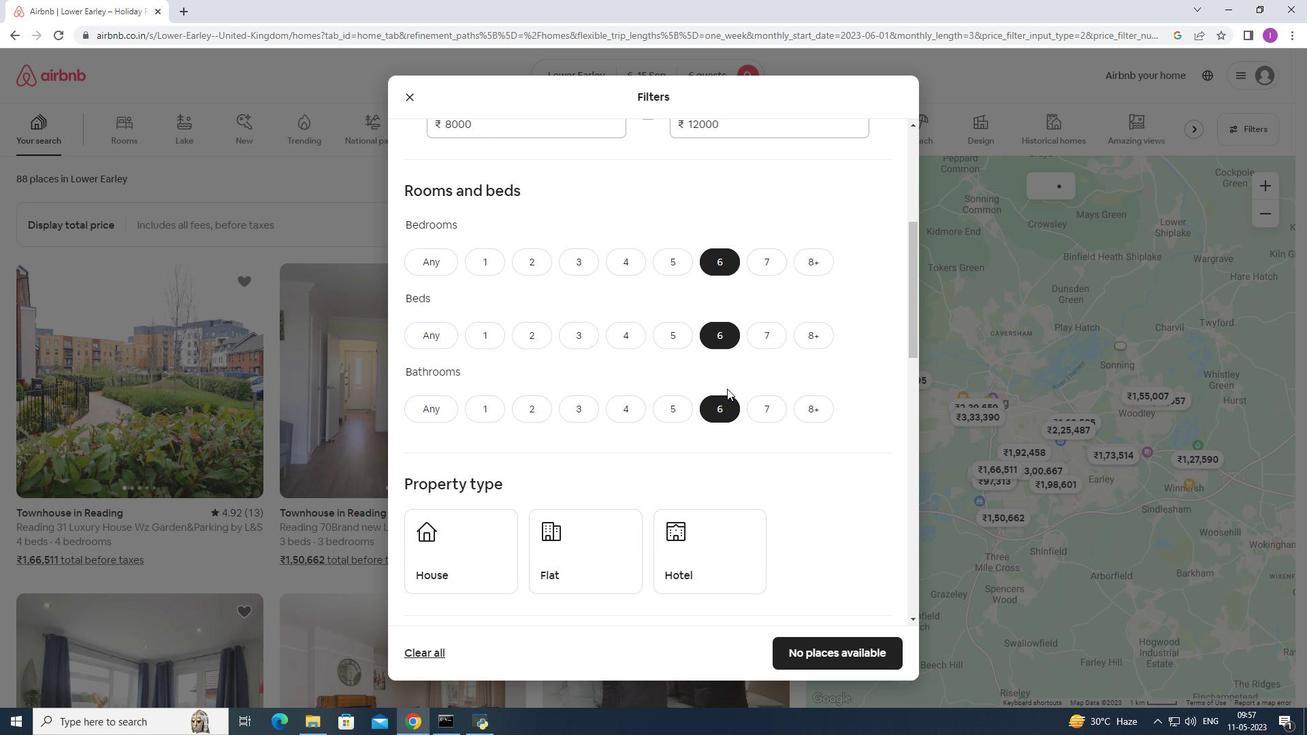 
Action: Mouse scrolled (727, 387) with delta (0, 0)
Screenshot: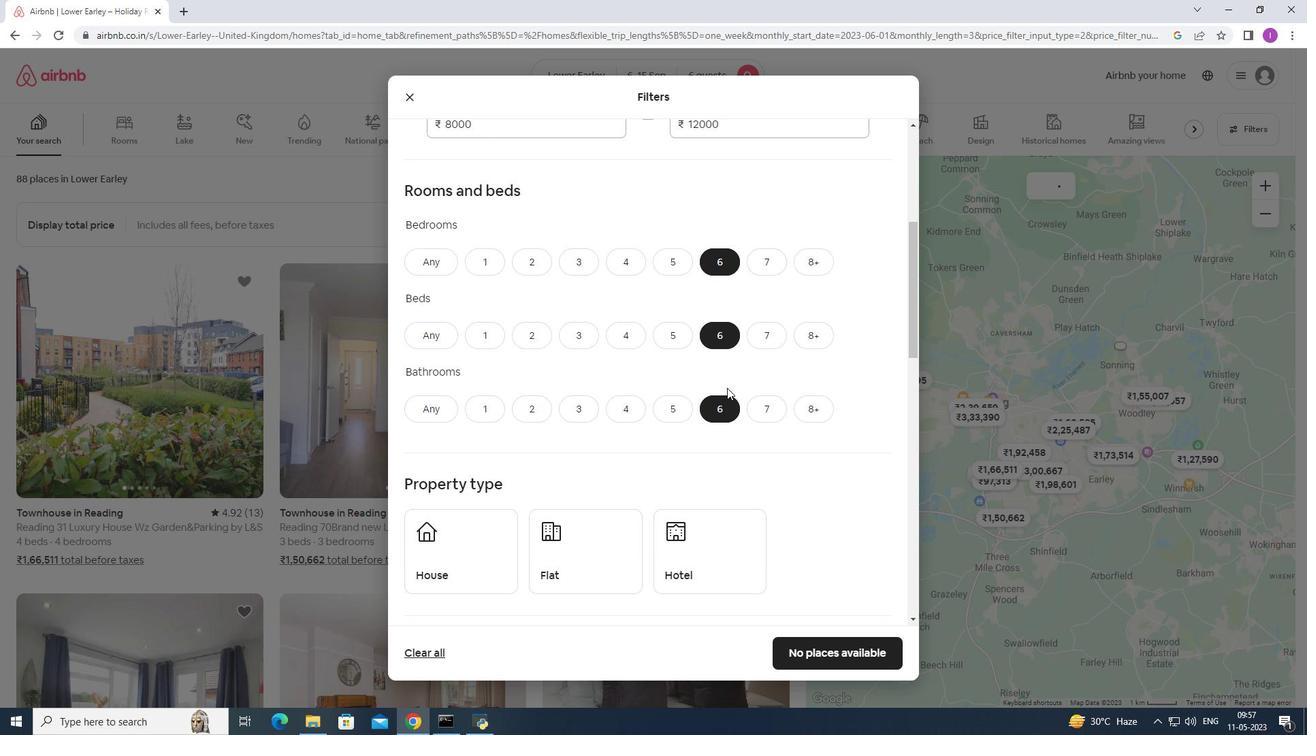 
Action: Mouse scrolled (727, 387) with delta (0, 0)
Screenshot: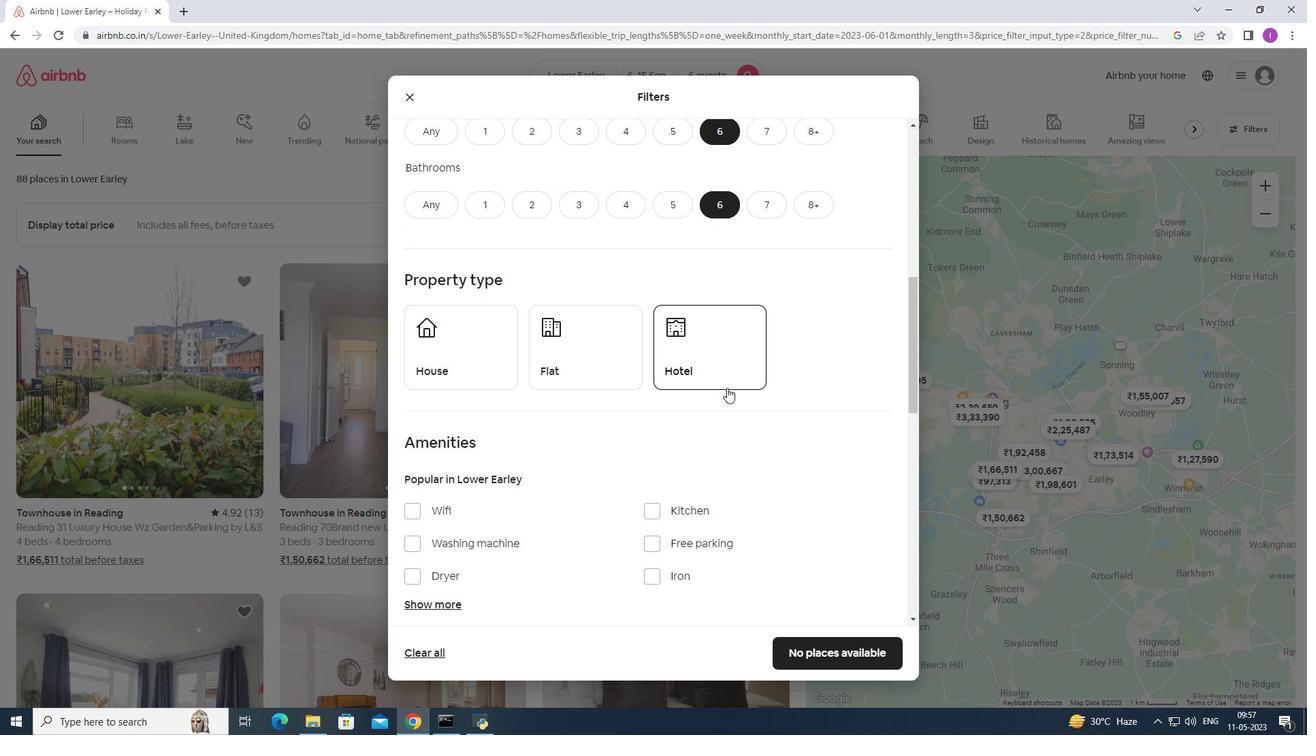 
Action: Mouse scrolled (727, 387) with delta (0, 0)
Screenshot: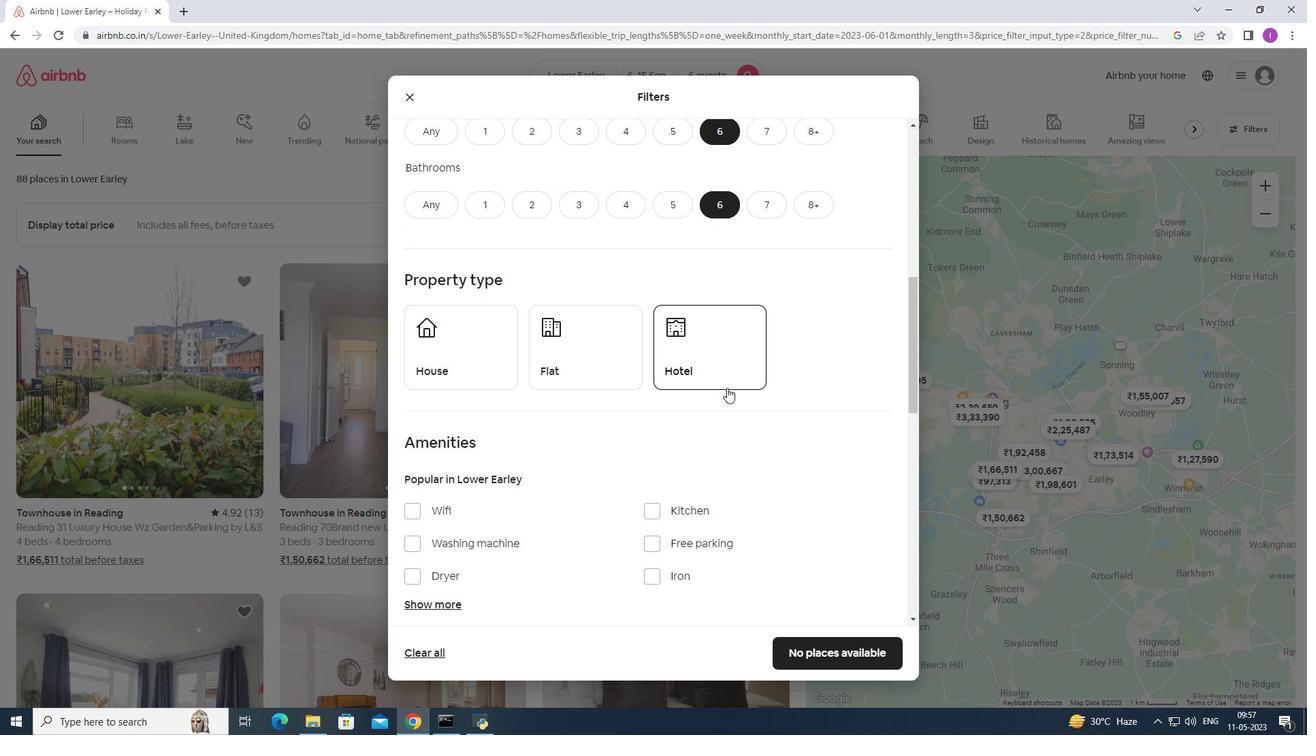 
Action: Mouse moved to (493, 237)
Screenshot: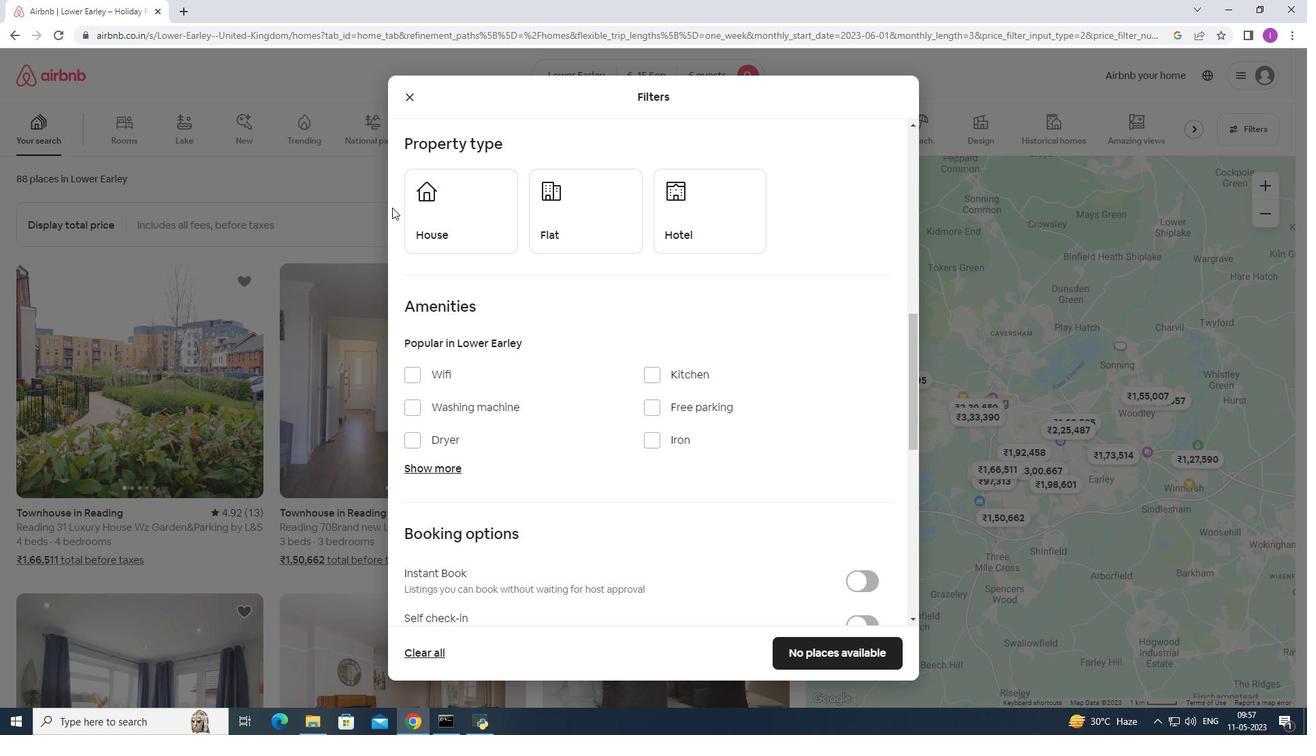 
Action: Mouse pressed left at (493, 237)
Screenshot: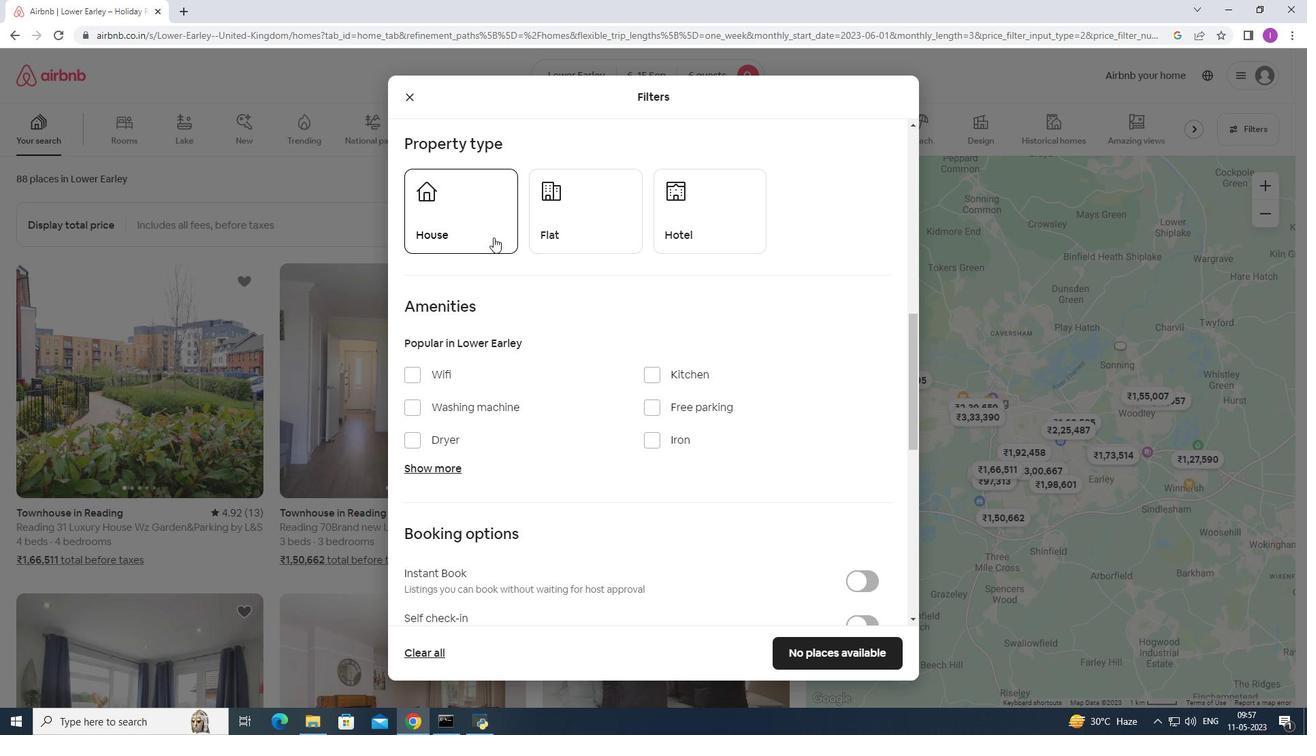 
Action: Mouse moved to (559, 227)
Screenshot: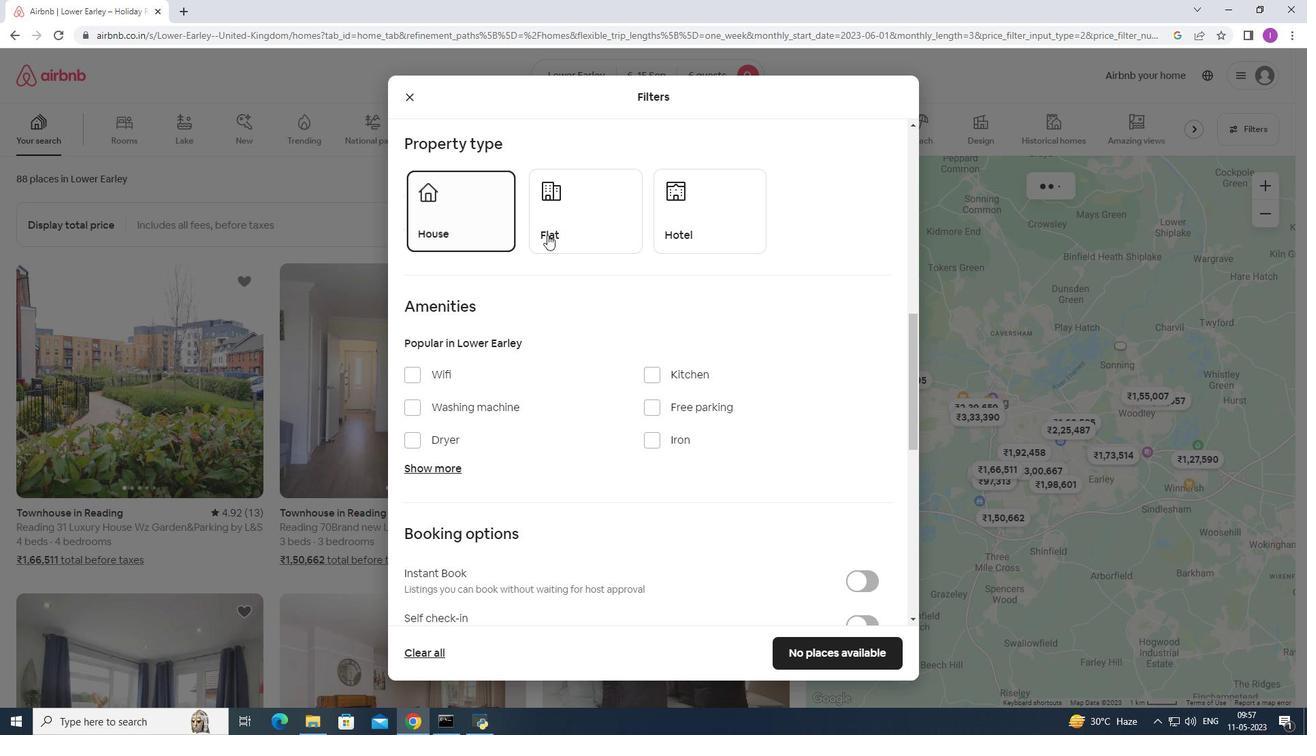 
Action: Mouse pressed left at (559, 227)
Screenshot: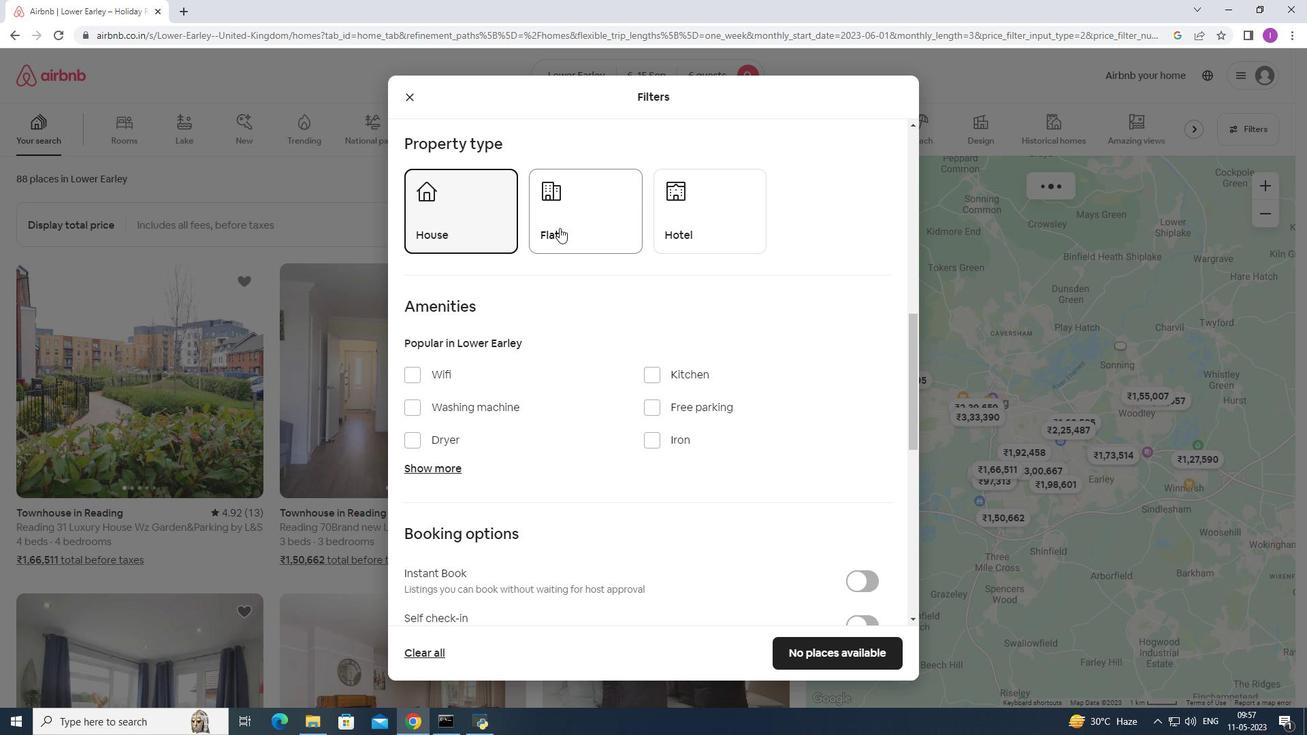 
Action: Mouse moved to (606, 240)
Screenshot: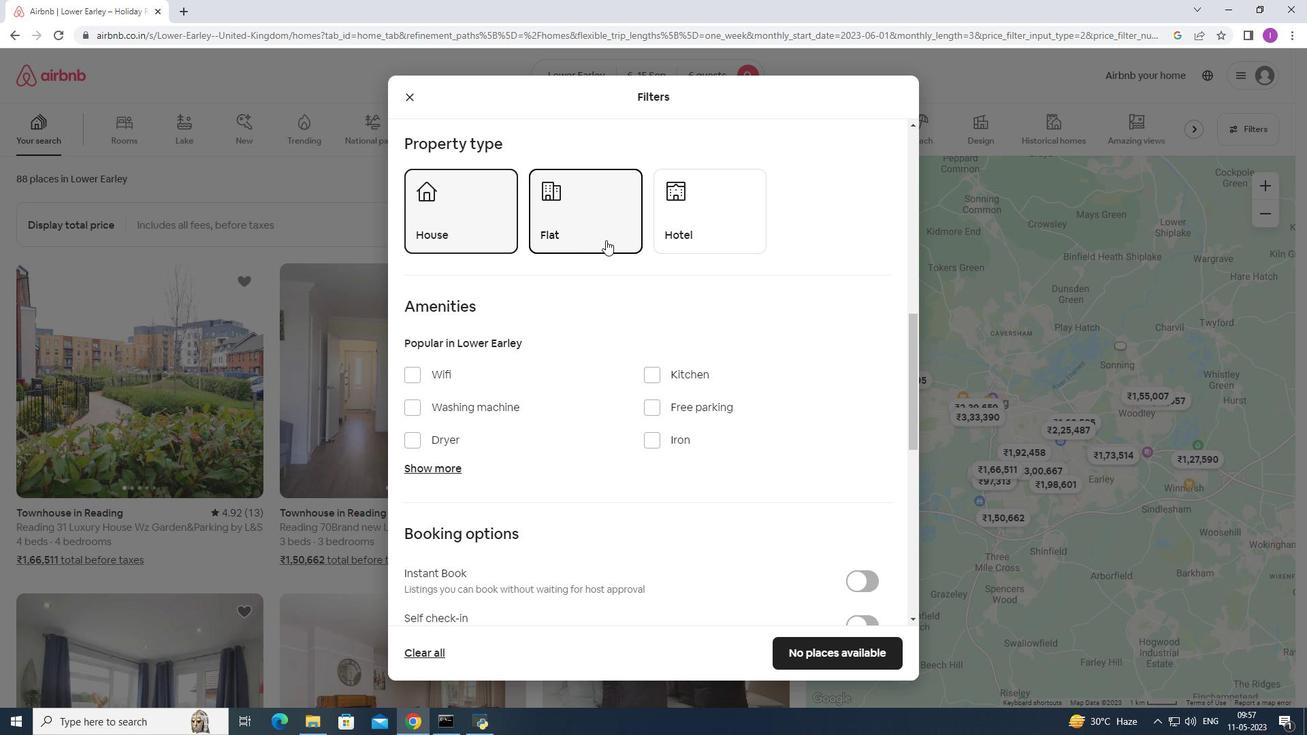 
Action: Mouse scrolled (606, 239) with delta (0, 0)
Screenshot: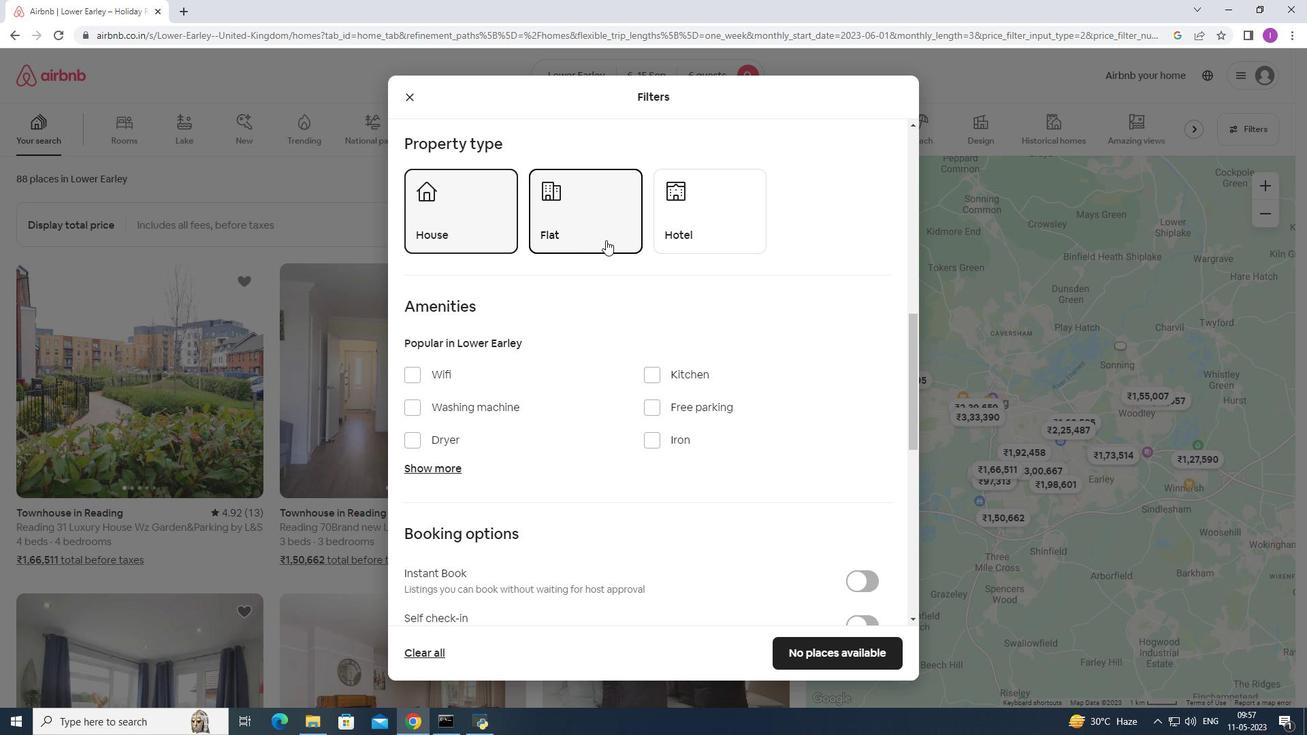 
Action: Mouse moved to (606, 240)
Screenshot: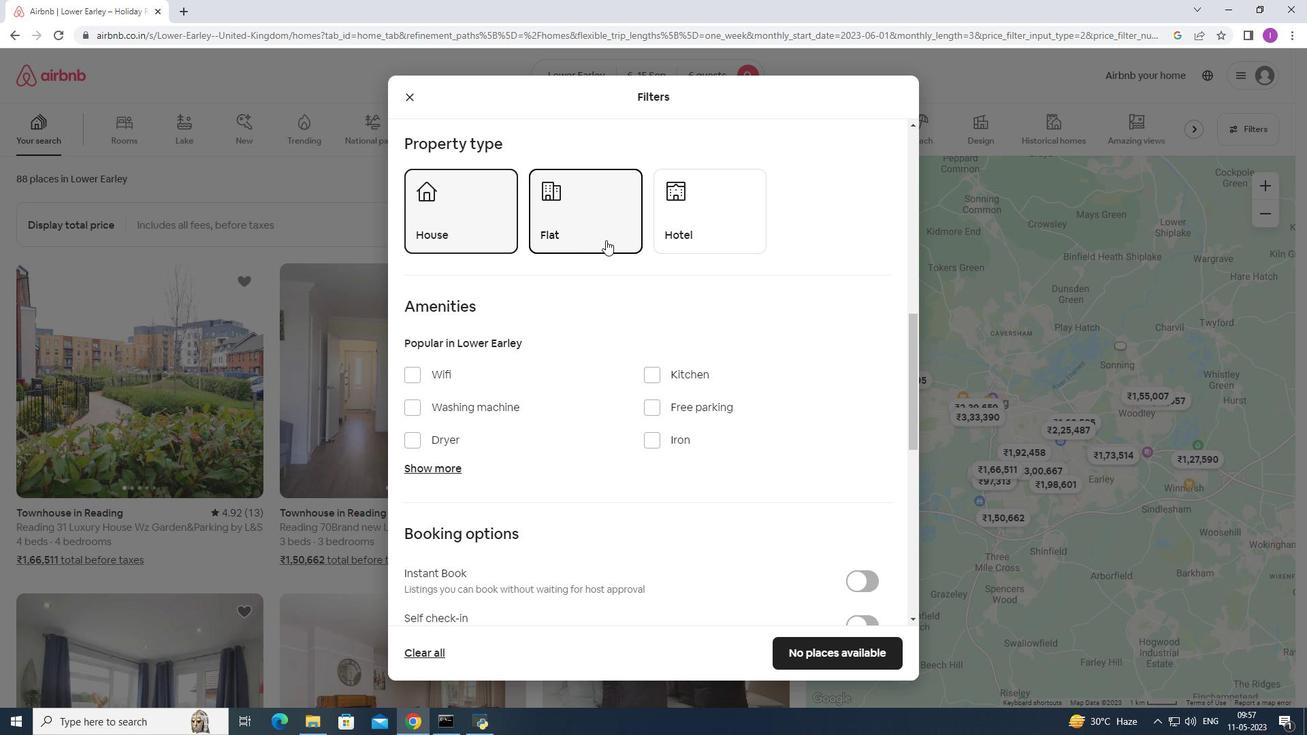 
Action: Mouse scrolled (606, 239) with delta (0, 0)
Screenshot: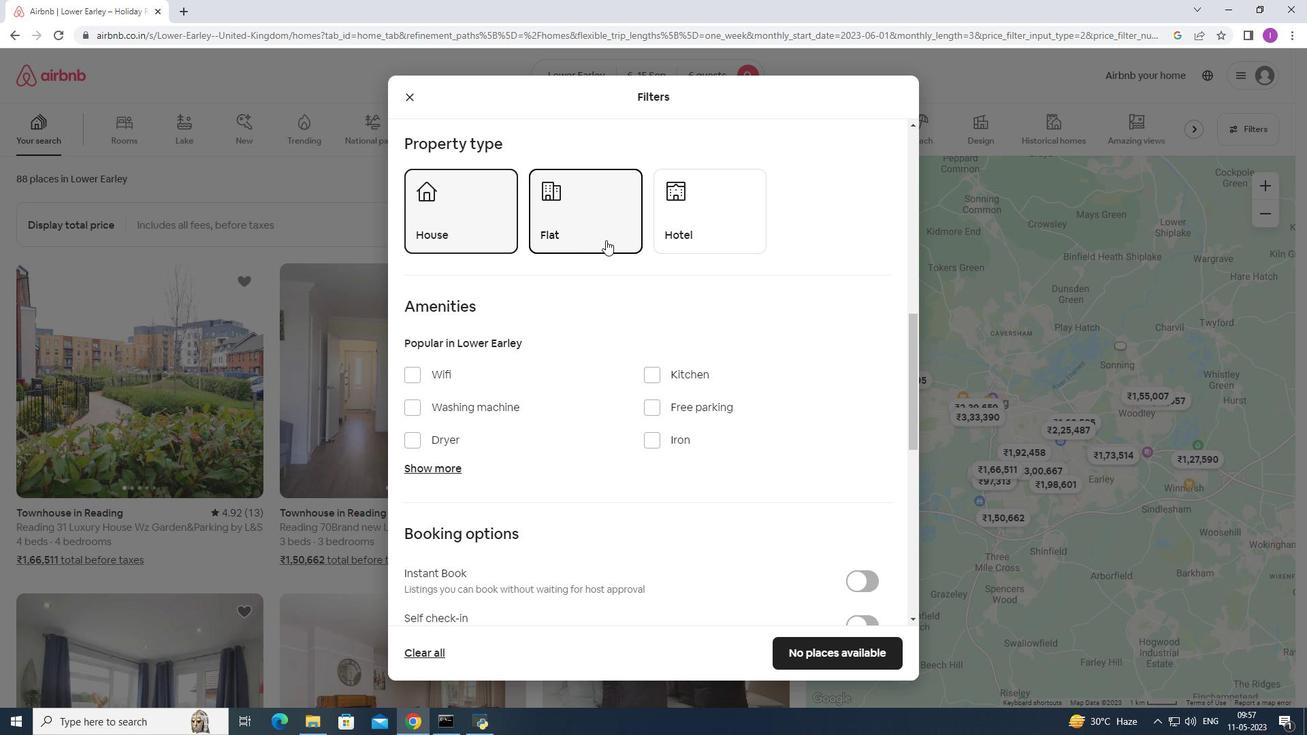 
Action: Mouse scrolled (606, 239) with delta (0, 0)
Screenshot: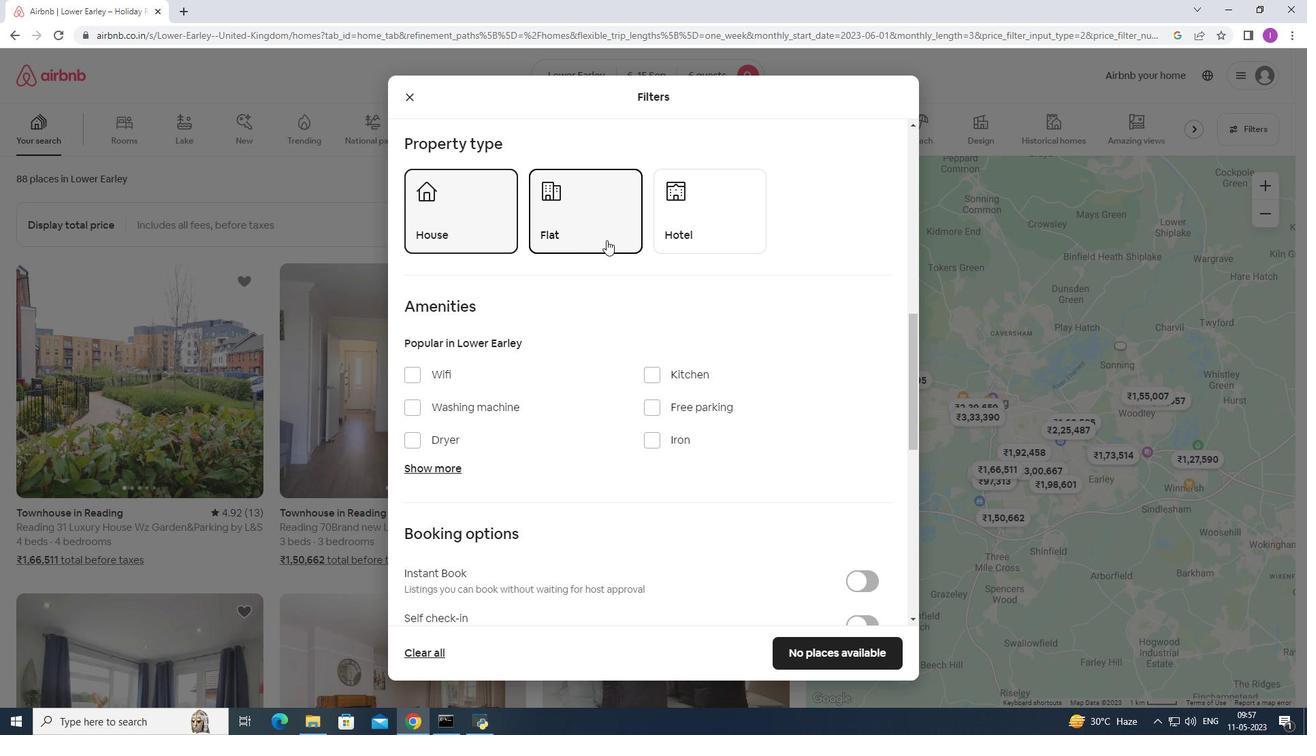 
Action: Mouse moved to (403, 164)
Screenshot: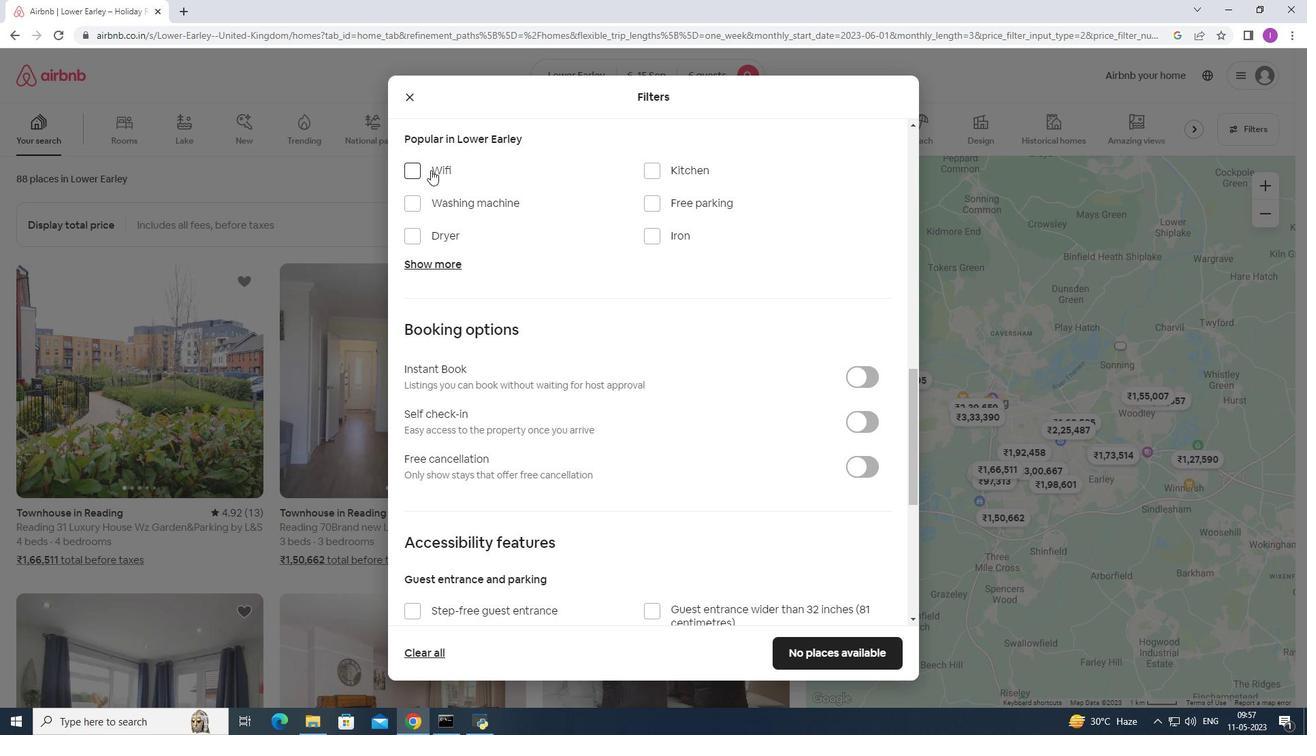 
Action: Mouse pressed left at (403, 164)
Screenshot: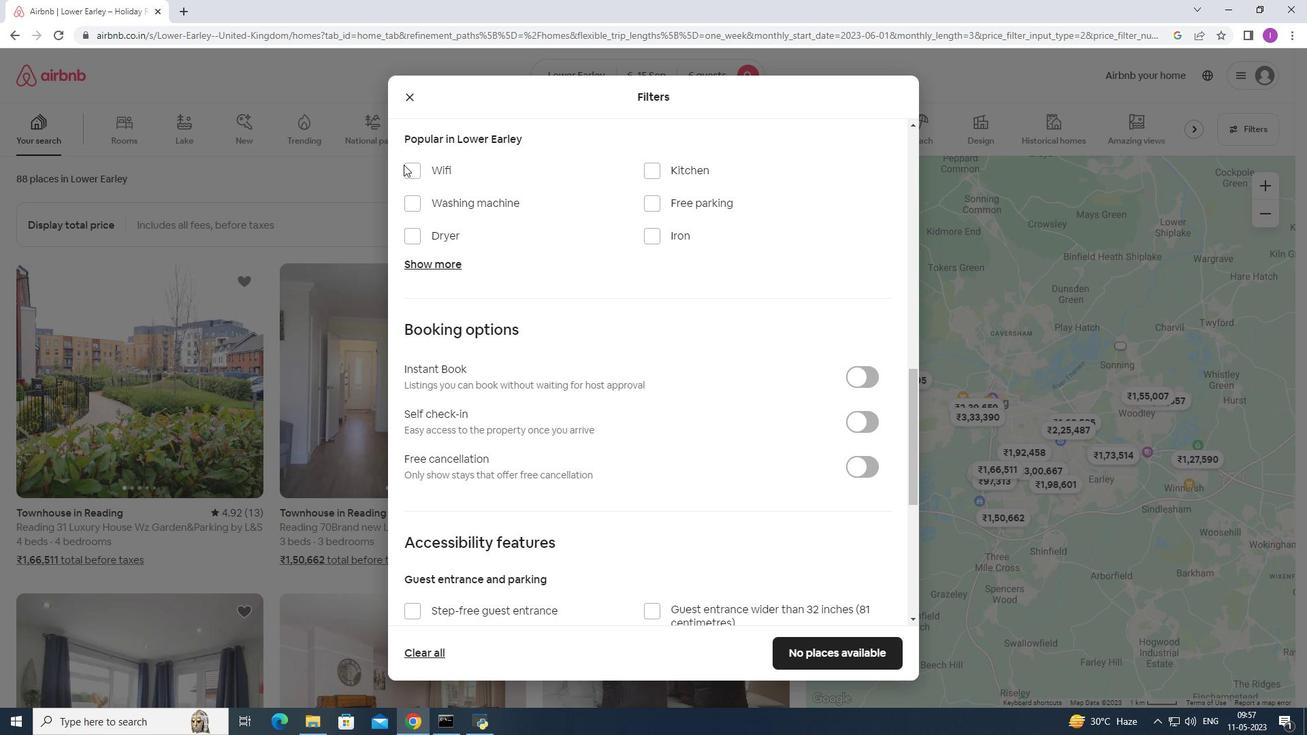 
Action: Mouse moved to (431, 166)
Screenshot: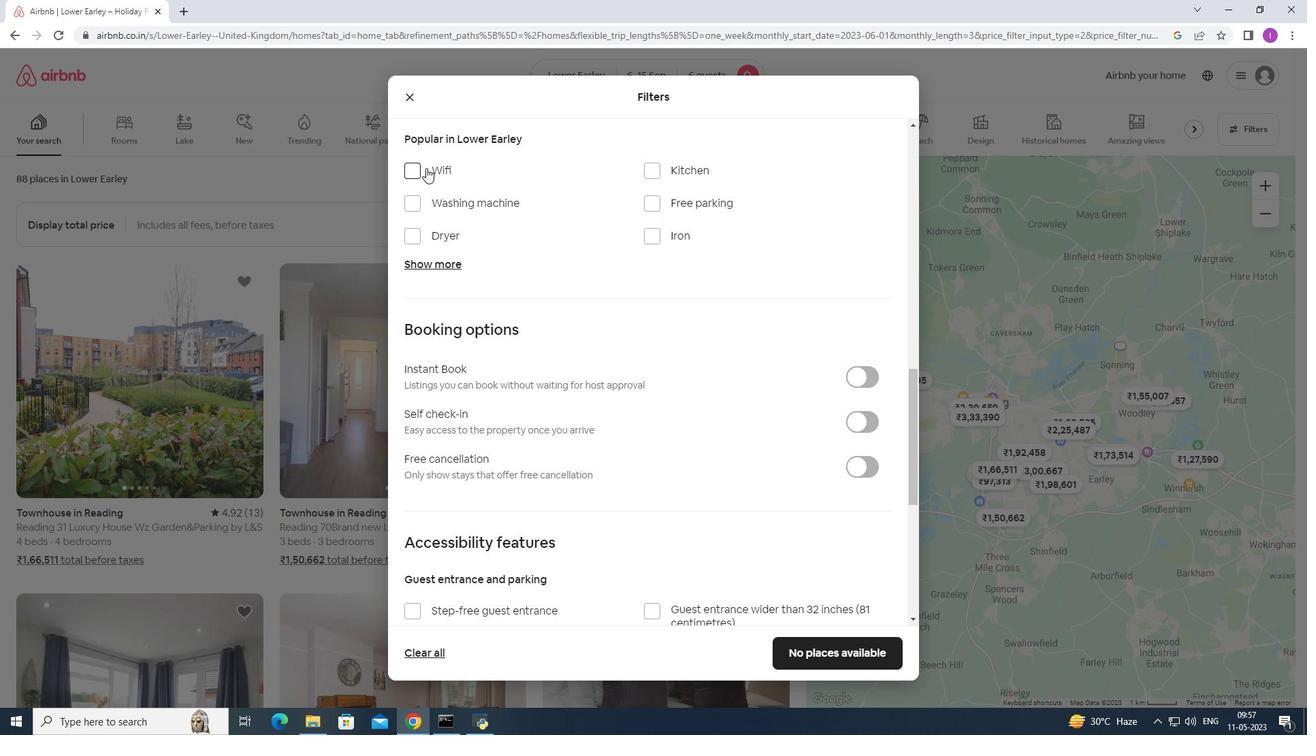 
Action: Mouse pressed left at (431, 166)
Screenshot: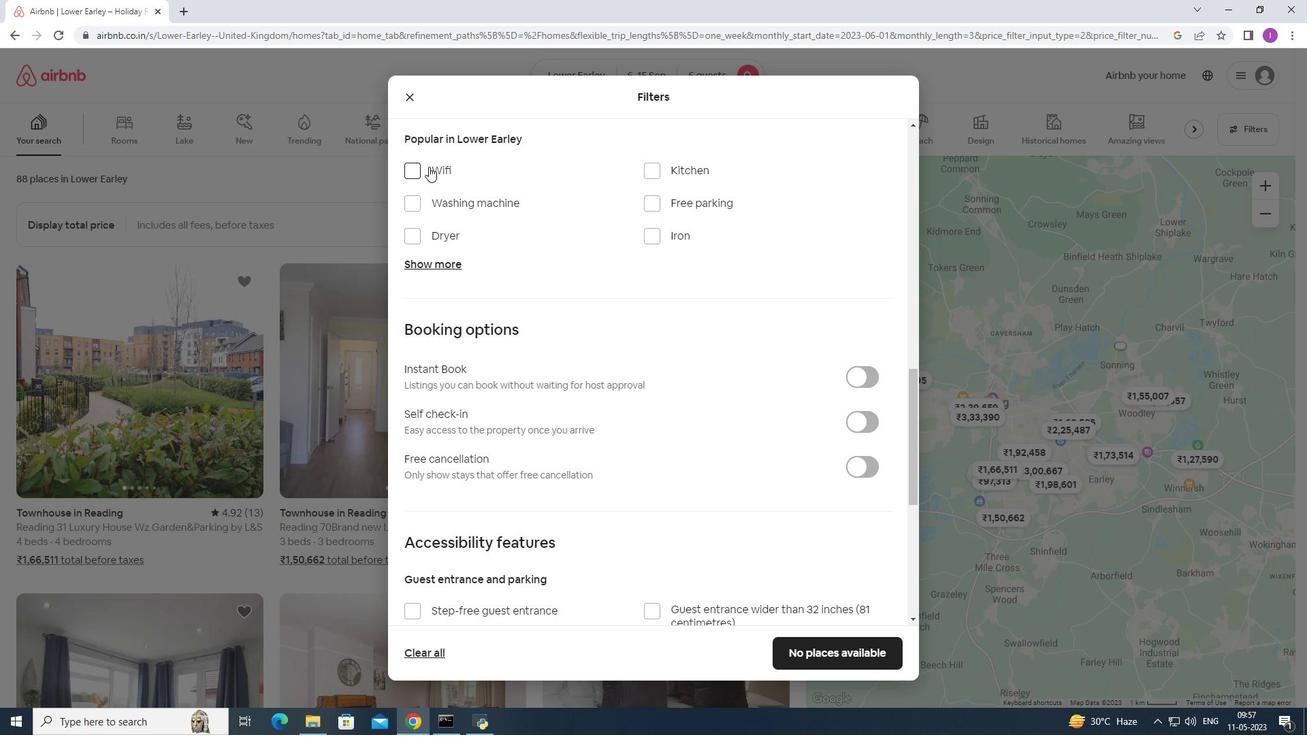 
Action: Mouse moved to (648, 205)
Screenshot: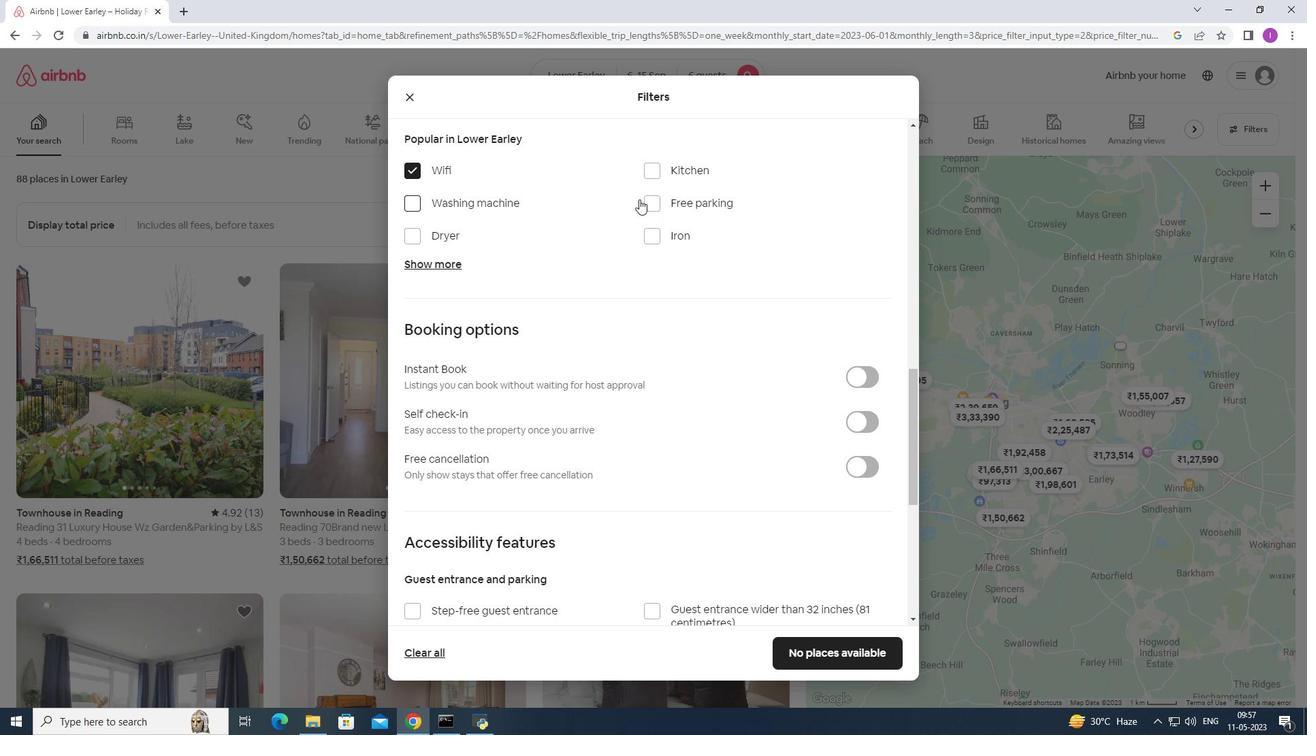 
Action: Mouse pressed left at (648, 205)
Screenshot: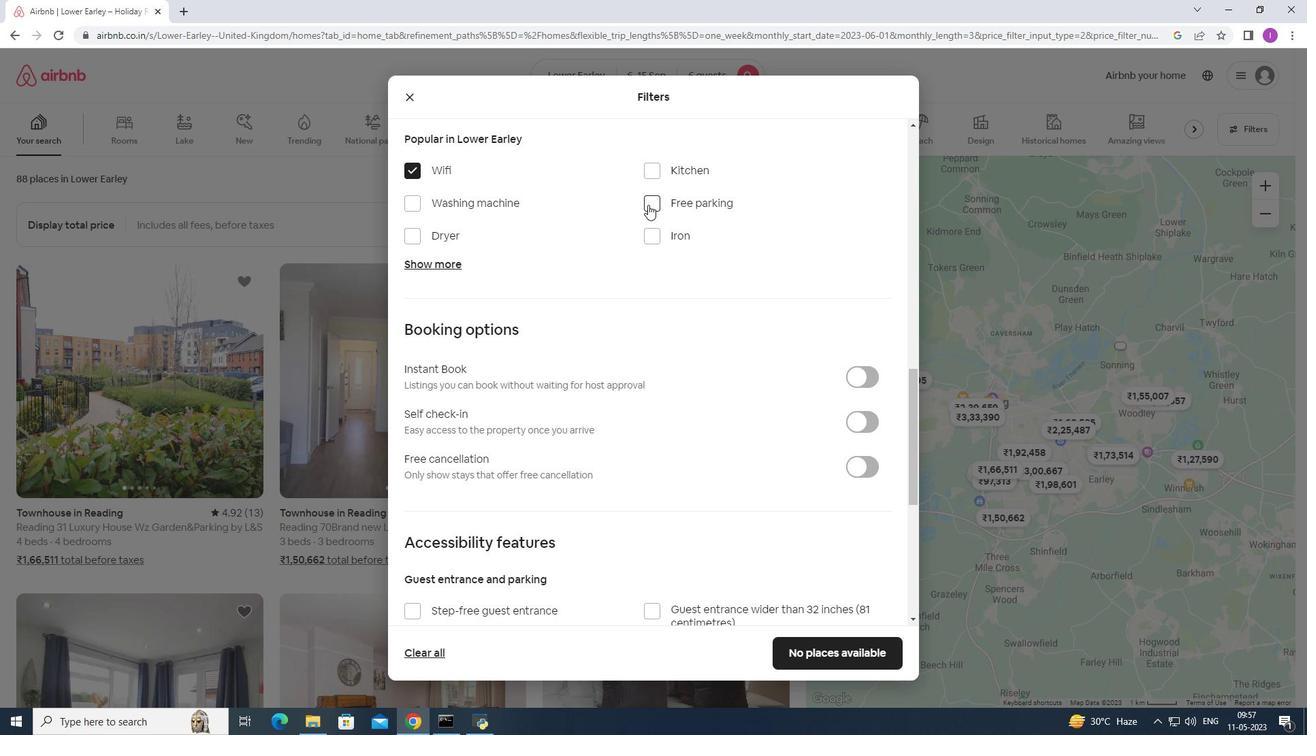 
Action: Mouse moved to (455, 262)
Screenshot: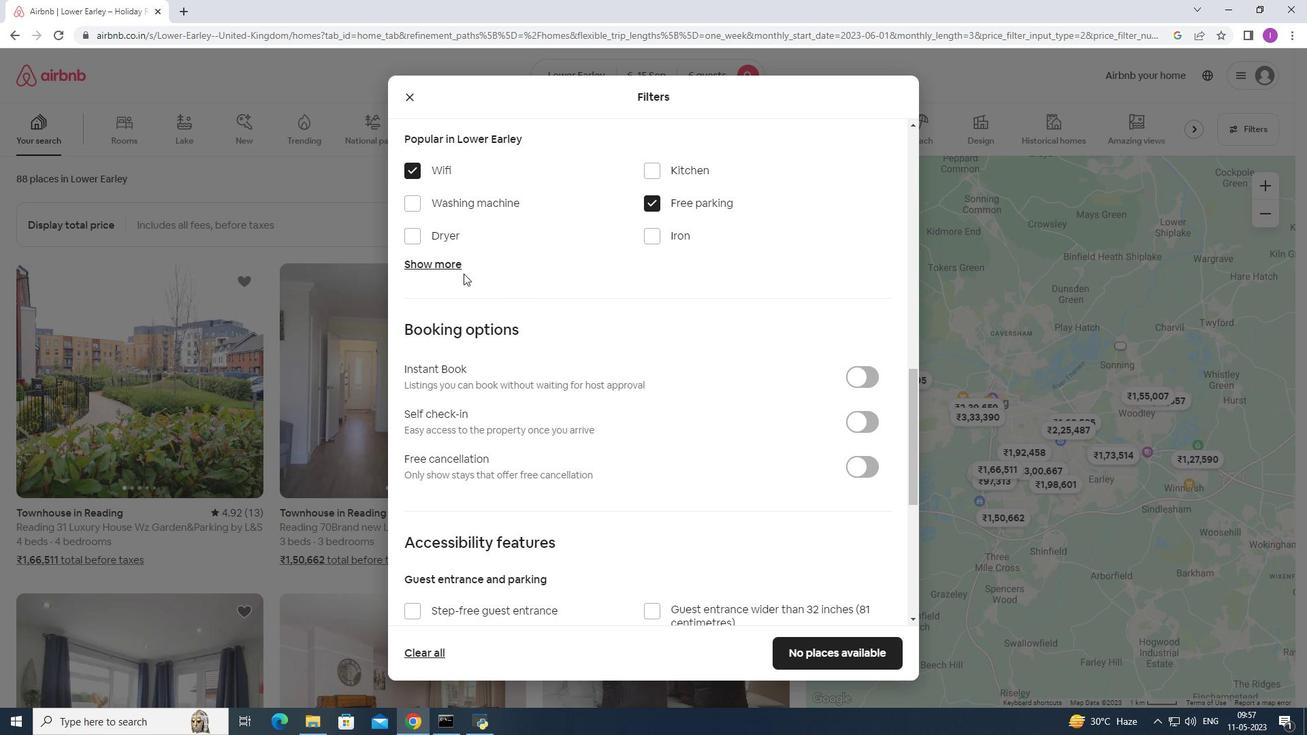 
Action: Mouse pressed left at (455, 262)
Screenshot: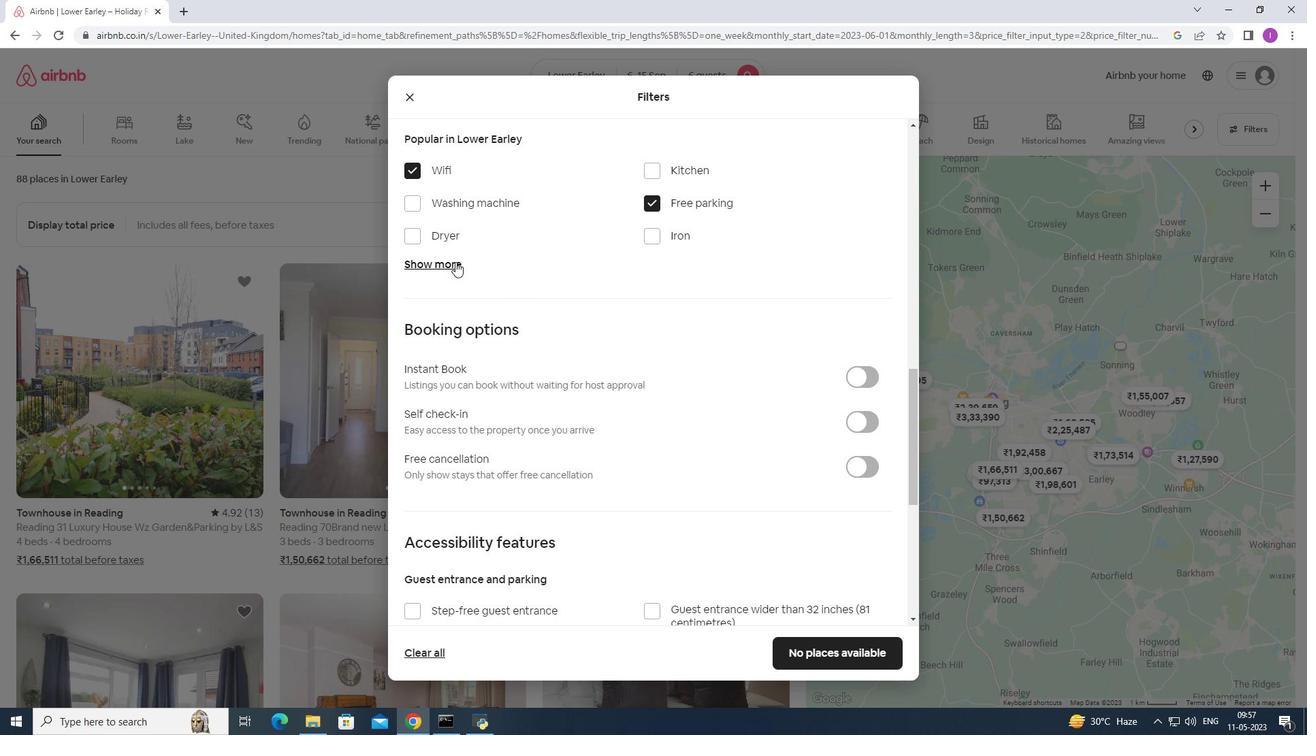 
Action: Mouse moved to (510, 303)
Screenshot: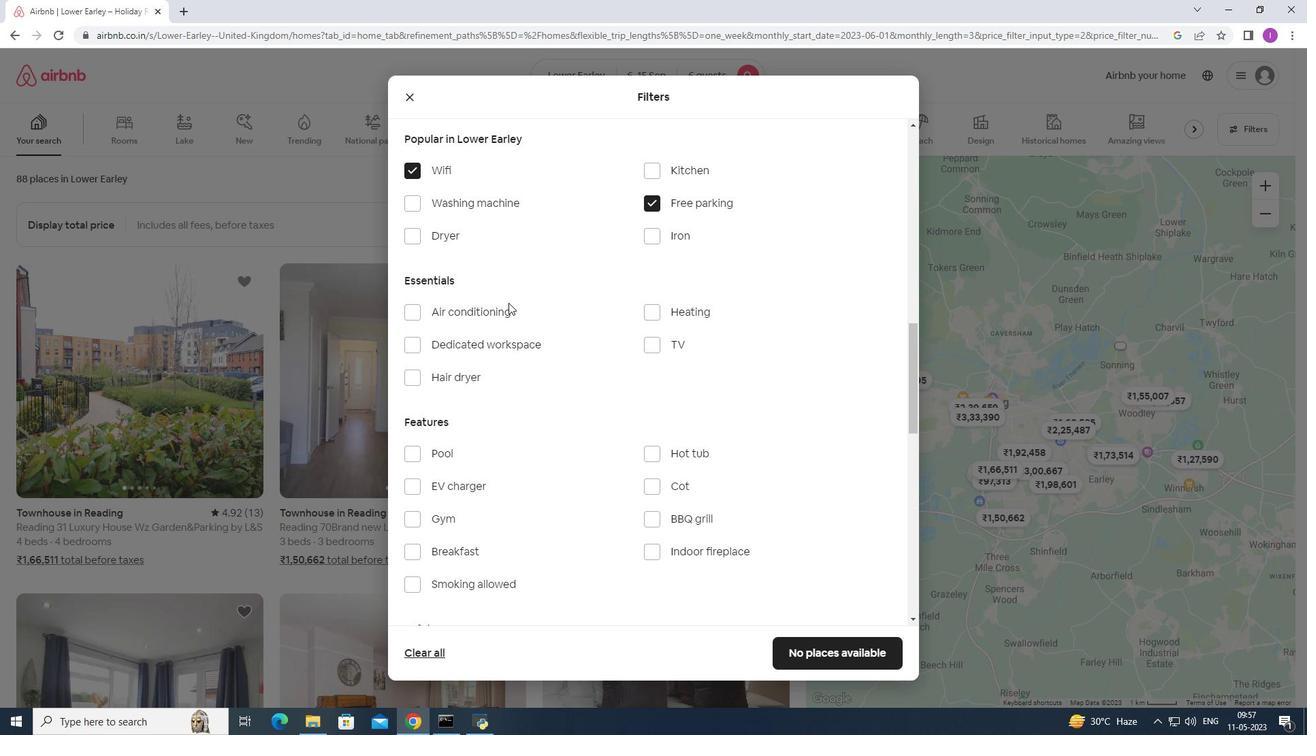 
Action: Mouse scrolled (510, 303) with delta (0, 0)
Screenshot: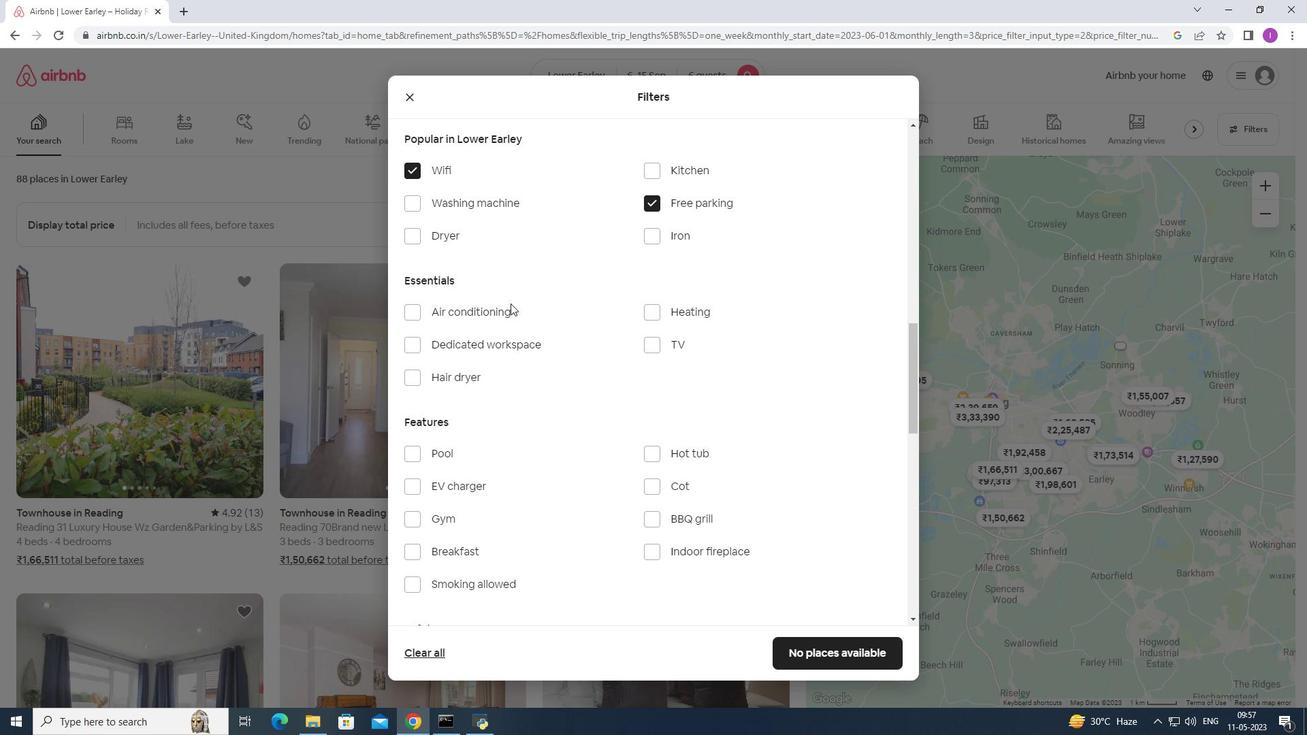 
Action: Mouse scrolled (510, 303) with delta (0, 0)
Screenshot: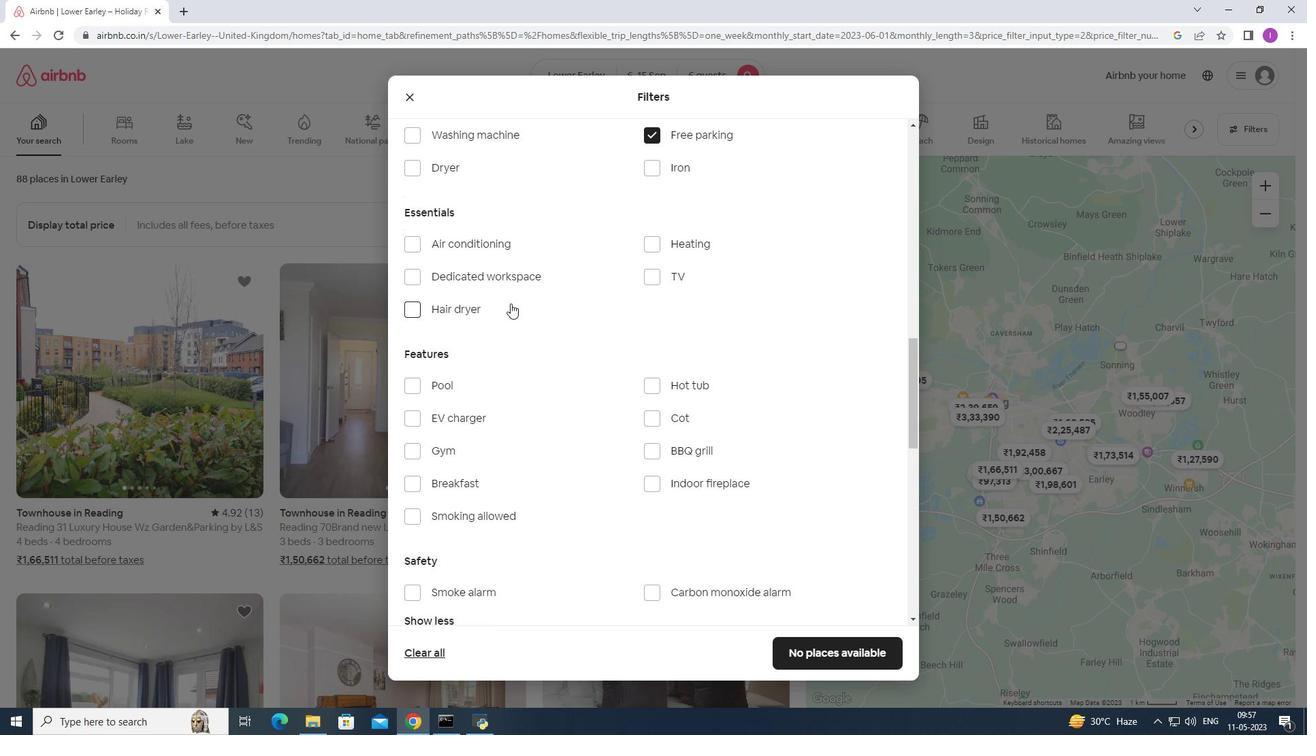 
Action: Mouse scrolled (510, 303) with delta (0, 0)
Screenshot: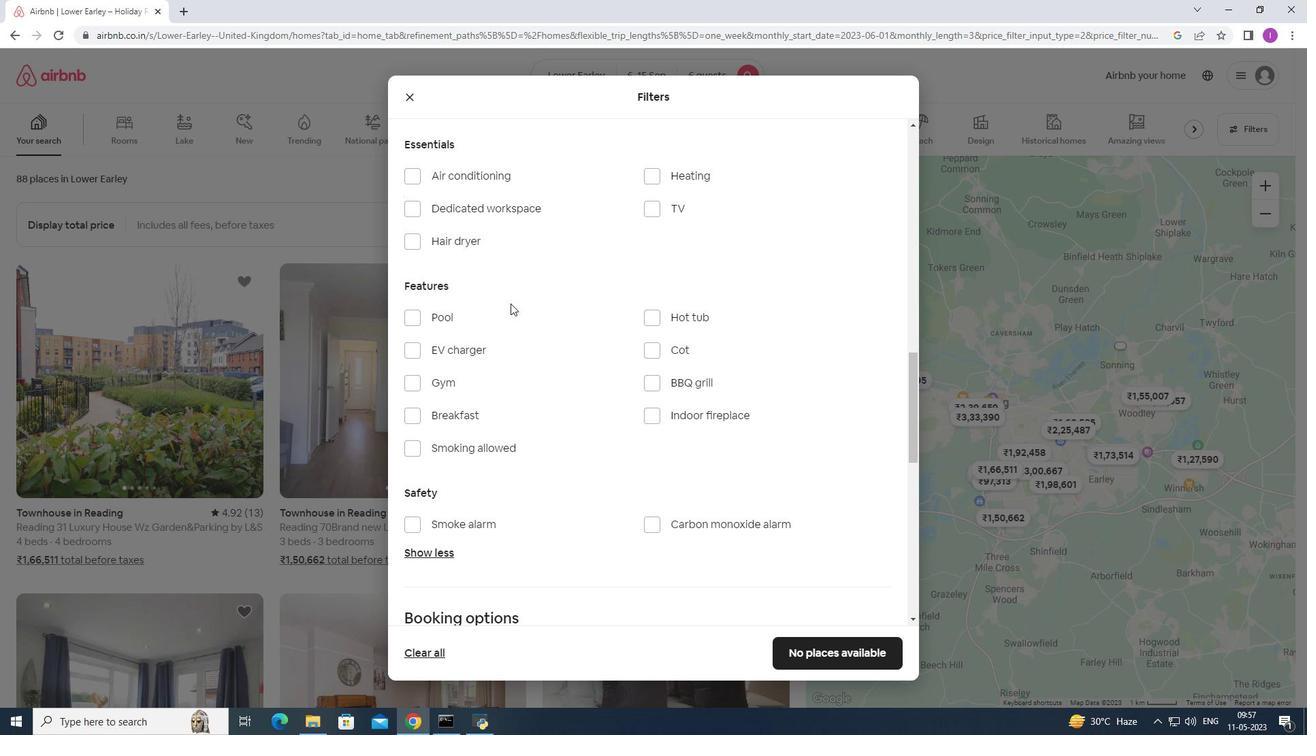 
Action: Mouse moved to (452, 260)
Screenshot: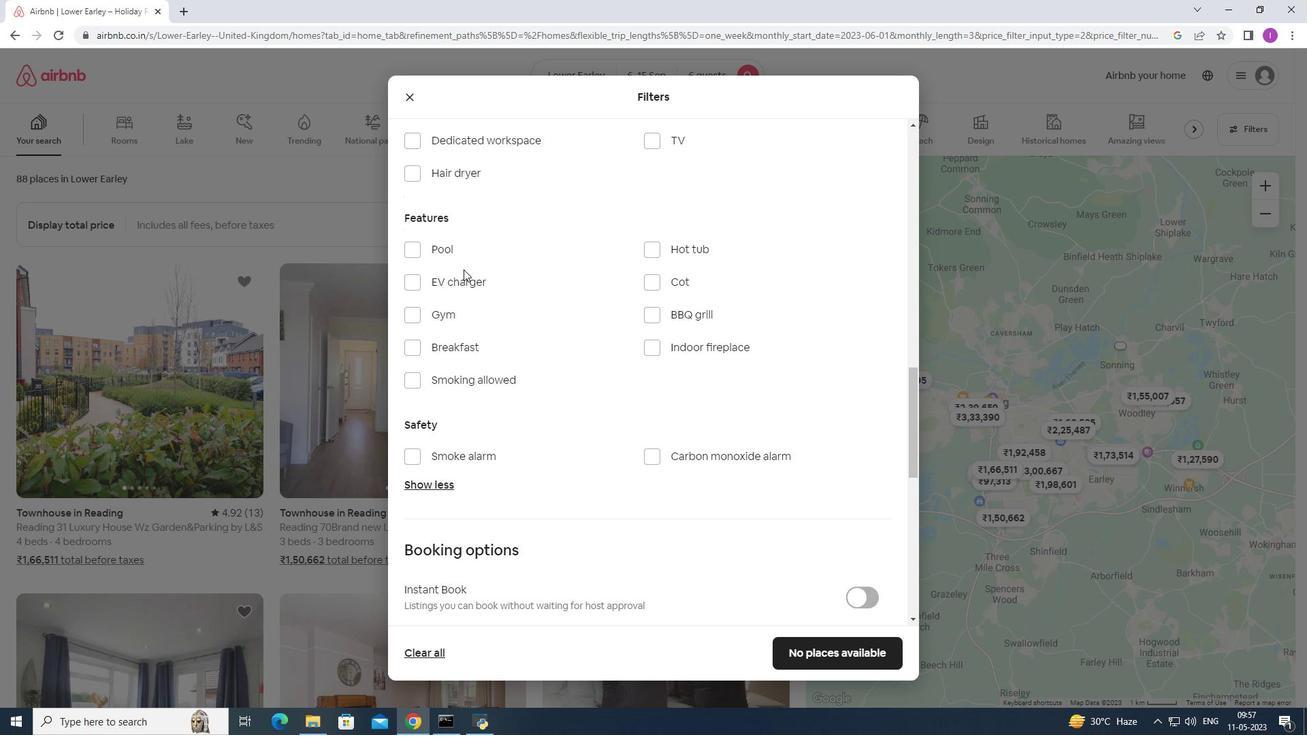 
Action: Mouse scrolled (452, 261) with delta (0, 0)
Screenshot: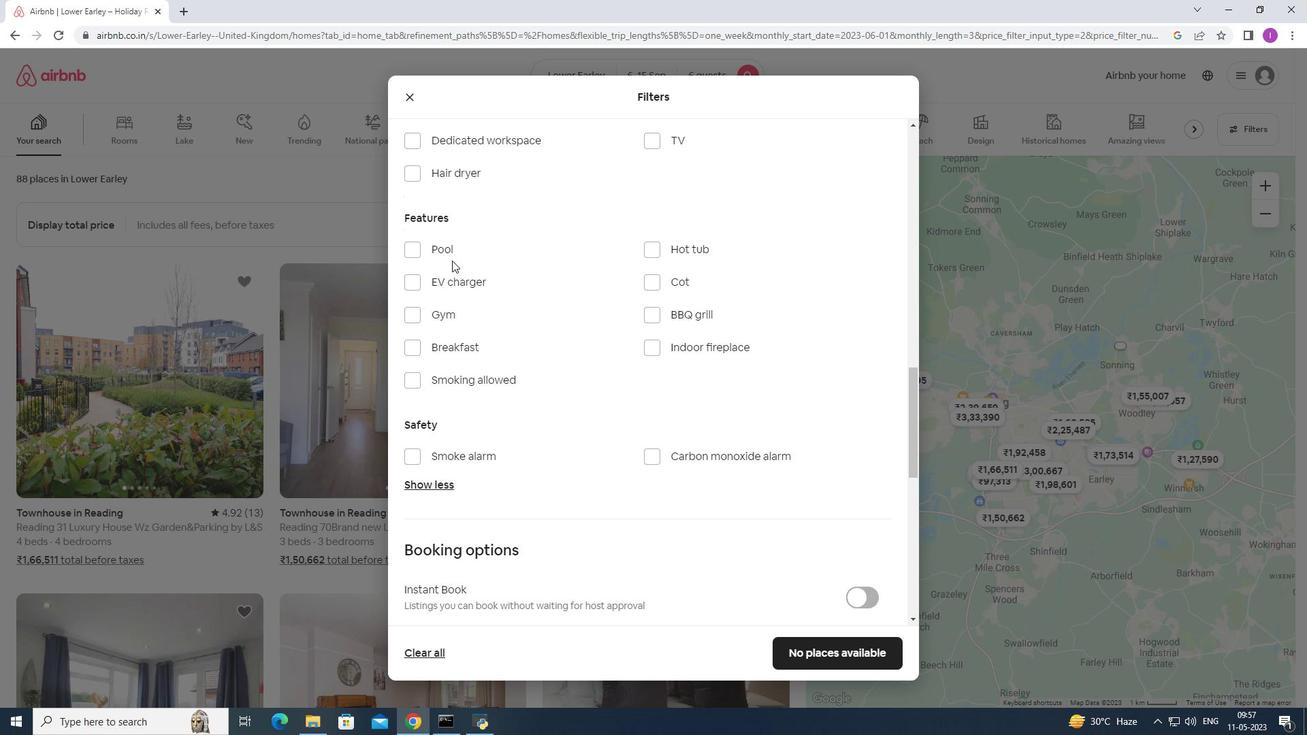 
Action: Mouse scrolled (452, 261) with delta (0, 0)
Screenshot: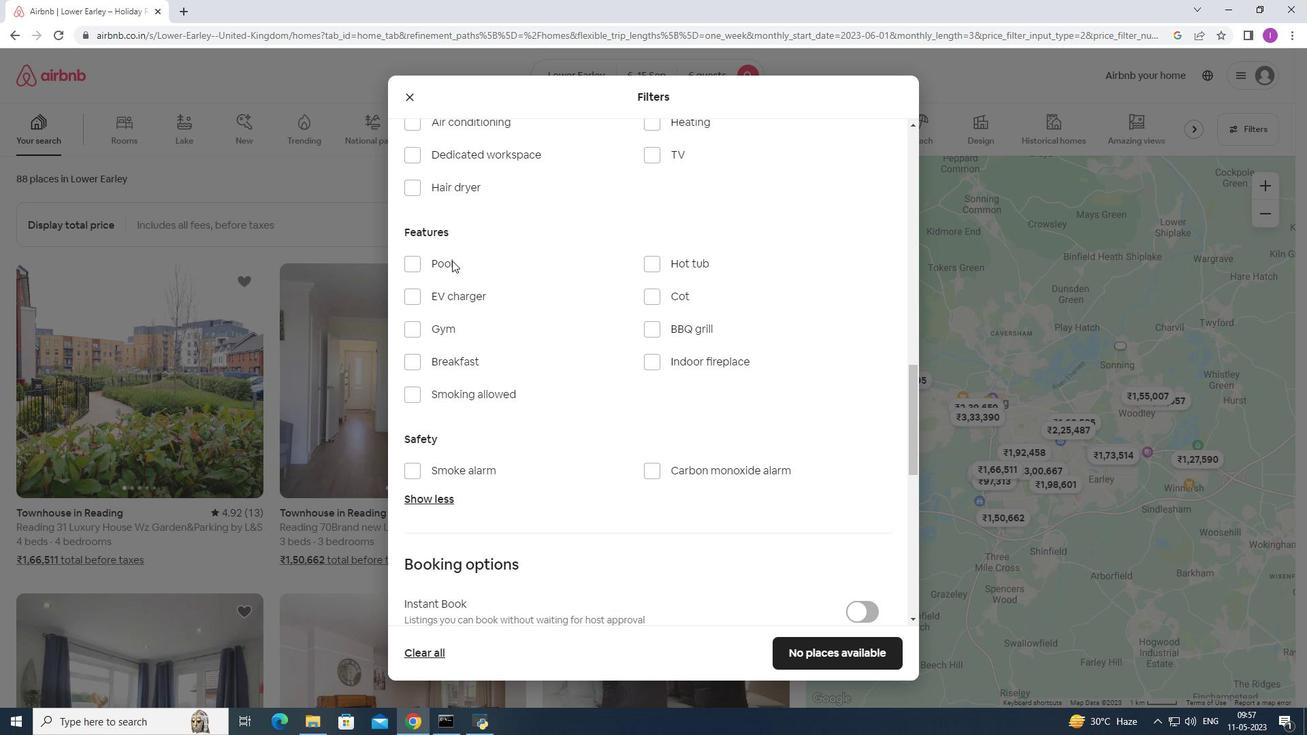 
Action: Mouse moved to (645, 274)
Screenshot: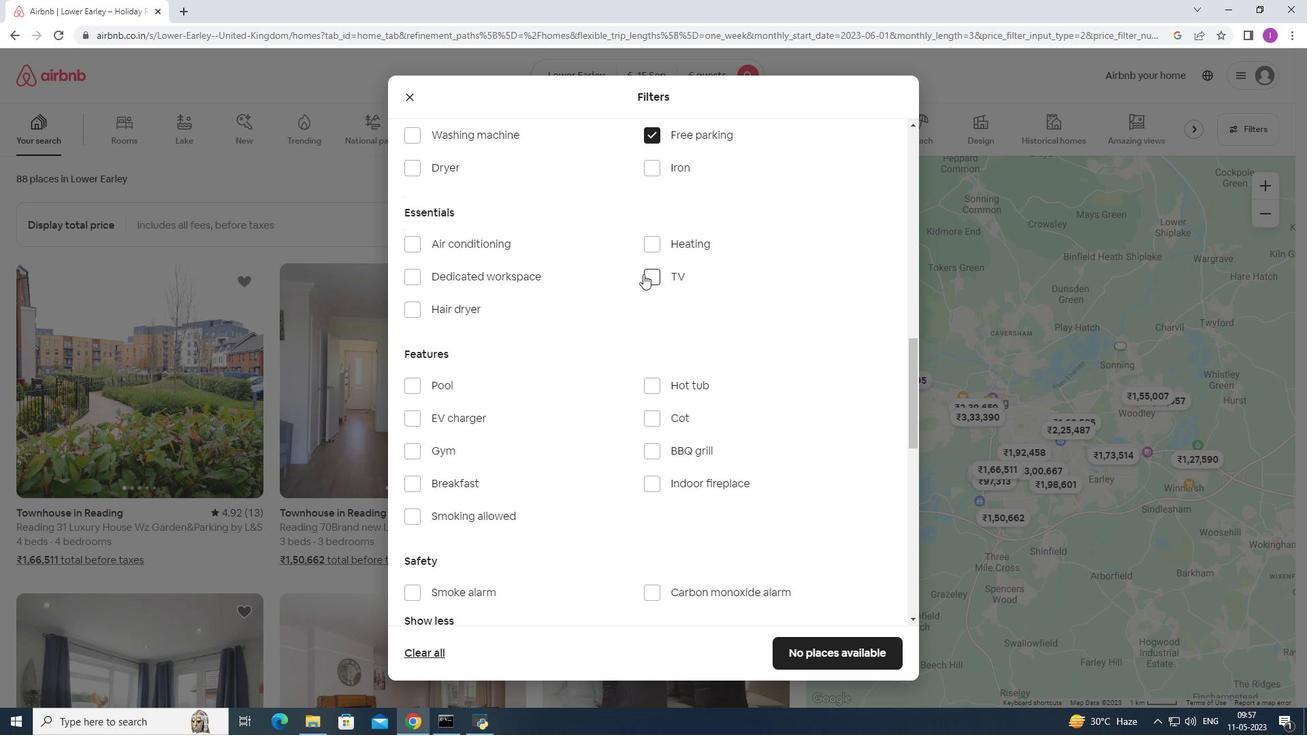 
Action: Mouse pressed left at (645, 274)
Screenshot: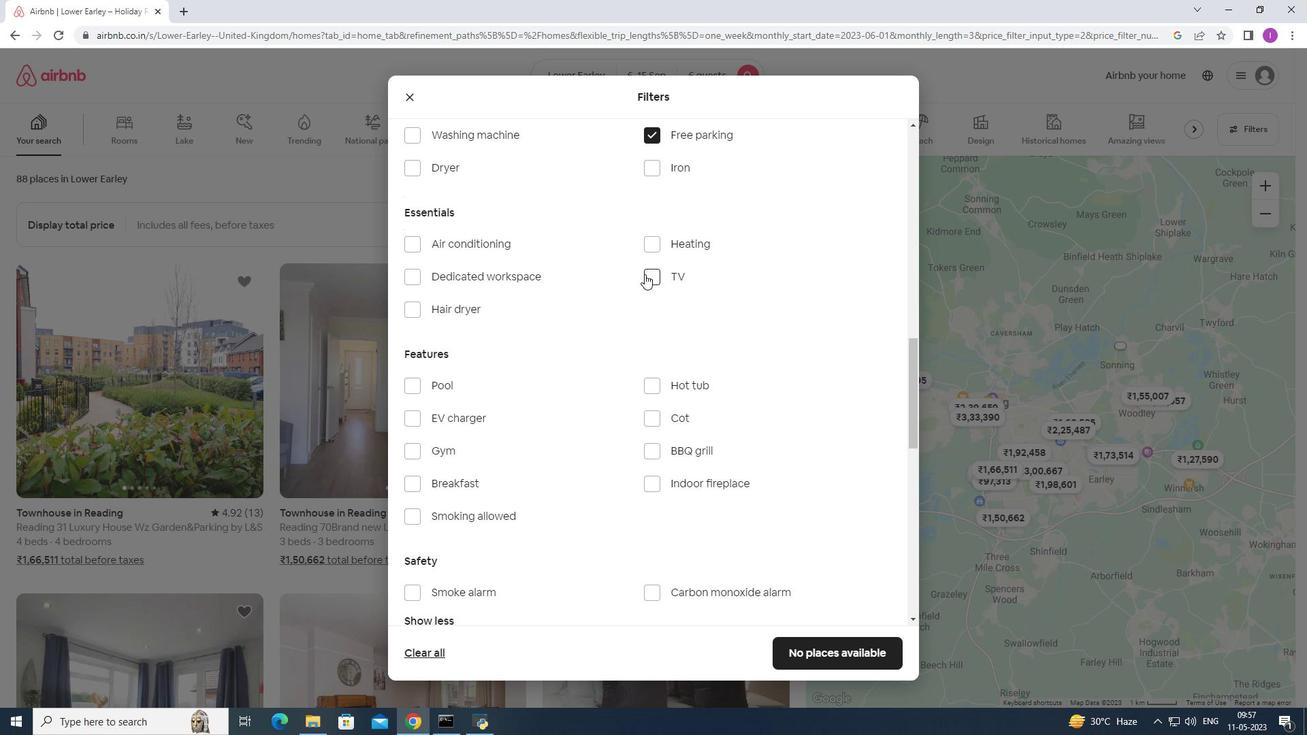 
Action: Mouse moved to (437, 451)
Screenshot: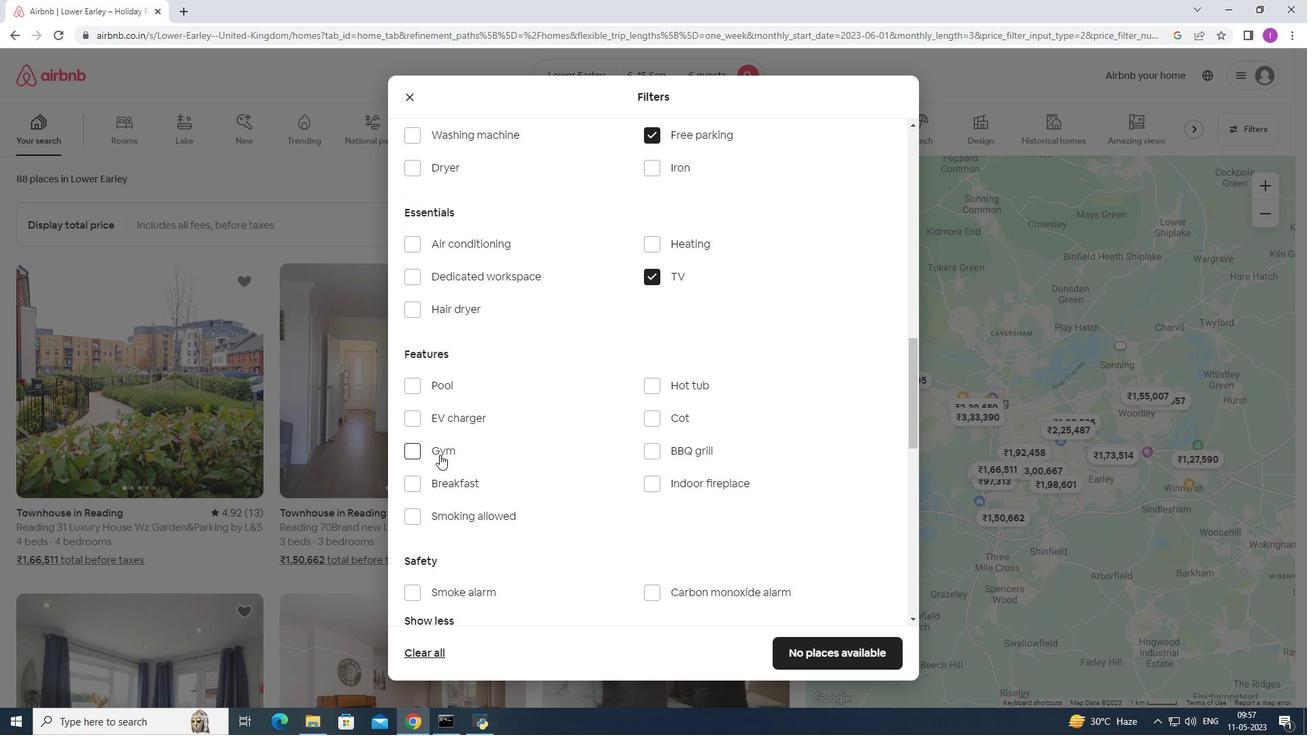 
Action: Mouse pressed left at (437, 451)
Screenshot: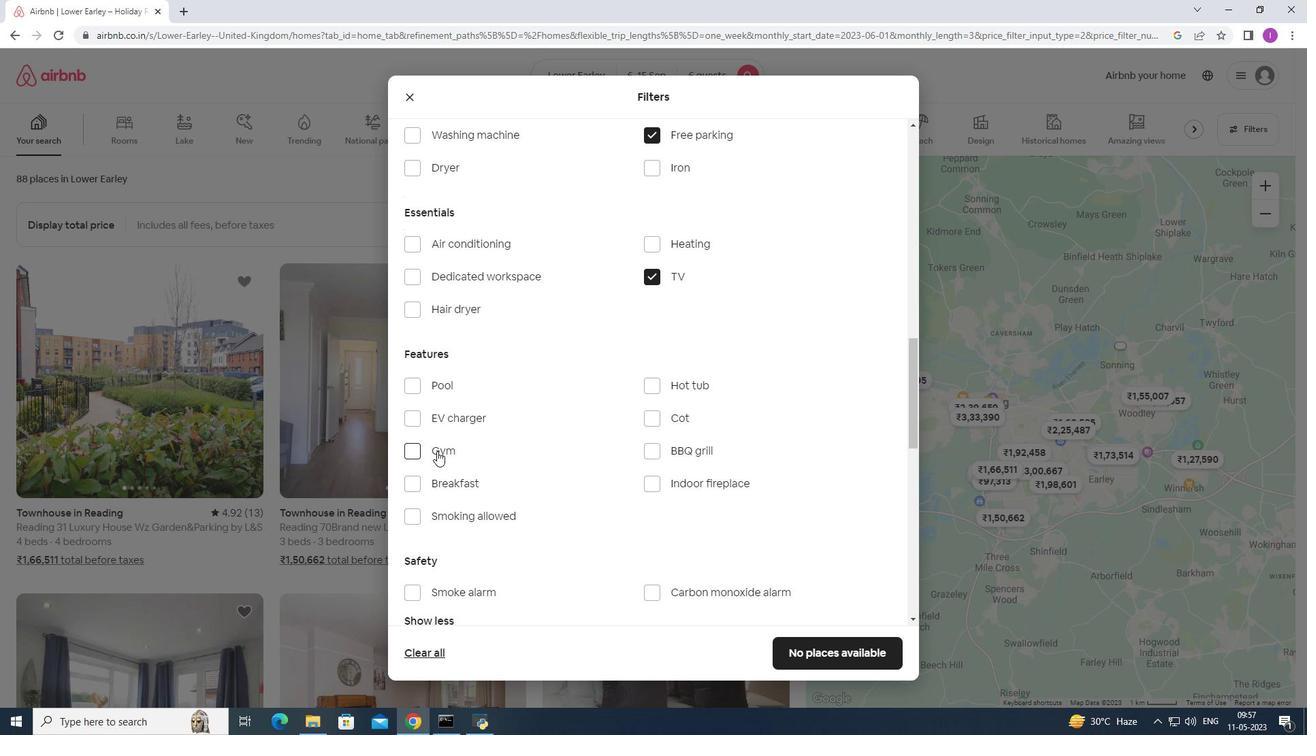
Action: Mouse moved to (440, 484)
Screenshot: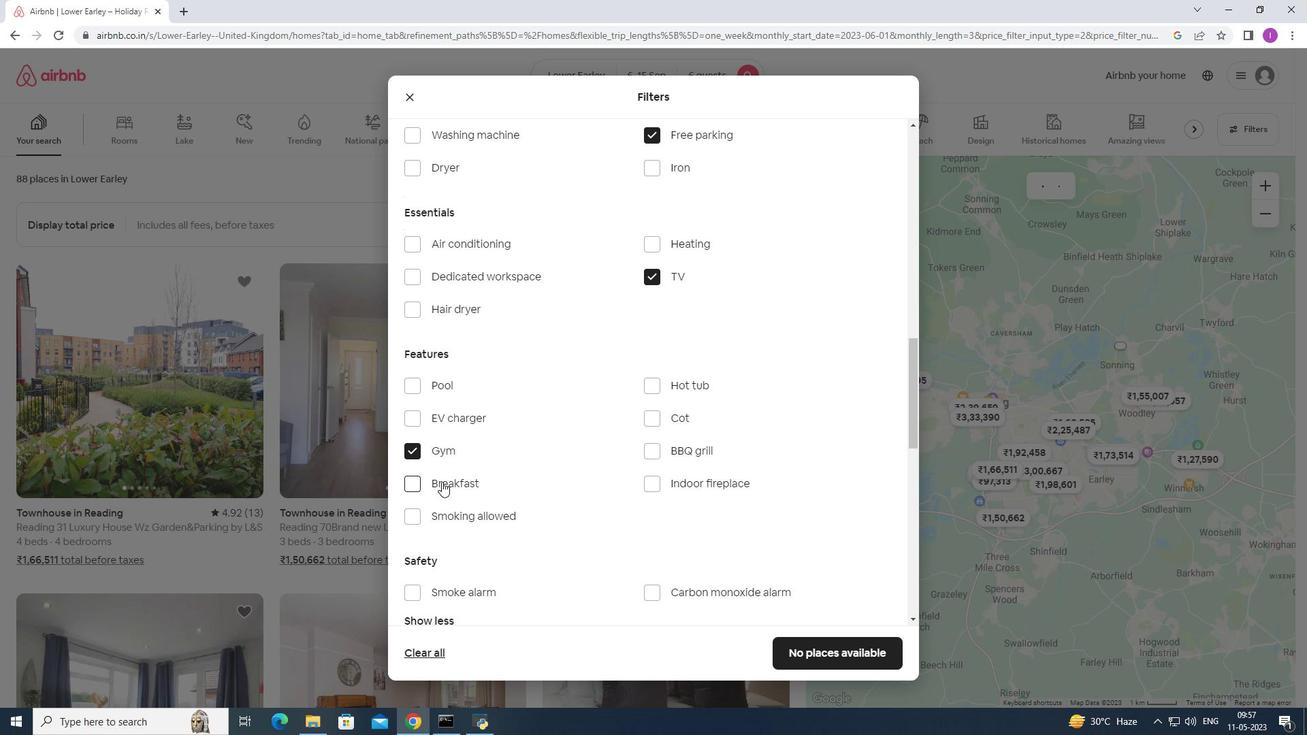
Action: Mouse pressed left at (440, 484)
Screenshot: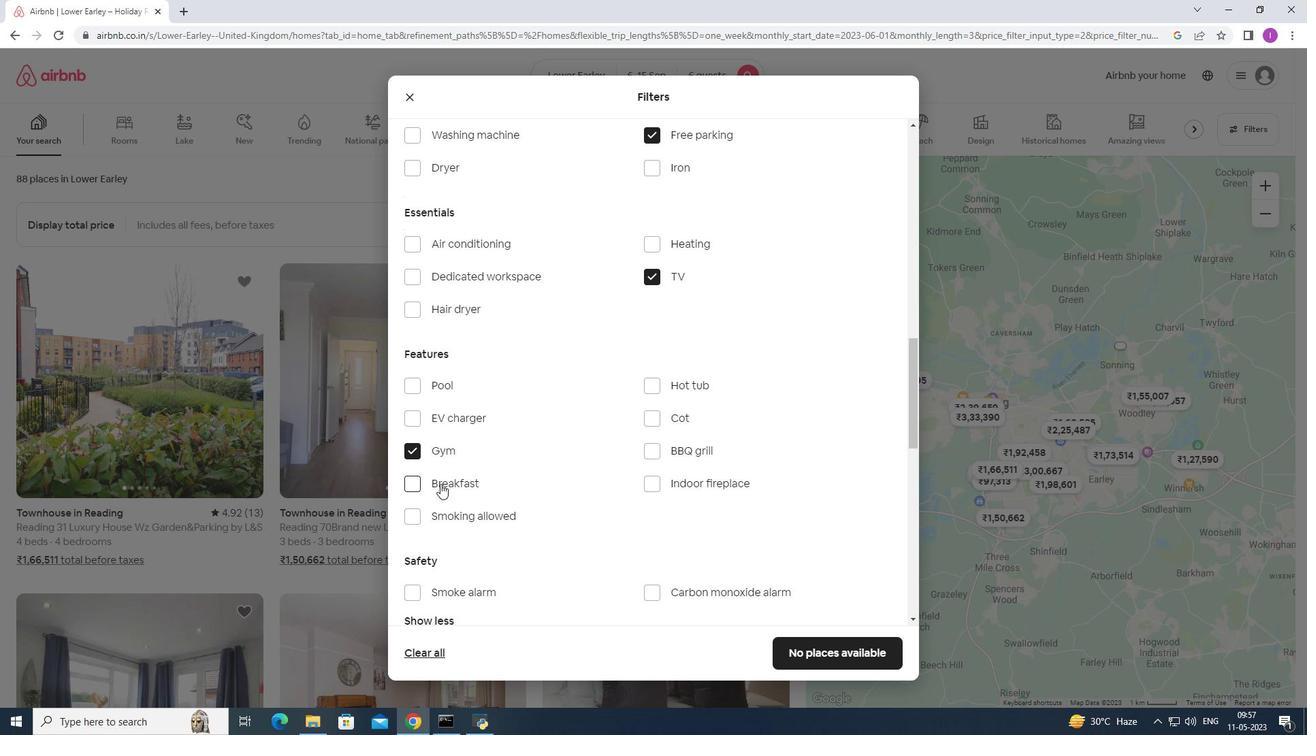 
Action: Mouse moved to (595, 464)
Screenshot: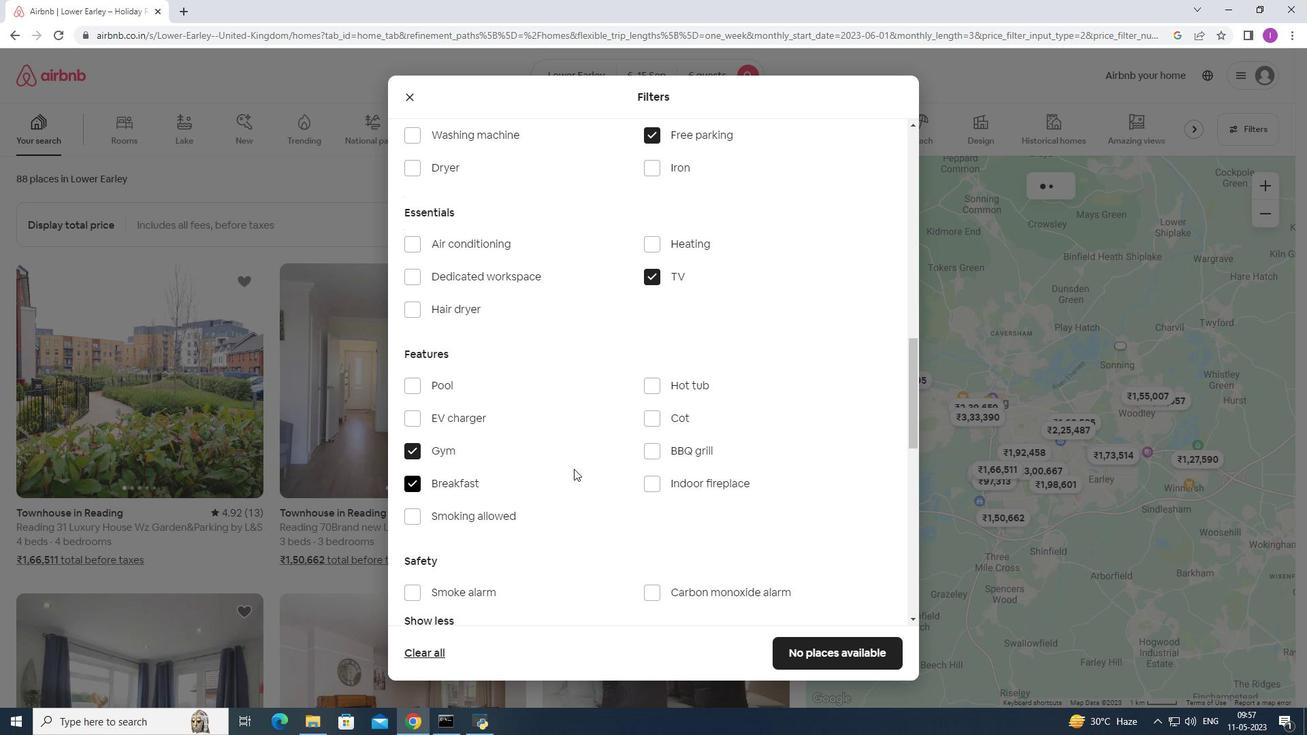 
Action: Mouse scrolled (595, 463) with delta (0, 0)
Screenshot: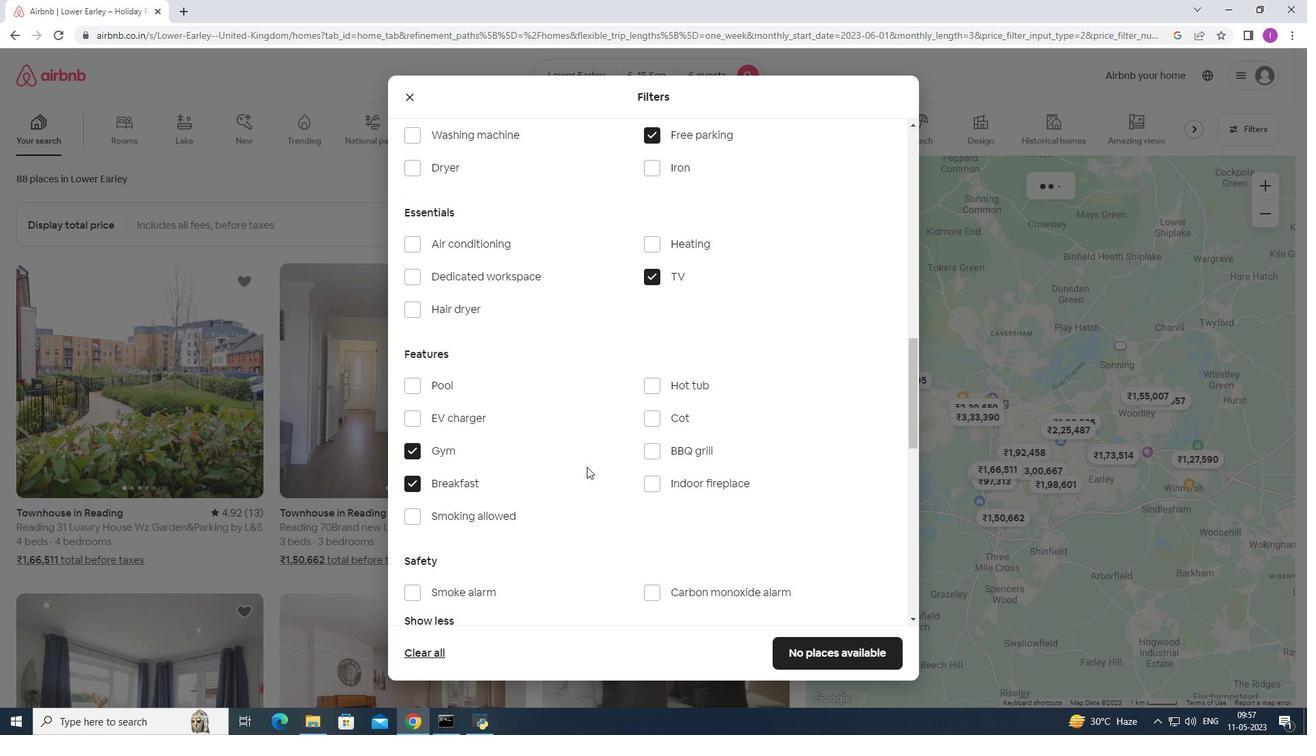 
Action: Mouse scrolled (595, 463) with delta (0, 0)
Screenshot: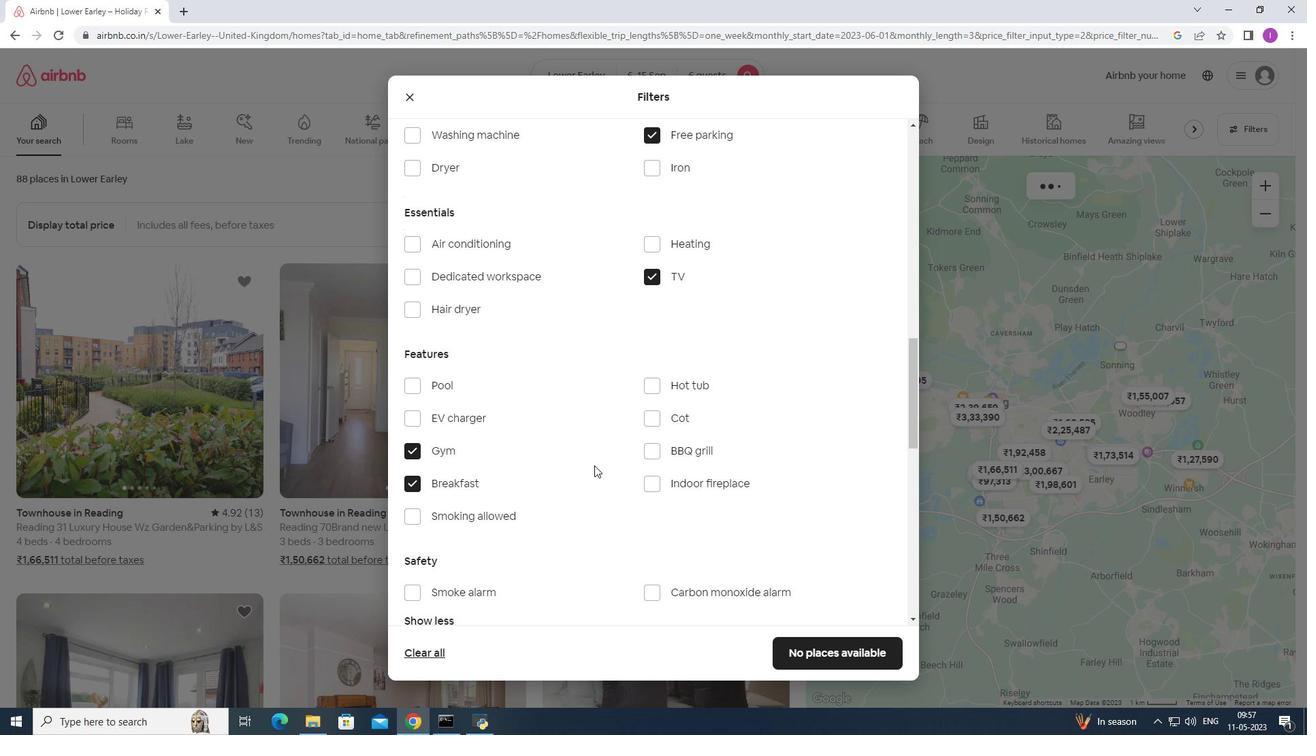 
Action: Mouse scrolled (595, 463) with delta (0, 0)
Screenshot: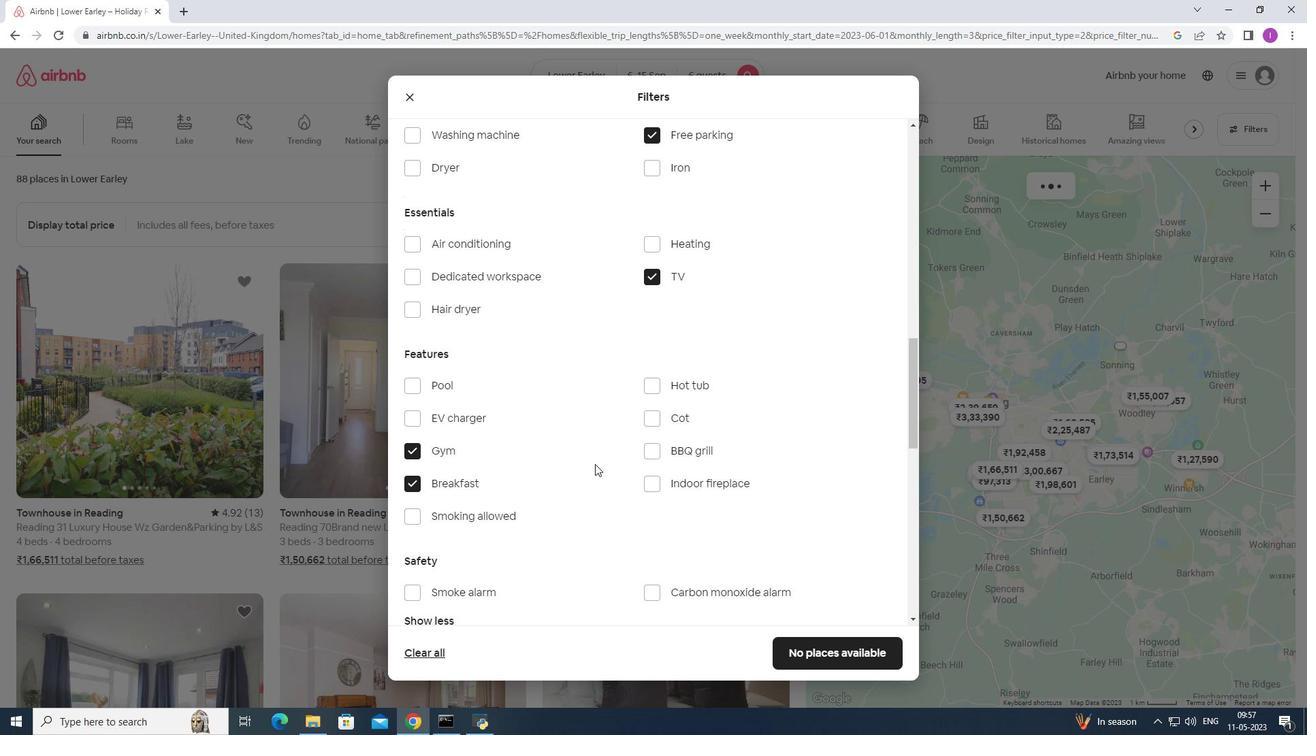 
Action: Mouse scrolled (595, 463) with delta (0, 0)
Screenshot: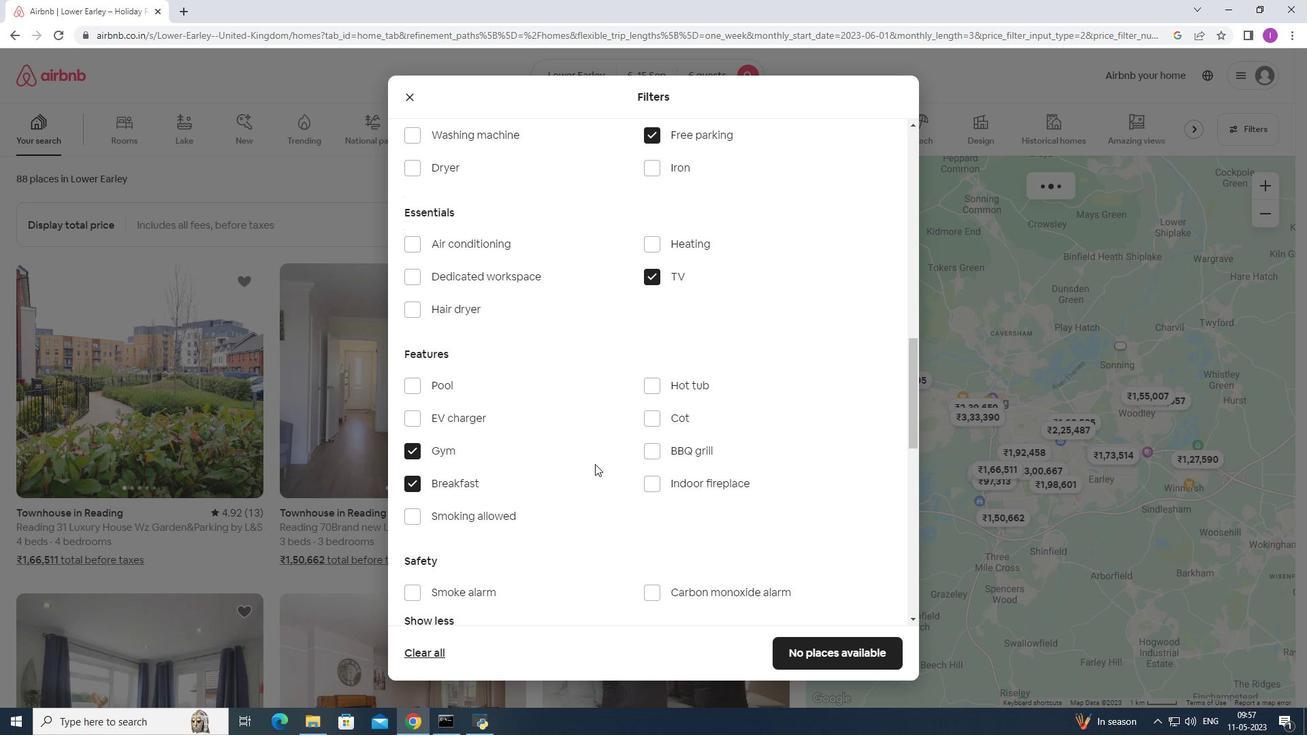 
Action: Mouse scrolled (595, 463) with delta (0, 0)
Screenshot: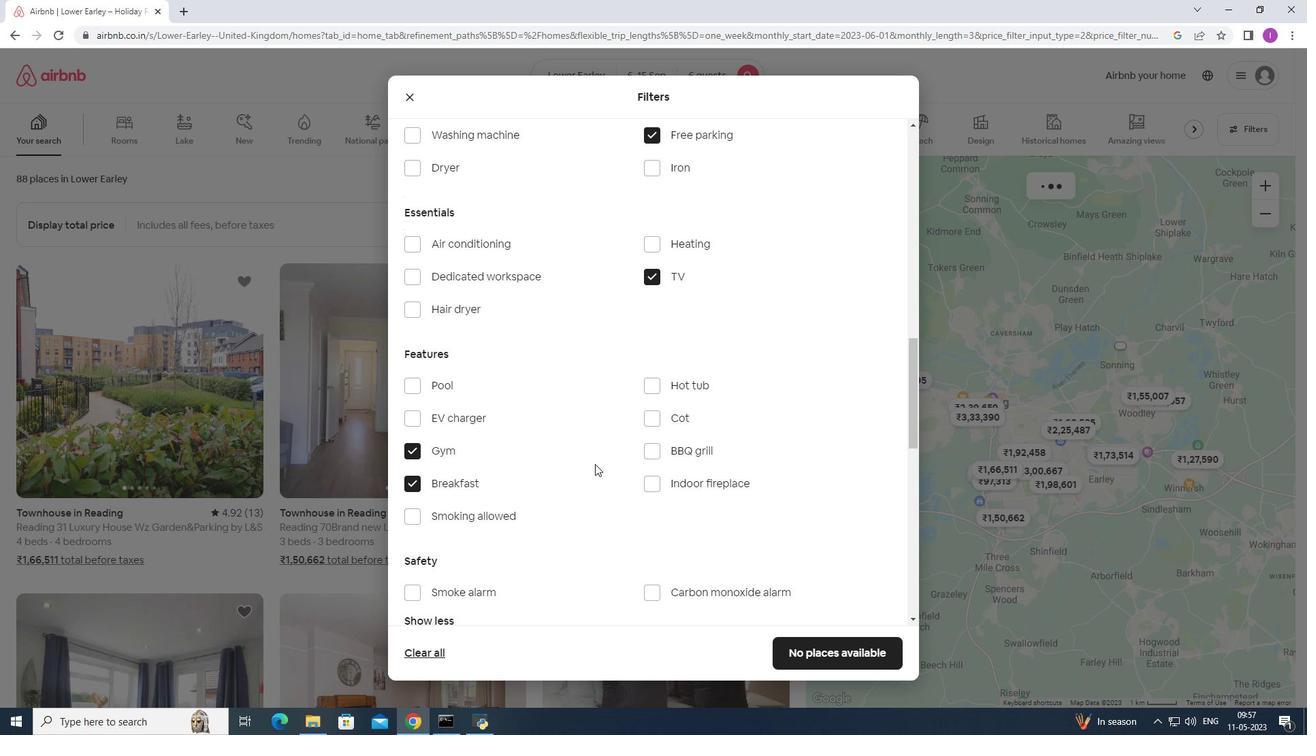 
Action: Mouse moved to (877, 444)
Screenshot: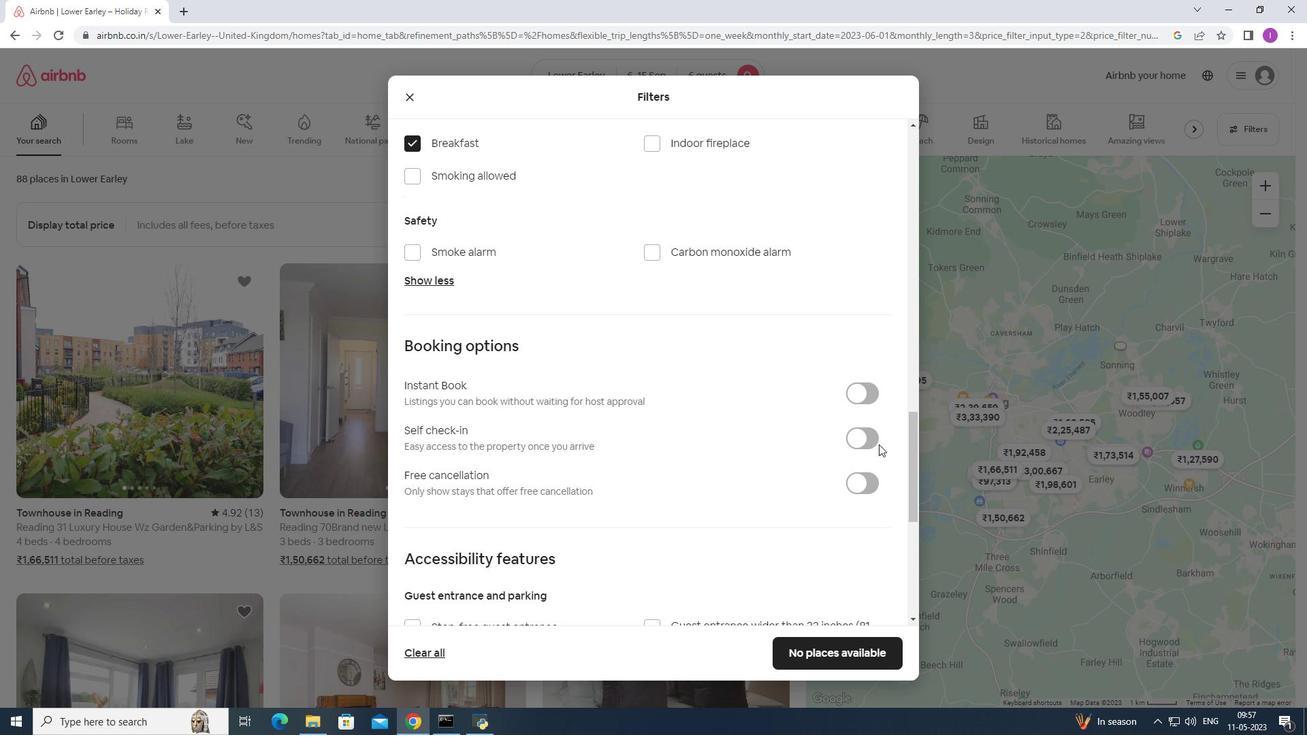 
Action: Mouse pressed left at (877, 444)
Screenshot: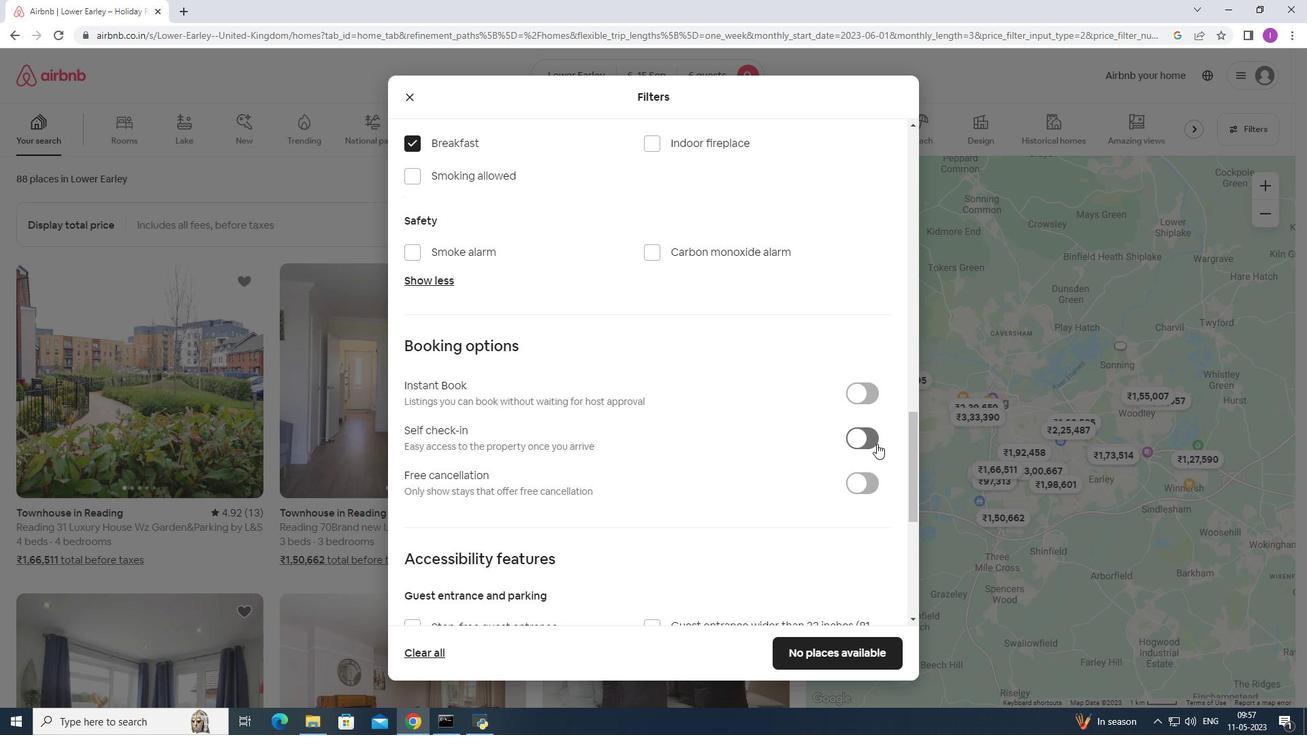 
Action: Mouse moved to (579, 447)
Screenshot: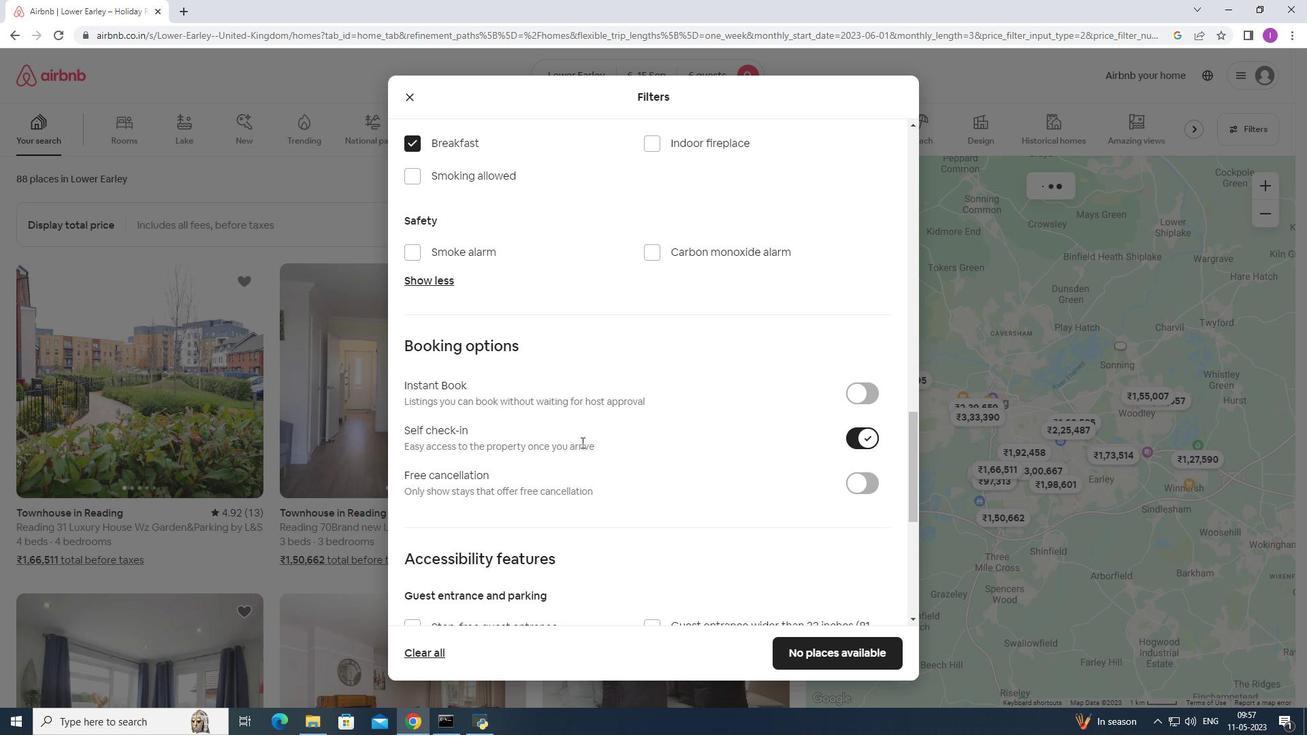 
Action: Mouse scrolled (579, 446) with delta (0, 0)
Screenshot: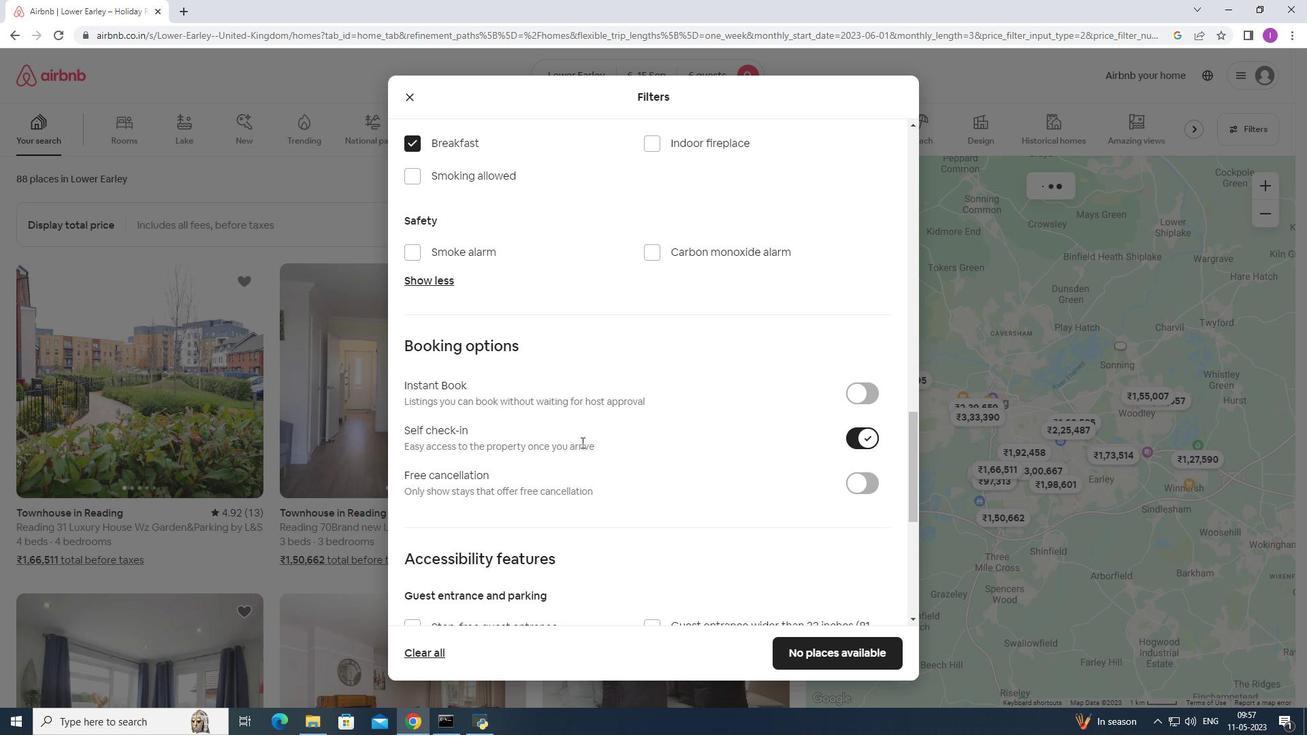 
Action: Mouse moved to (578, 448)
Screenshot: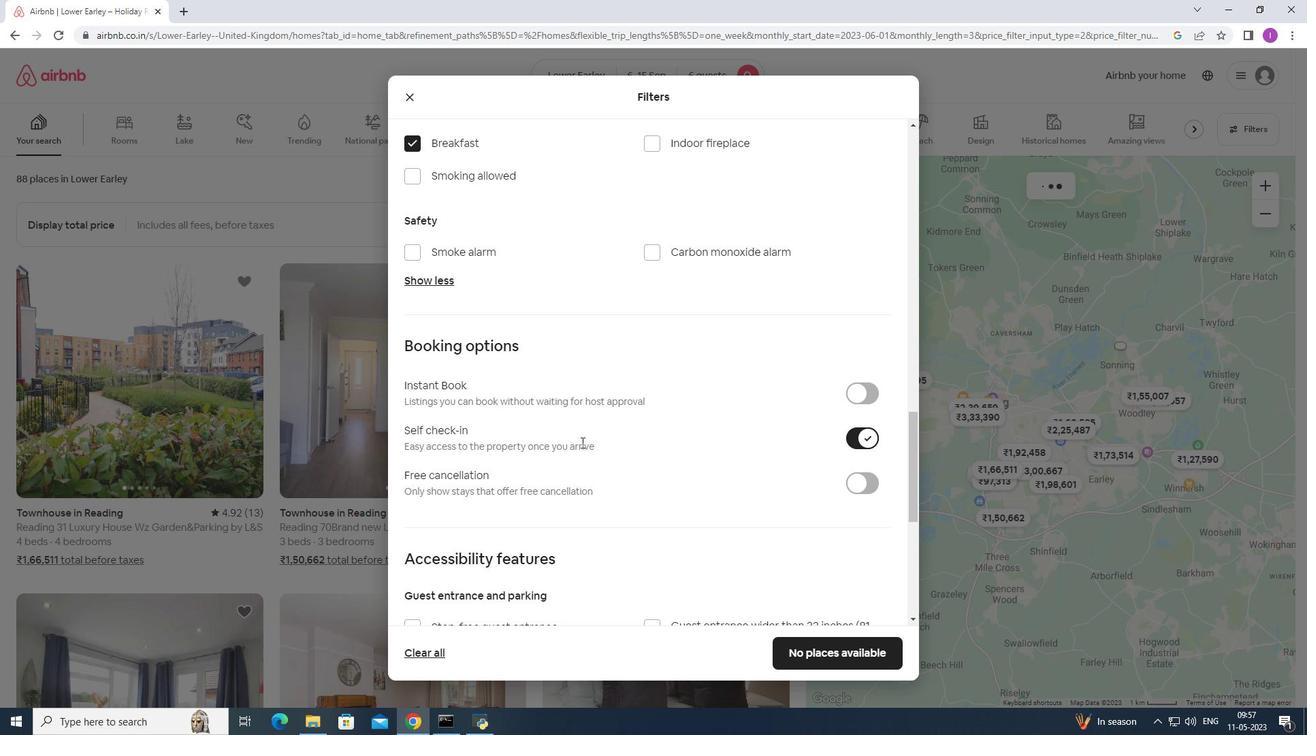 
Action: Mouse scrolled (578, 448) with delta (0, 0)
Screenshot: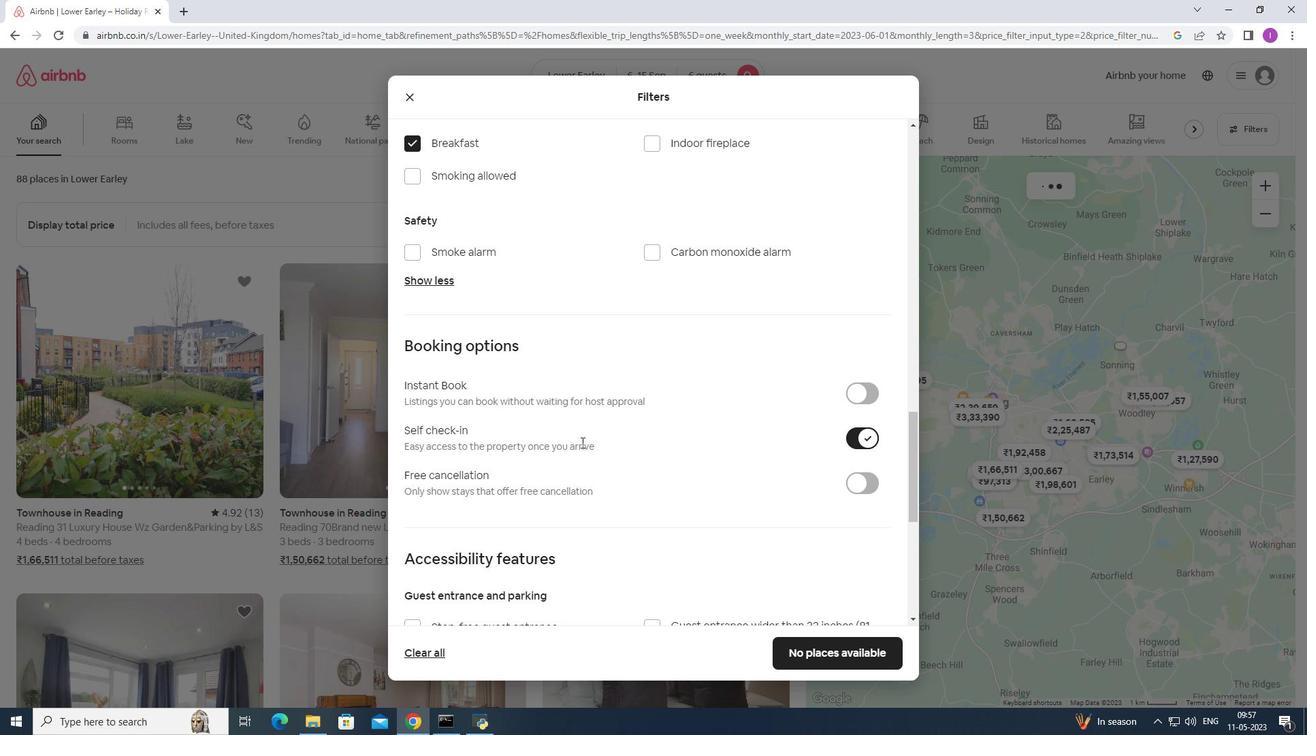 
Action: Mouse scrolled (578, 448) with delta (0, 0)
Screenshot: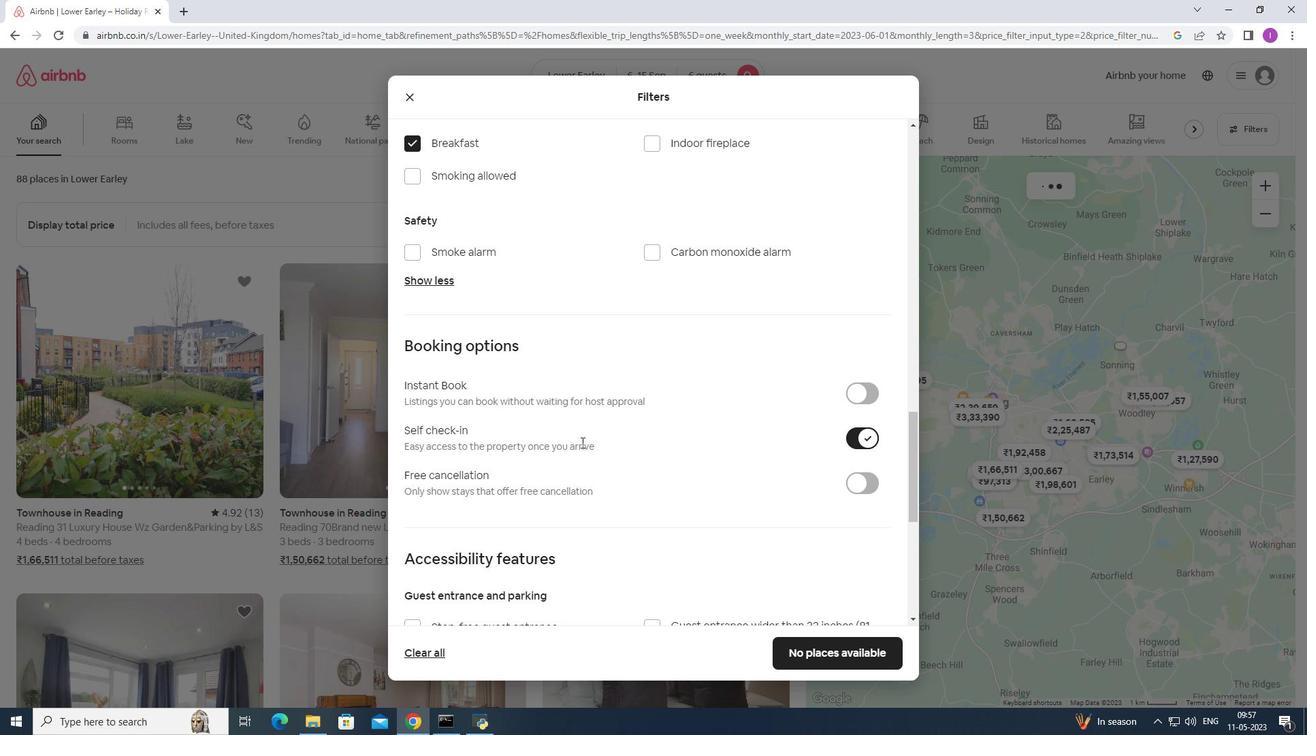 
Action: Mouse moved to (578, 449)
Screenshot: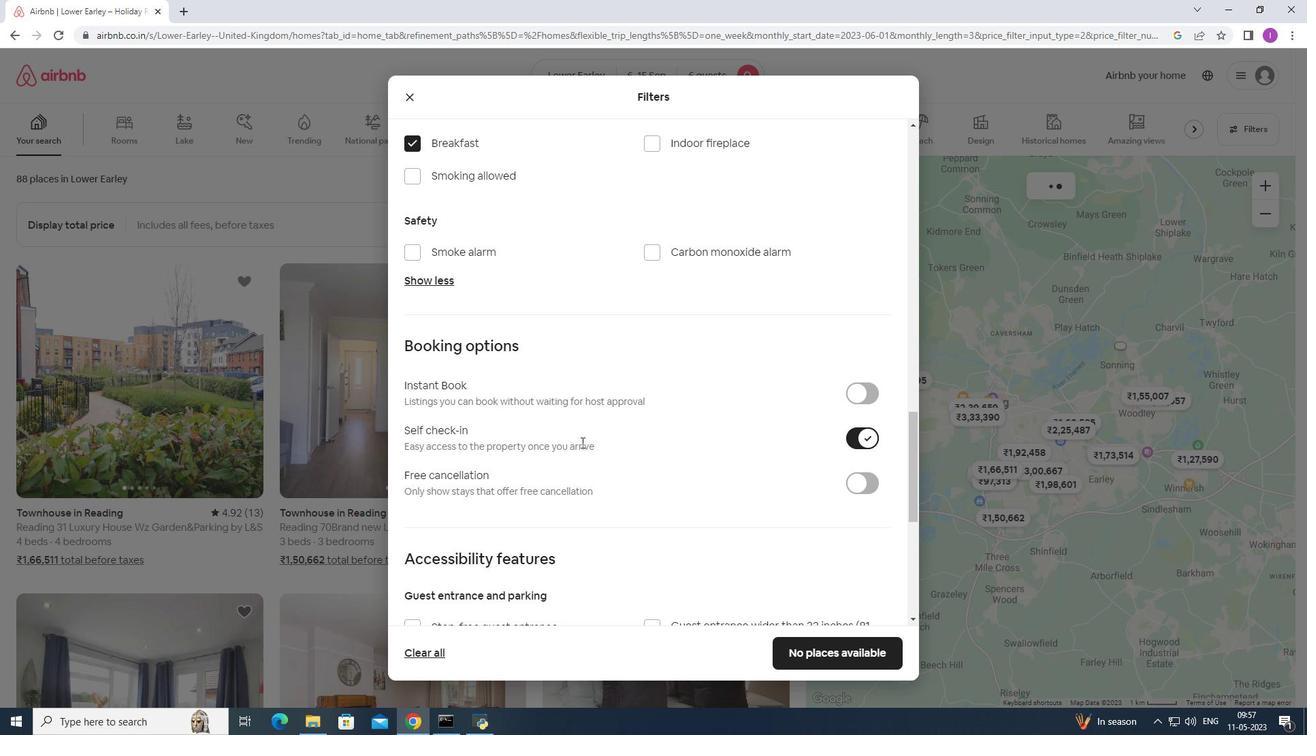 
Action: Mouse scrolled (578, 448) with delta (0, 0)
Screenshot: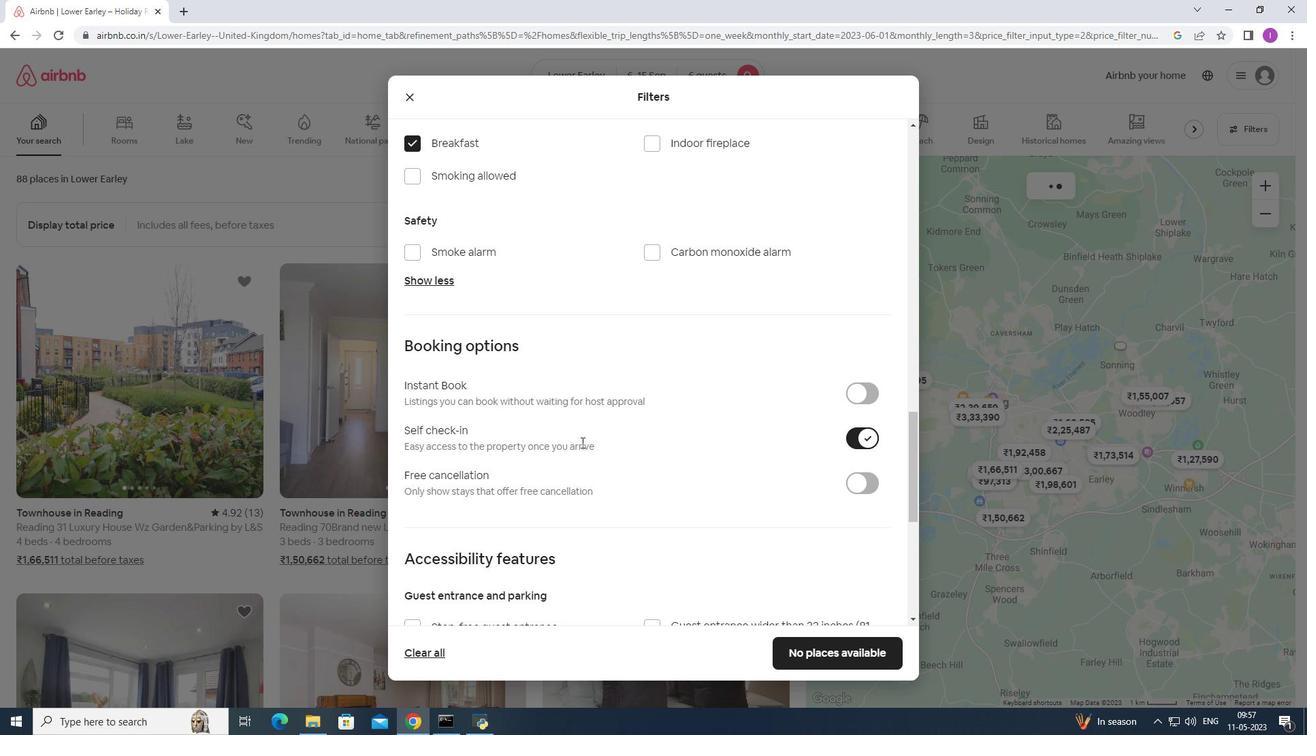 
Action: Mouse scrolled (578, 448) with delta (0, 0)
Screenshot: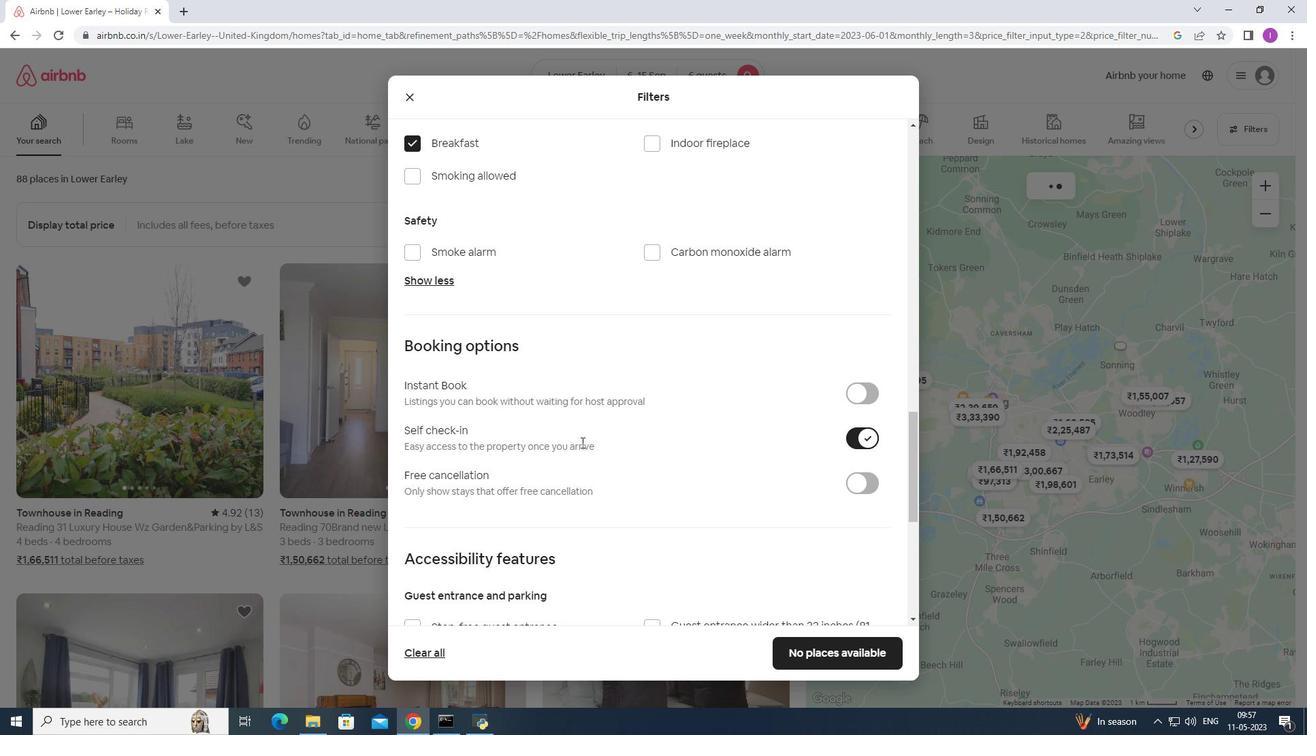 
Action: Mouse moved to (578, 449)
Screenshot: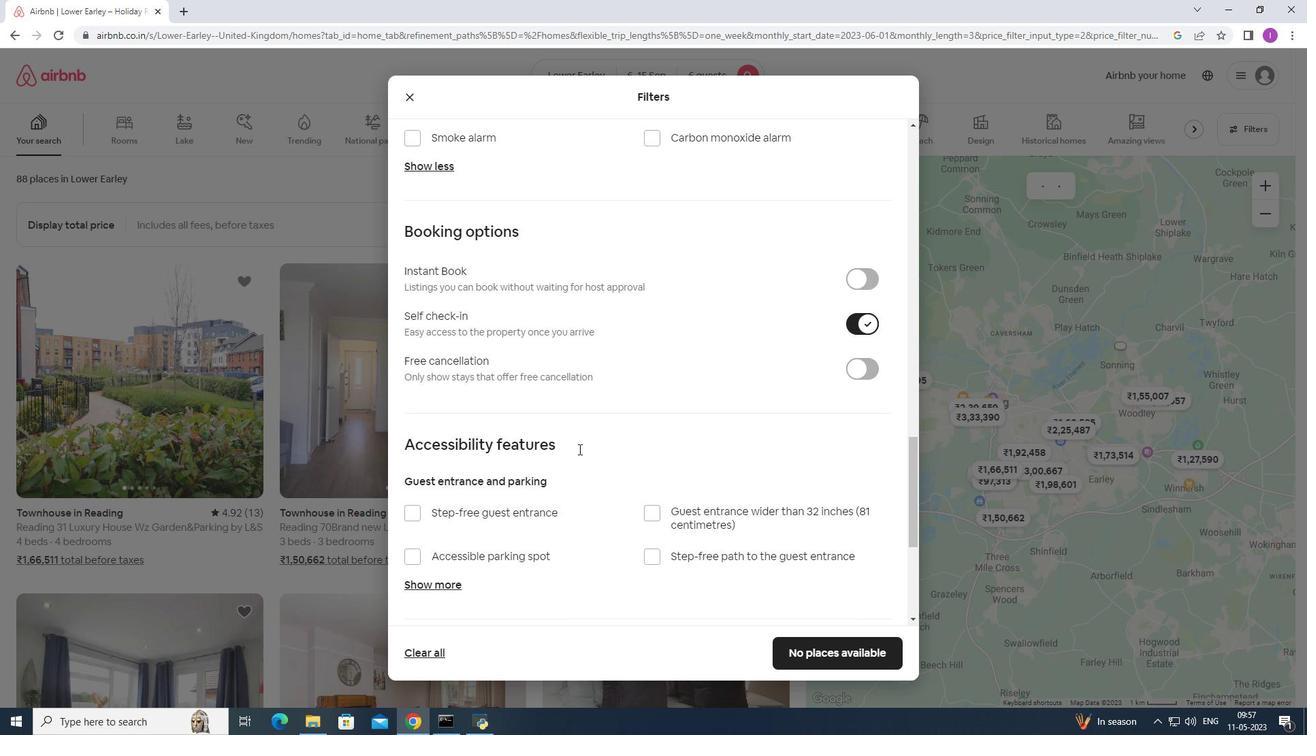 
Action: Mouse scrolled (578, 448) with delta (0, 0)
Screenshot: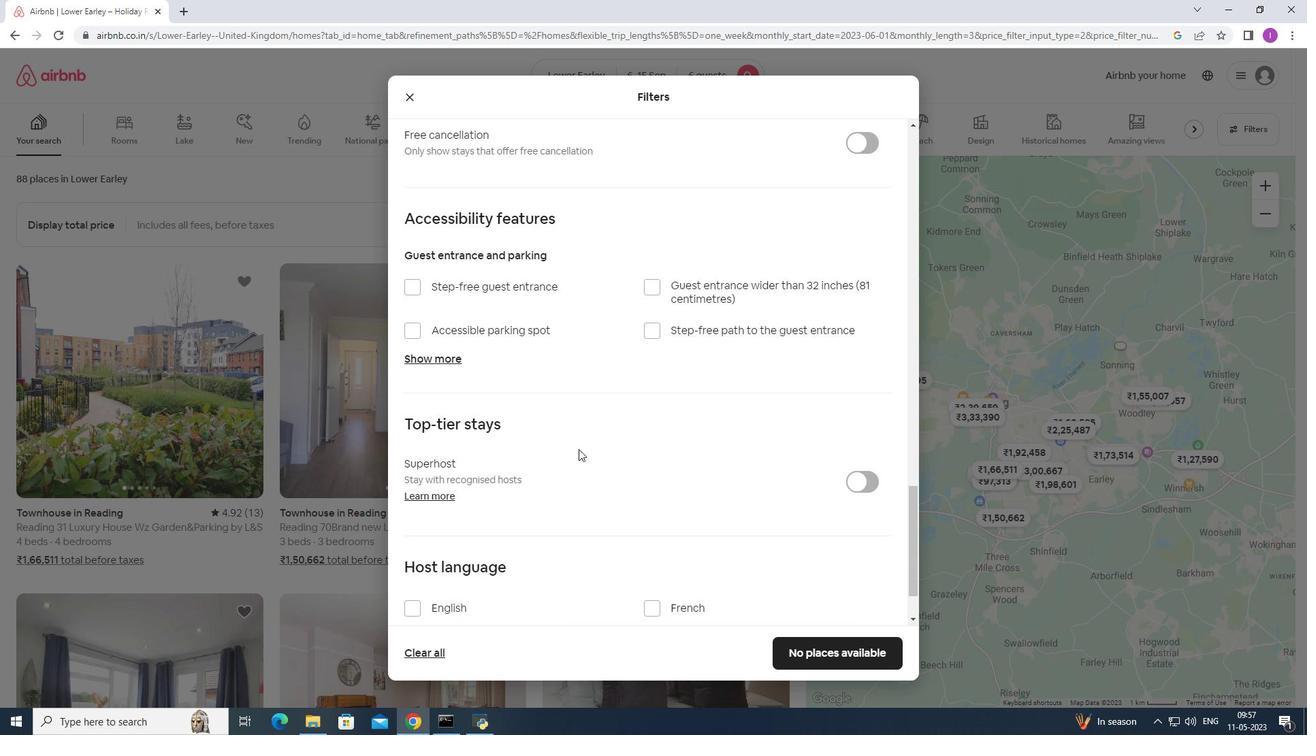 
Action: Mouse scrolled (578, 448) with delta (0, 0)
Screenshot: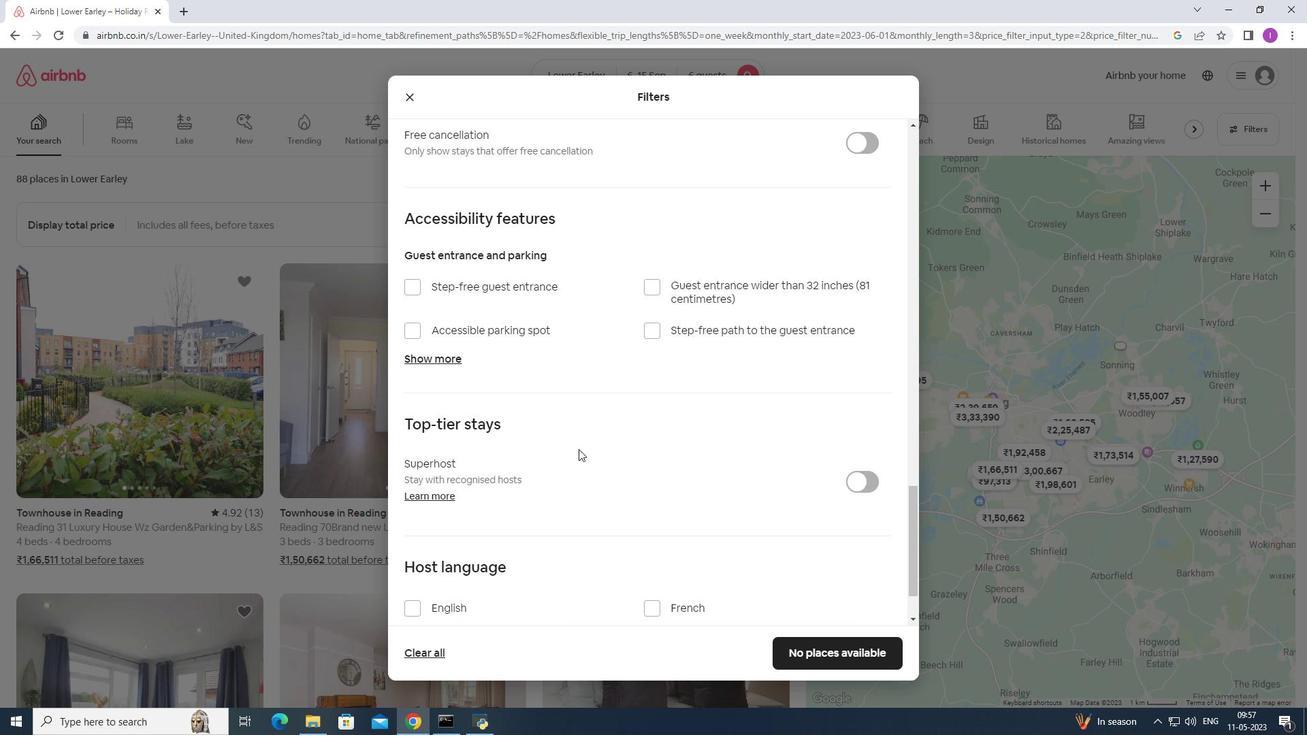 
Action: Mouse scrolled (578, 448) with delta (0, 0)
Screenshot: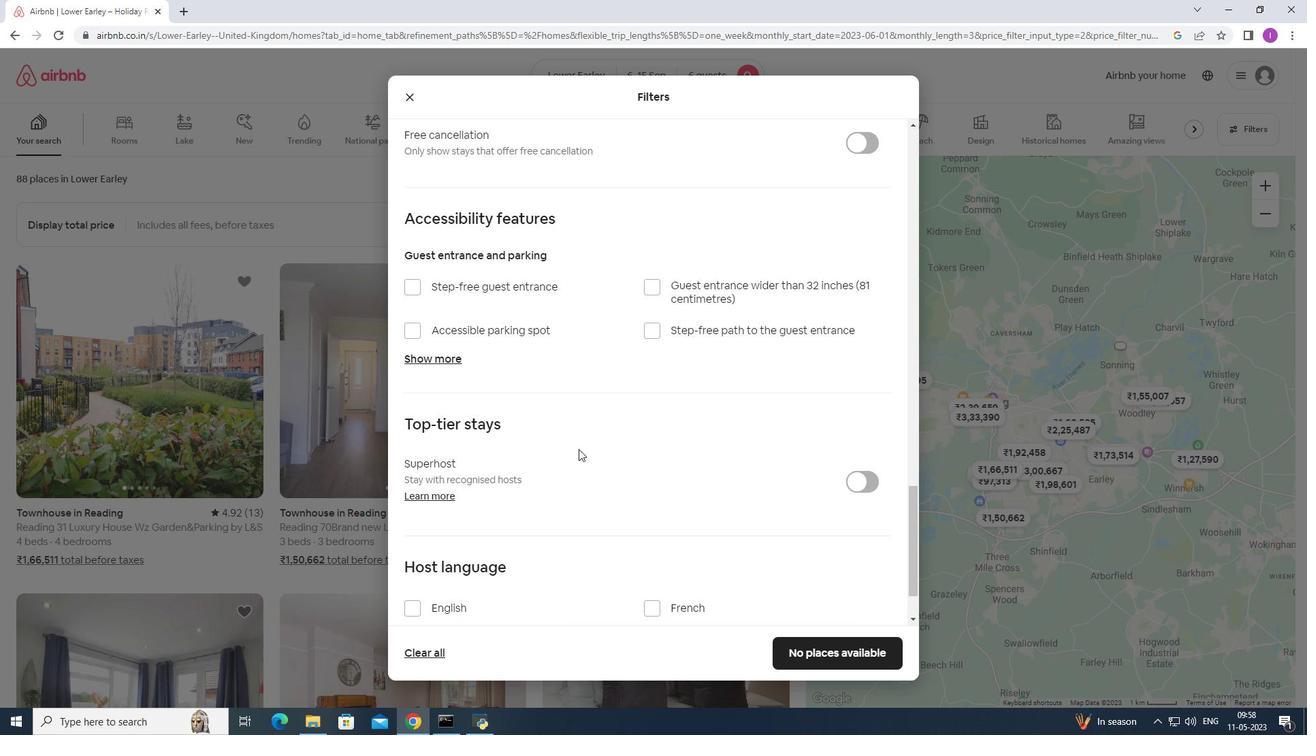 
Action: Mouse moved to (578, 446)
Screenshot: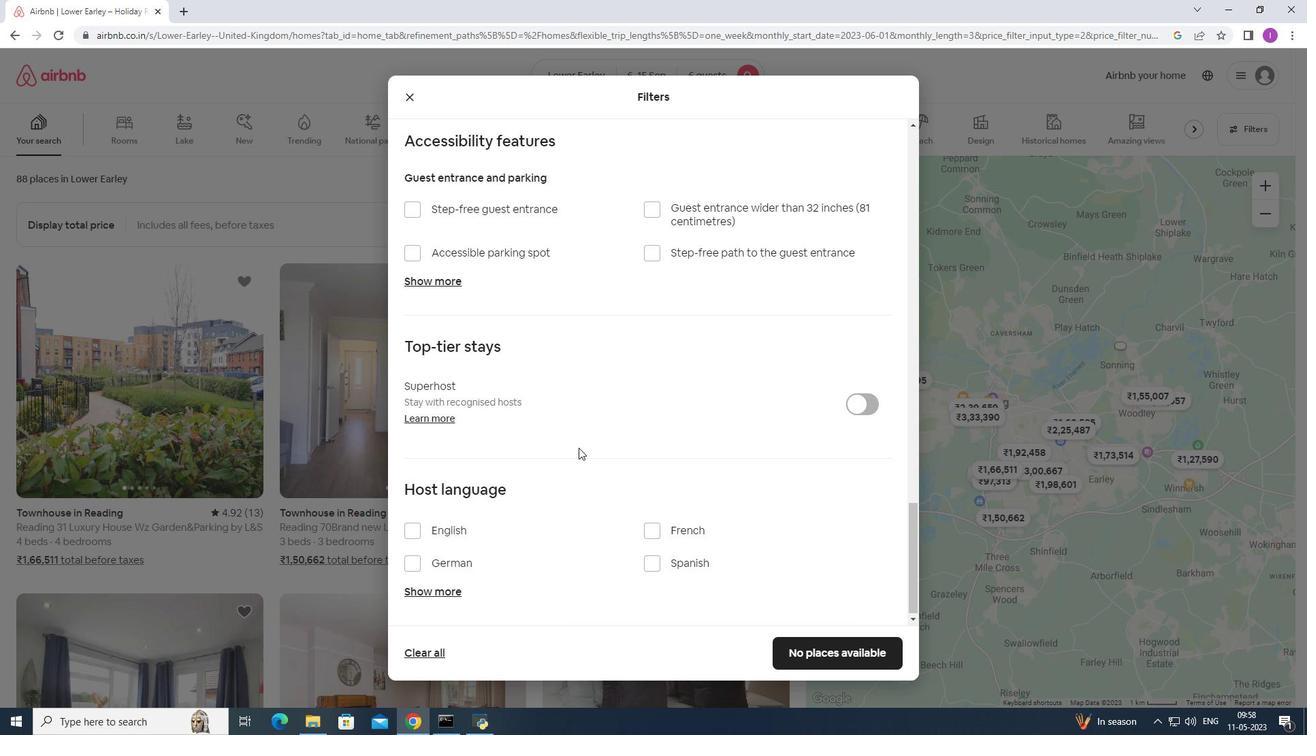 
Action: Mouse scrolled (578, 446) with delta (0, 0)
Screenshot: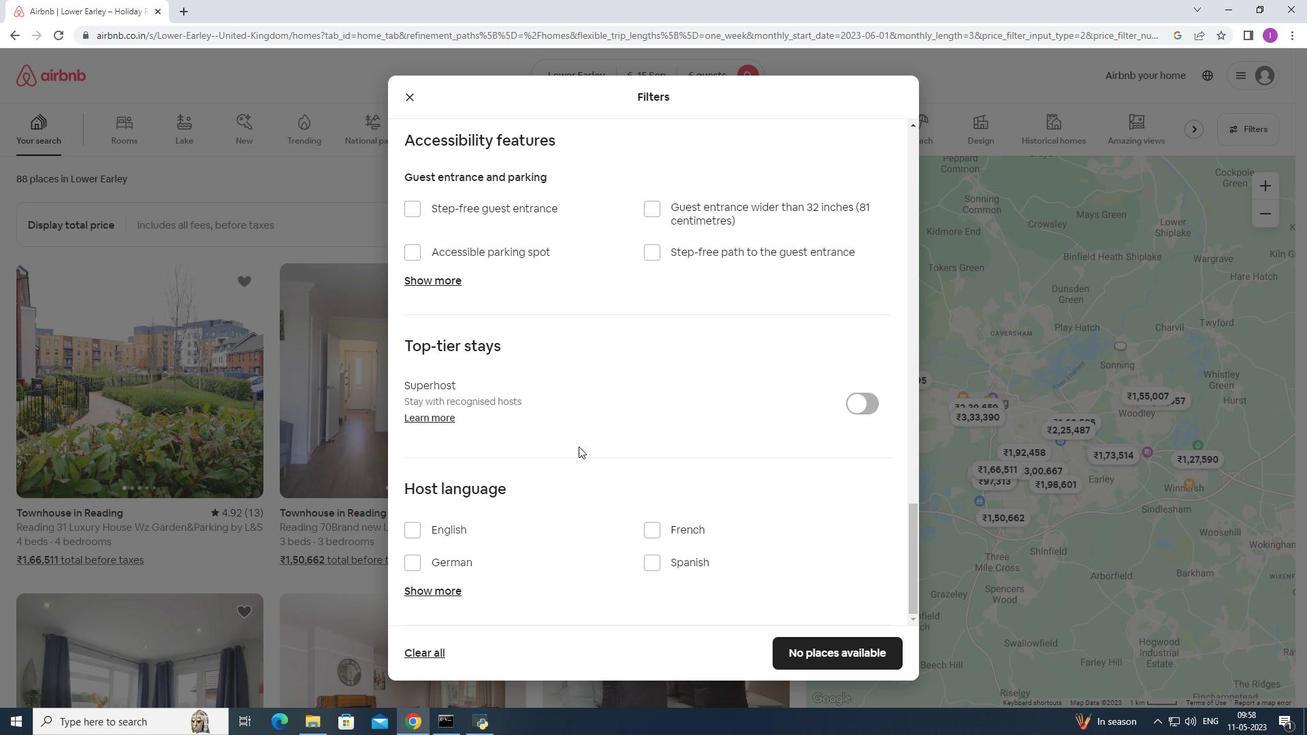 
Action: Mouse moved to (578, 446)
Screenshot: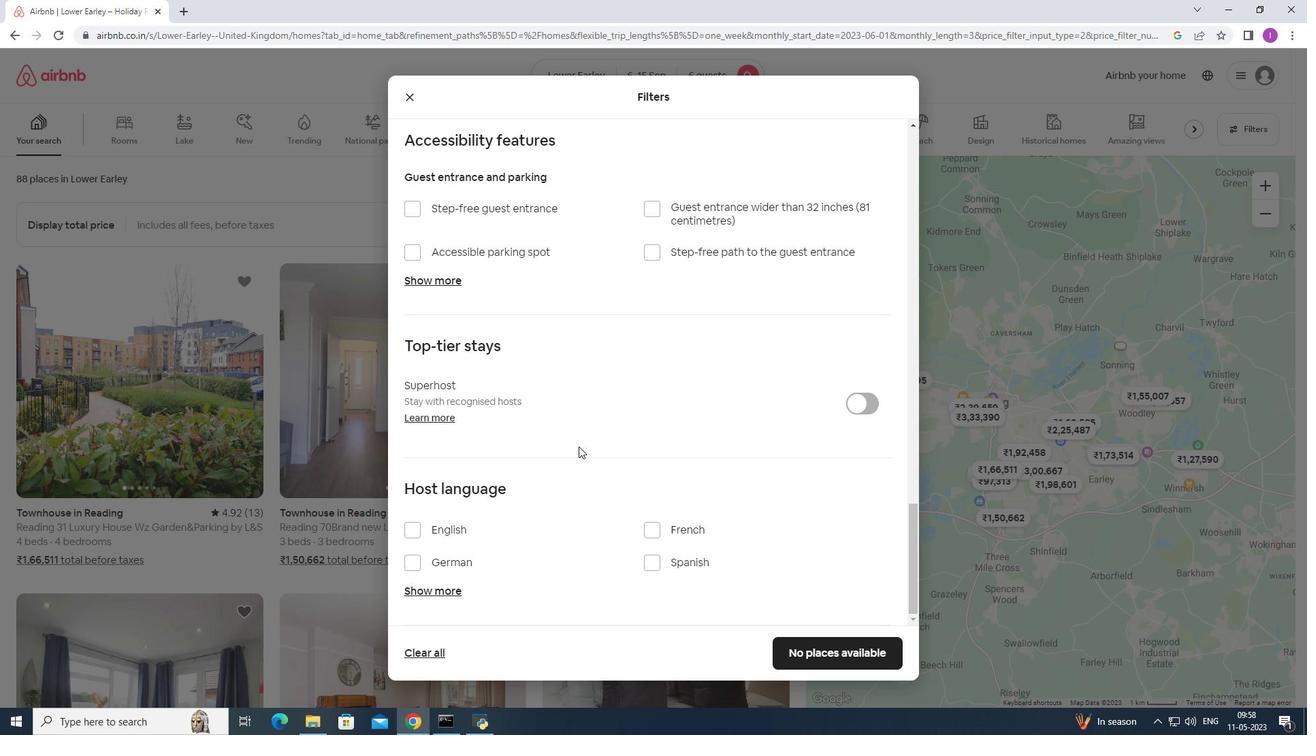
Action: Mouse scrolled (578, 445) with delta (0, 0)
Screenshot: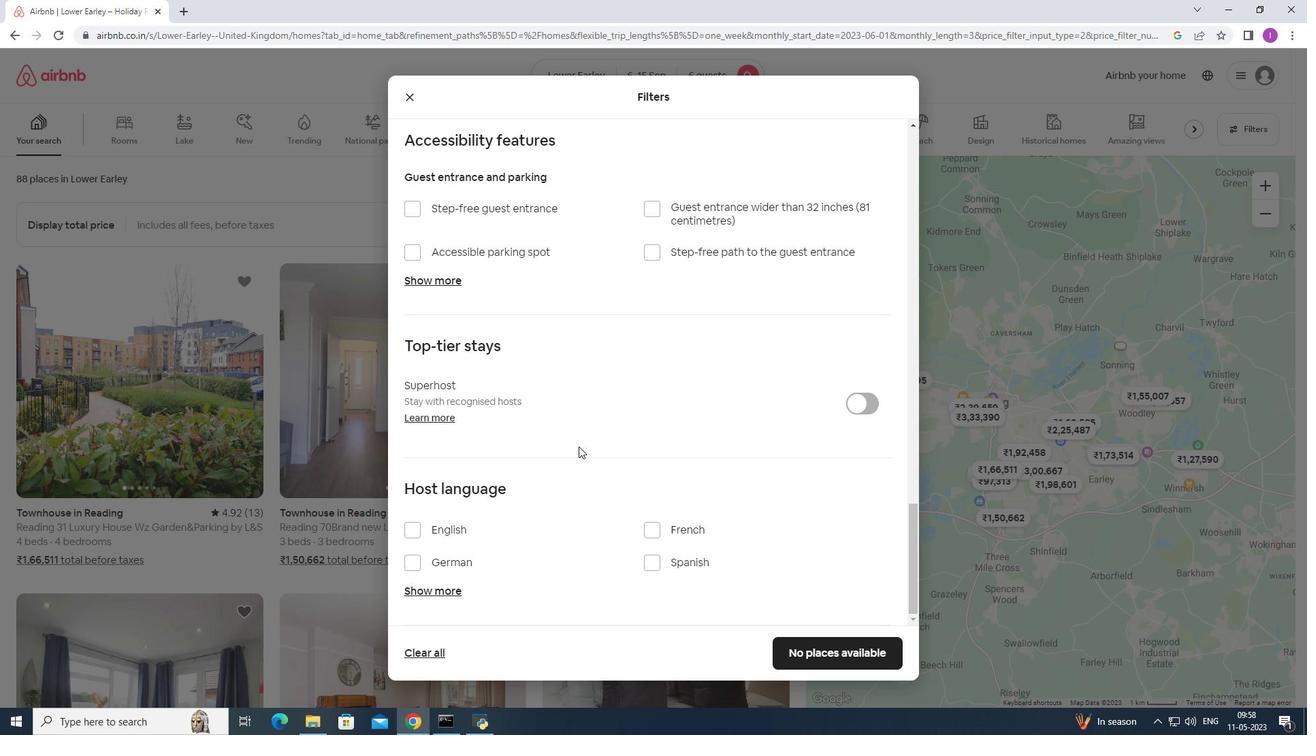 
Action: Mouse scrolled (578, 445) with delta (0, 0)
Screenshot: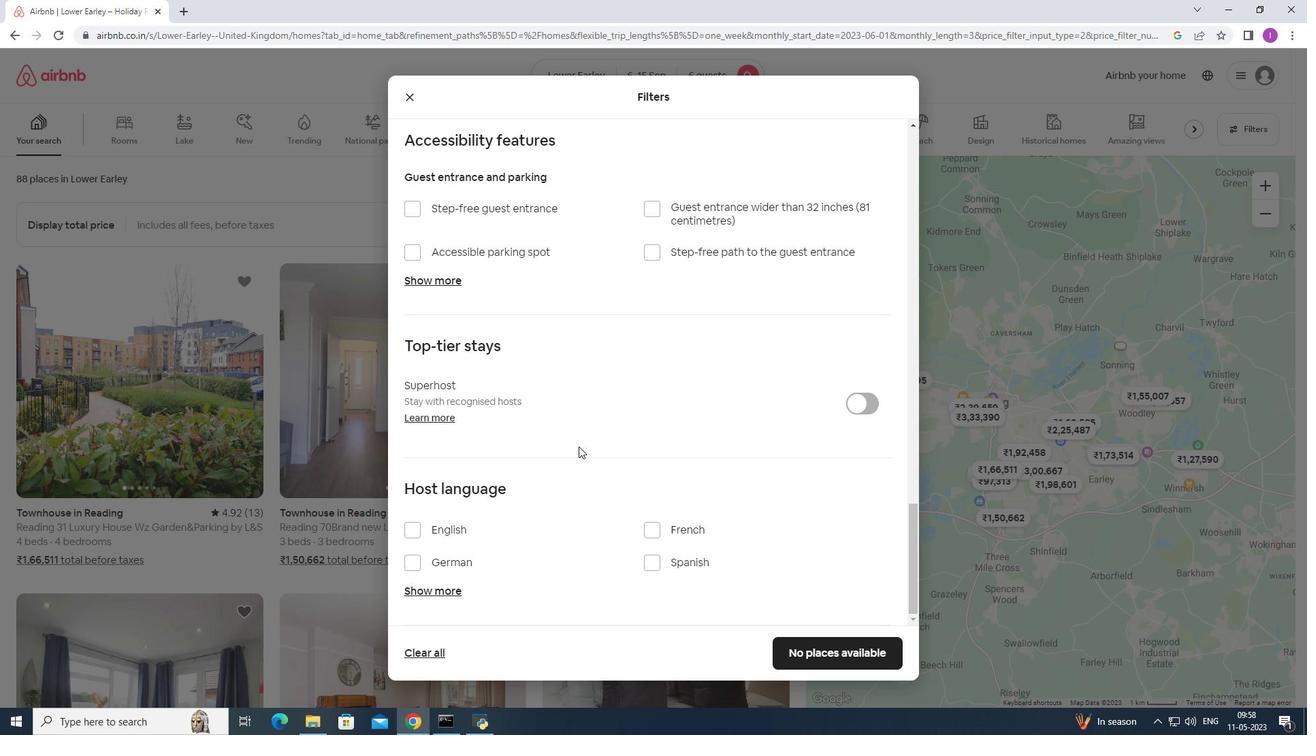 
Action: Mouse scrolled (578, 445) with delta (0, 0)
Screenshot: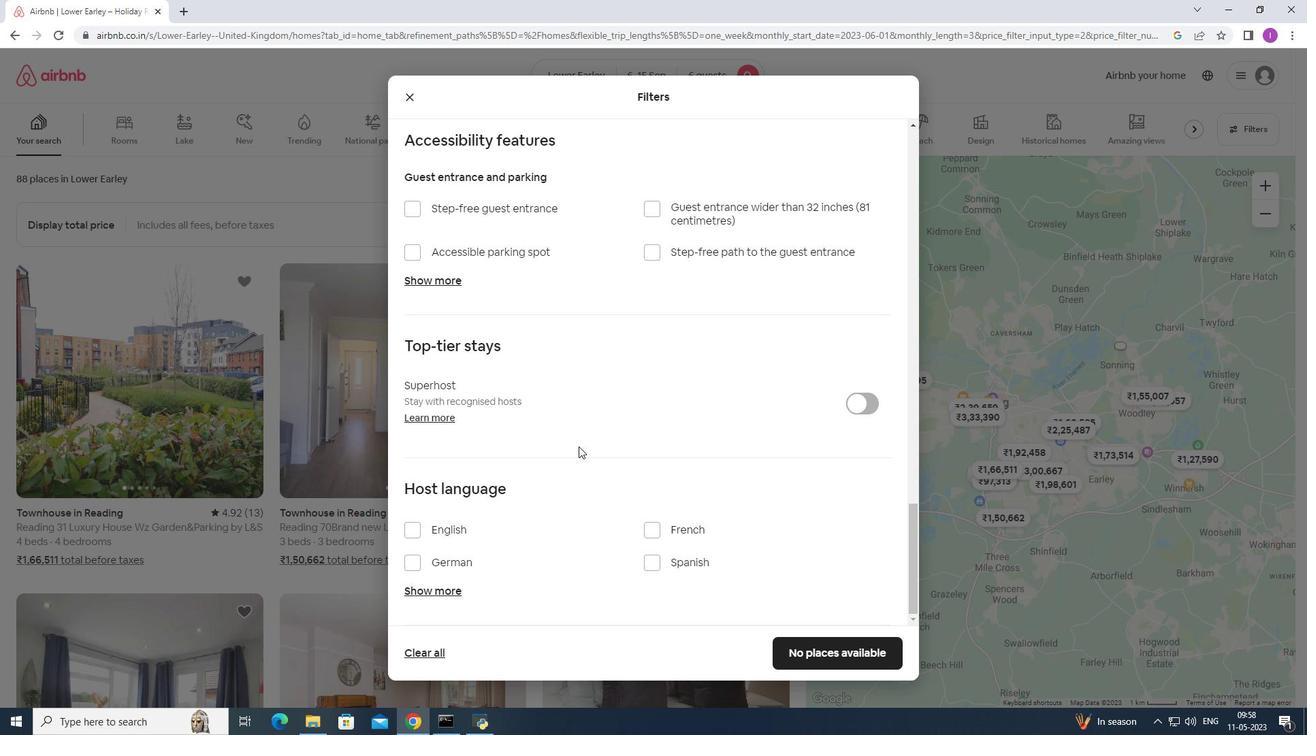 
Action: Mouse scrolled (578, 445) with delta (0, 0)
Screenshot: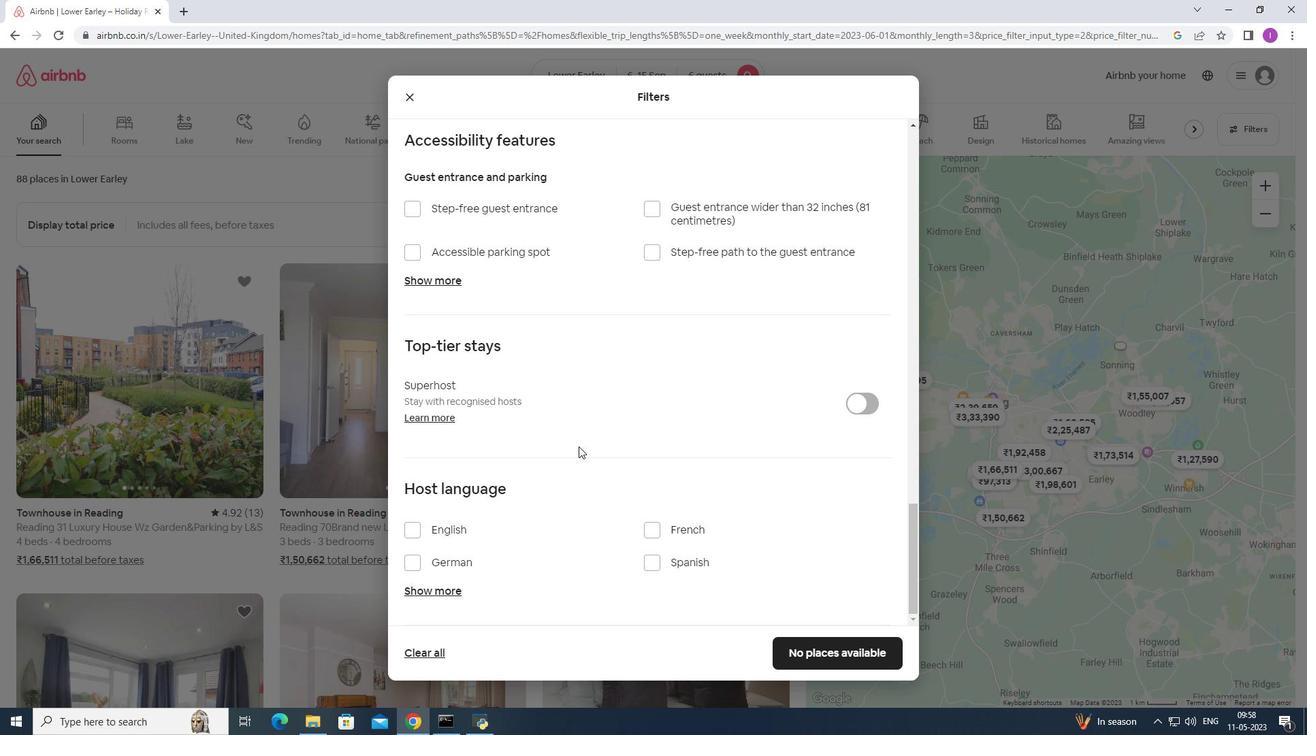 
Action: Mouse scrolled (578, 445) with delta (0, 0)
Screenshot: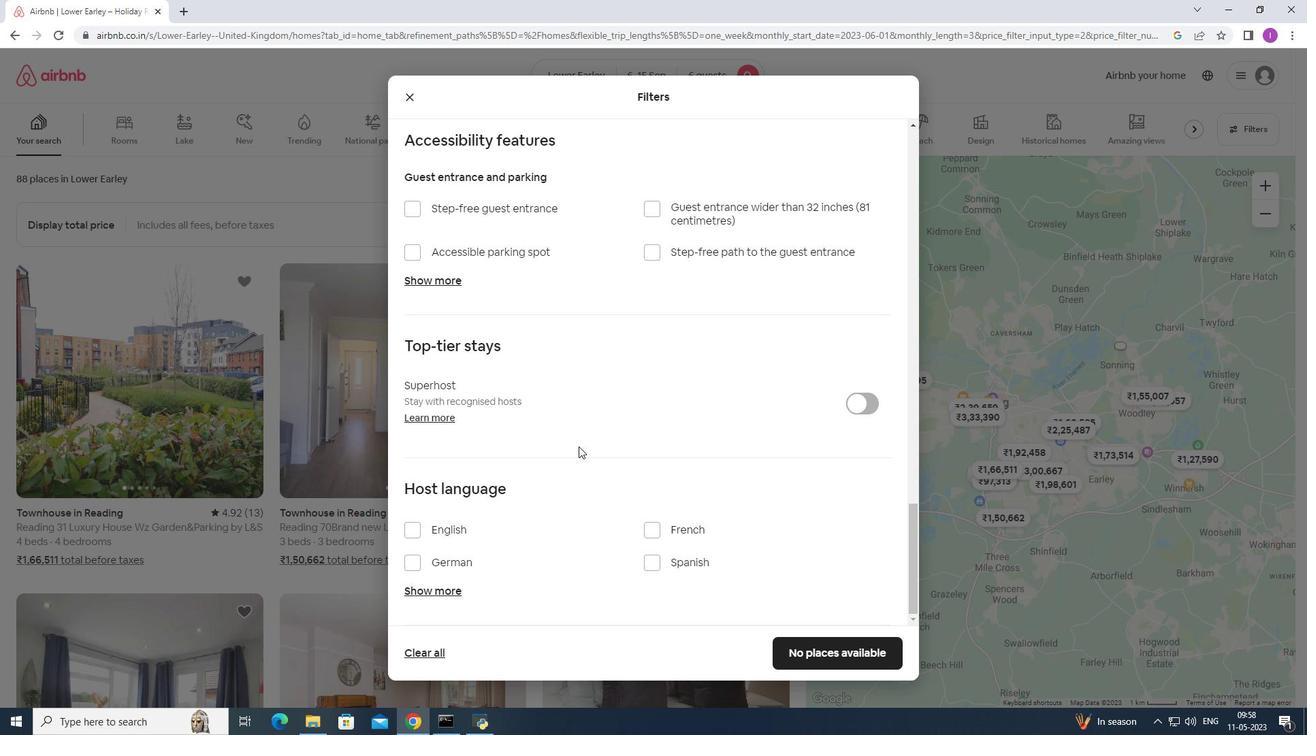 
Action: Mouse moved to (414, 536)
Screenshot: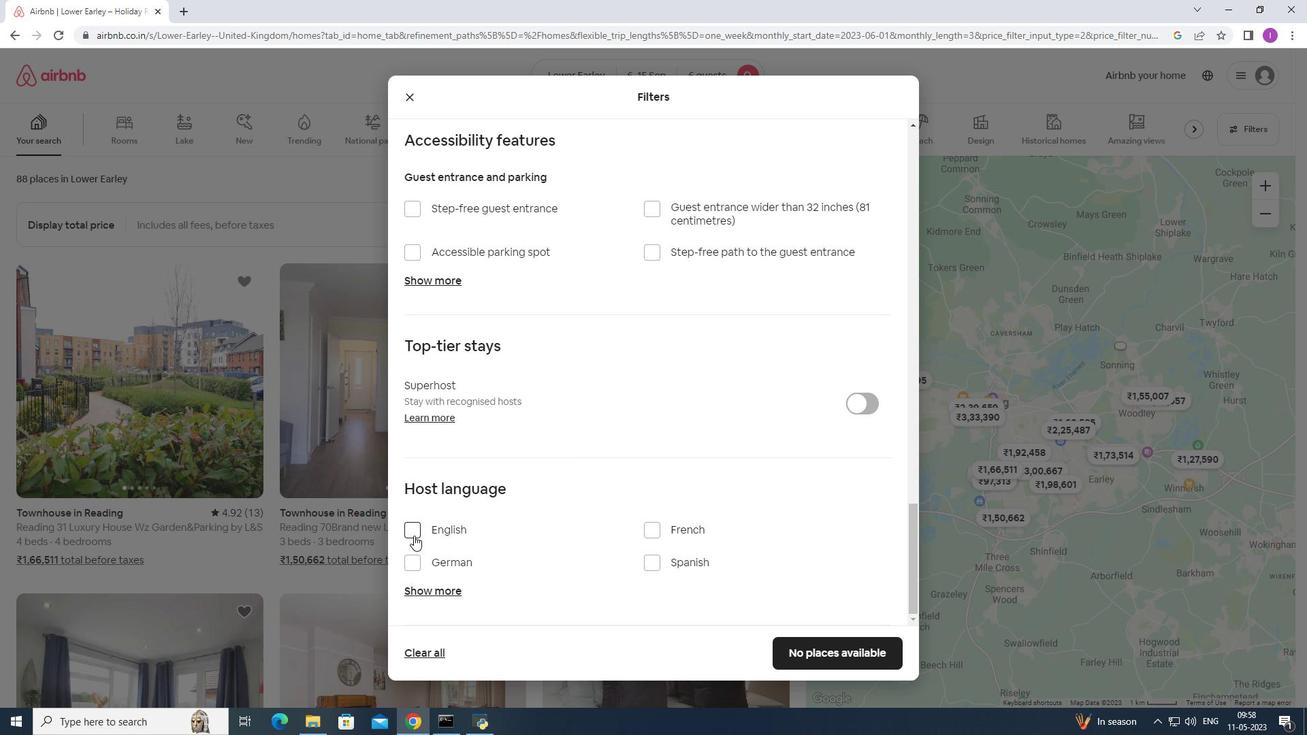 
Action: Mouse pressed left at (414, 536)
Screenshot: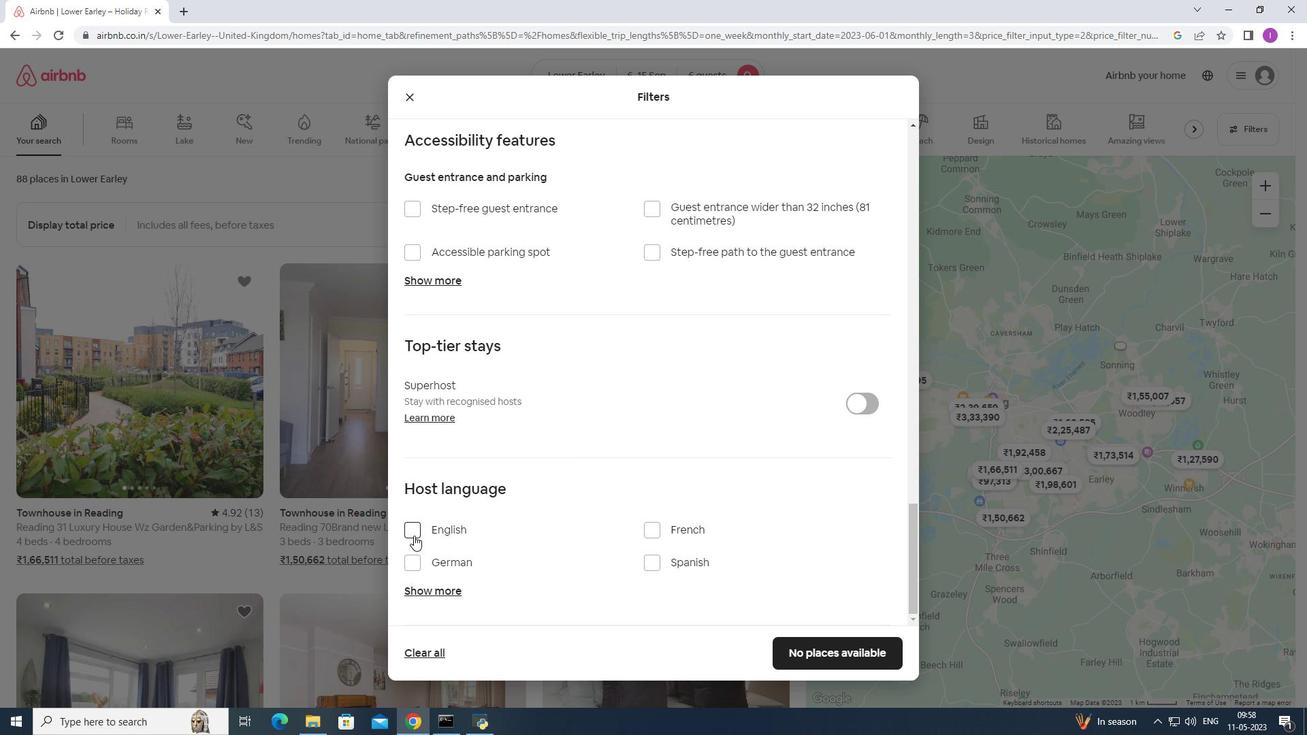 
Action: Mouse moved to (828, 646)
Screenshot: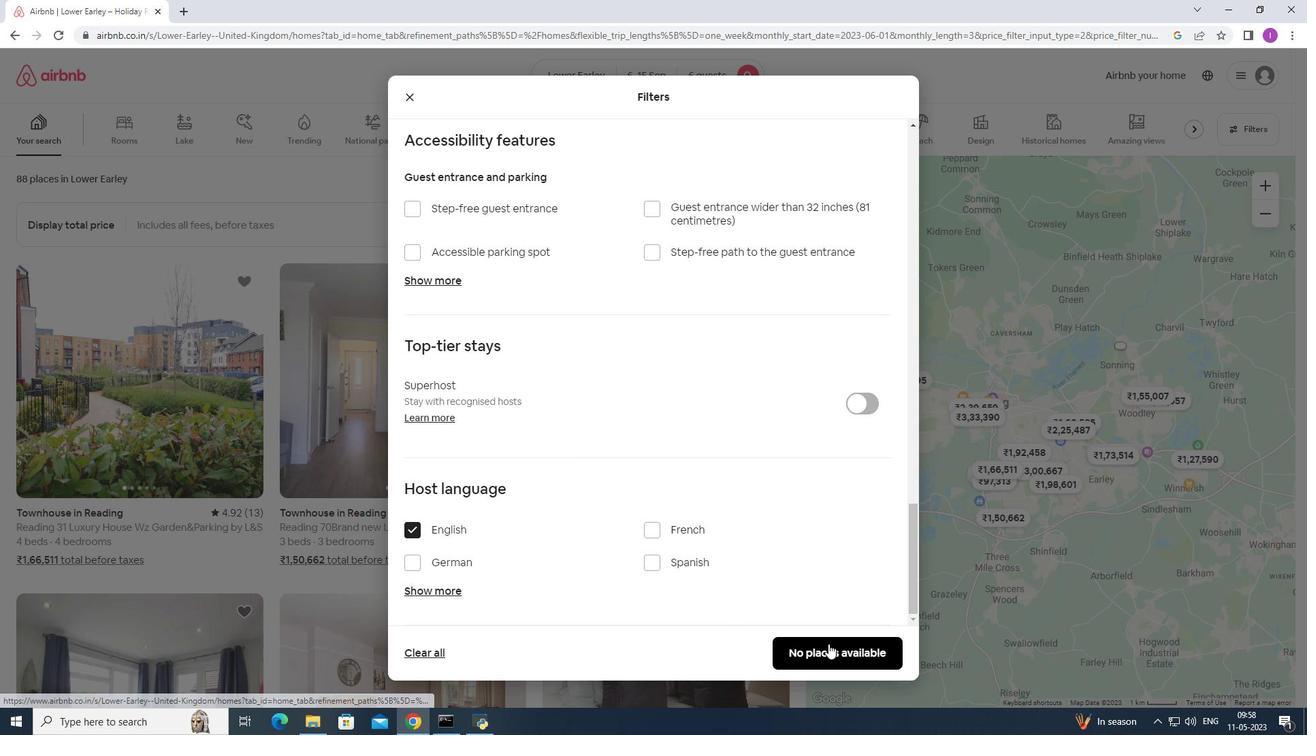 
Action: Mouse pressed left at (828, 646)
Screenshot: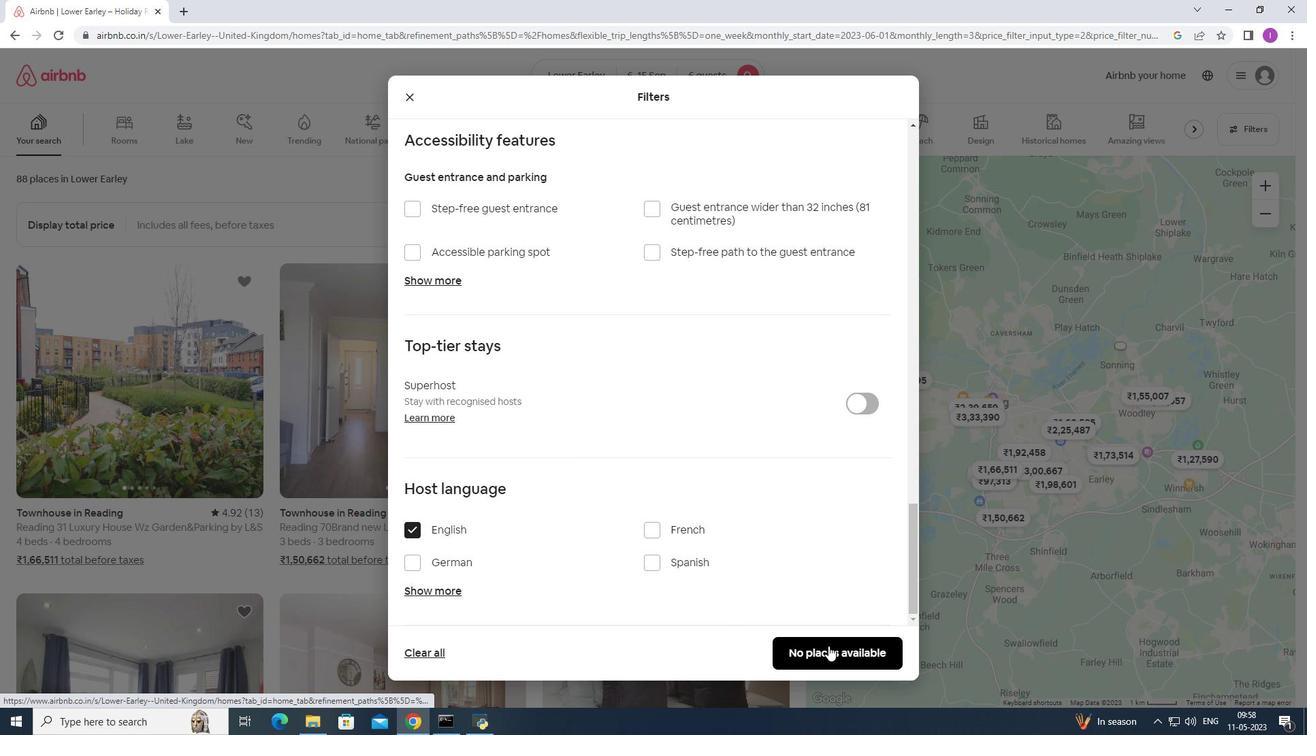 
Action: Mouse moved to (732, 589)
Screenshot: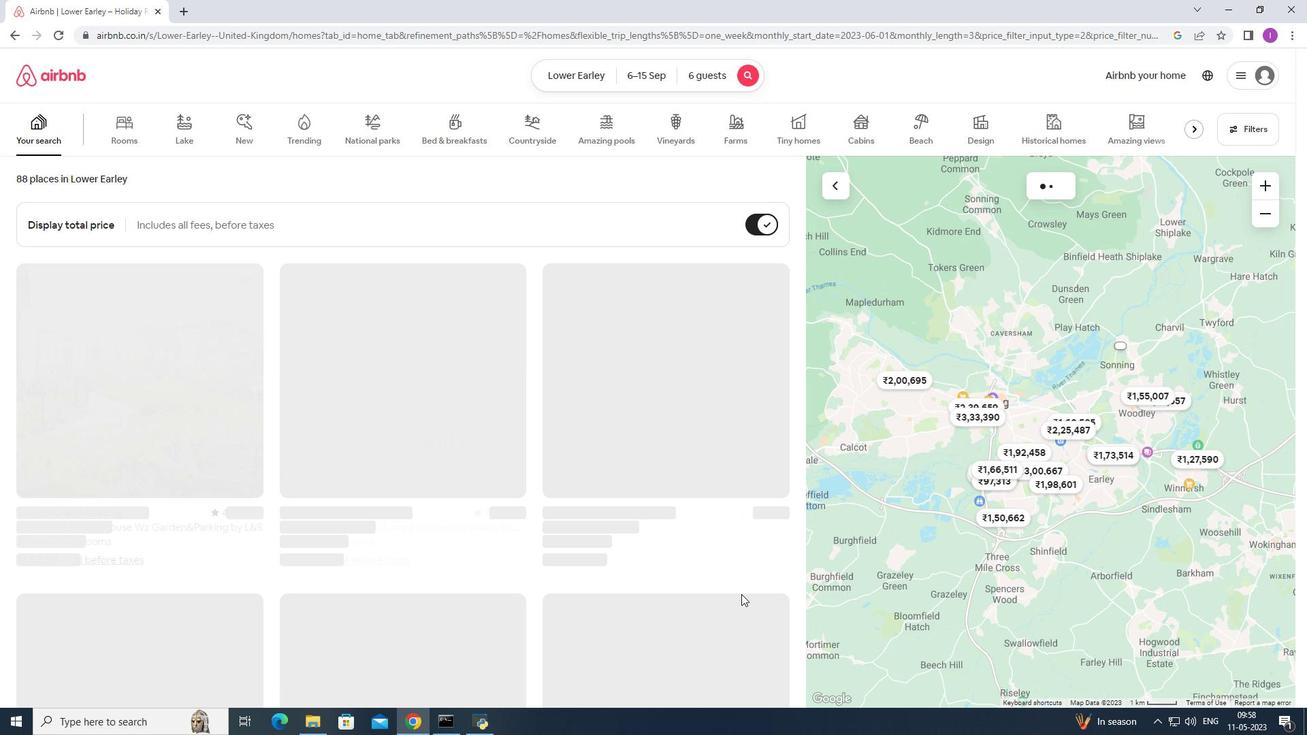 
